 Task: Open Card Sustainability Review in Board Product Feature Testing to Workspace Brand Management and add a team member Softage.1@softage.net, a label Orange, a checklist Data Visualization, an attachment from your computer, a color Orange and finally, add a card description 'Plan and execute company team-building retreat with a focus on work-life integration' and a comment 'Given the complexity of this task, let us break it down into smaller, more manageable tasks to make progress.'. Add a start date 'Jan 10, 1900' with a due date 'Jan 17, 1900'
Action: Mouse moved to (568, 465)
Screenshot: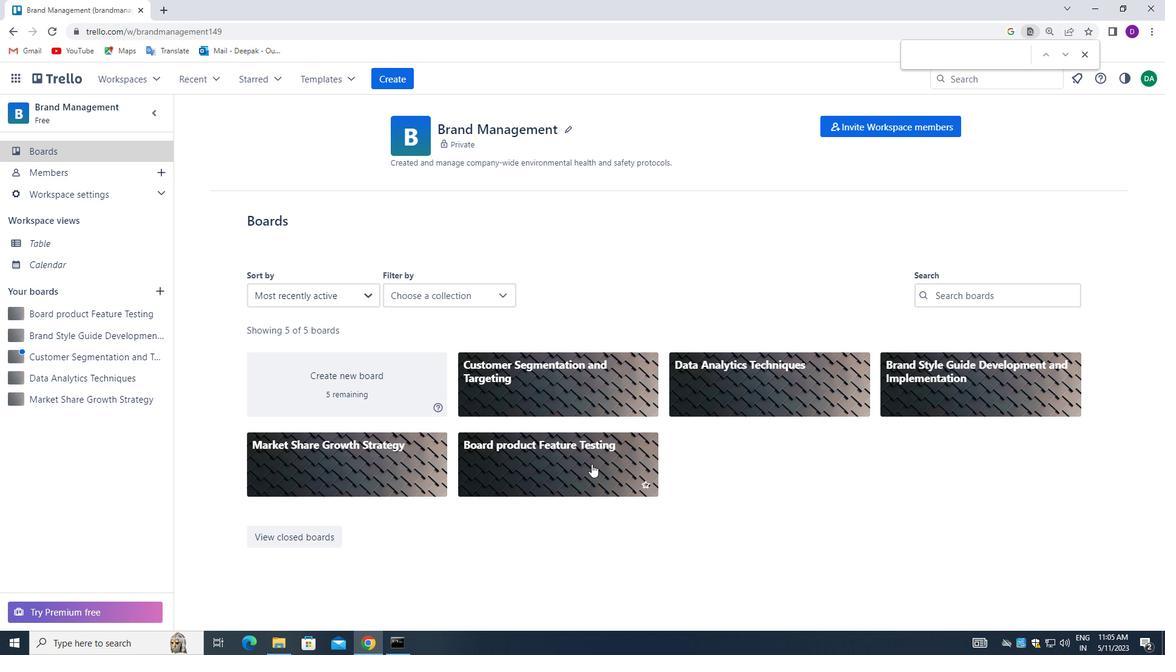 
Action: Mouse pressed left at (568, 465)
Screenshot: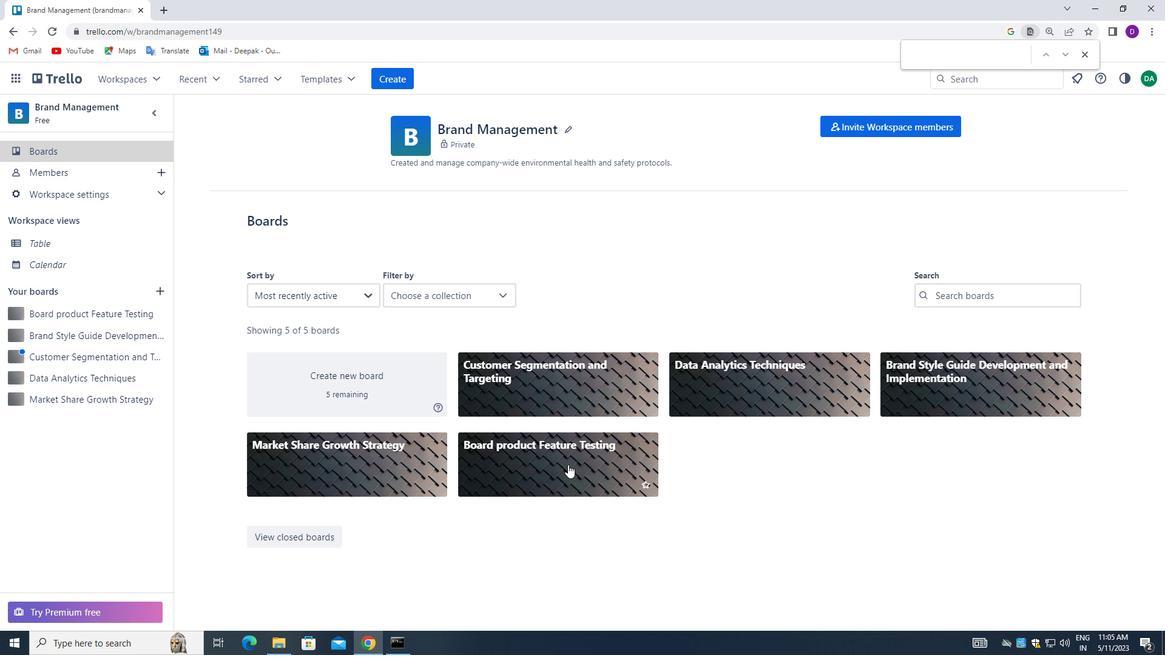 
Action: Mouse moved to (446, 182)
Screenshot: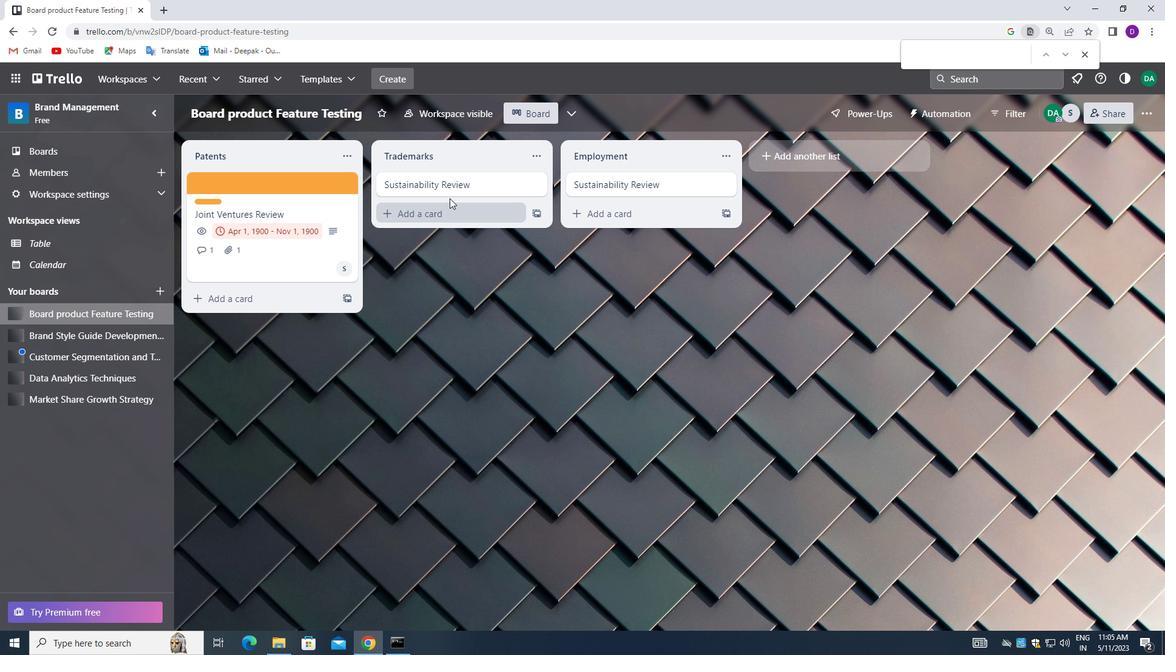 
Action: Mouse pressed left at (446, 182)
Screenshot: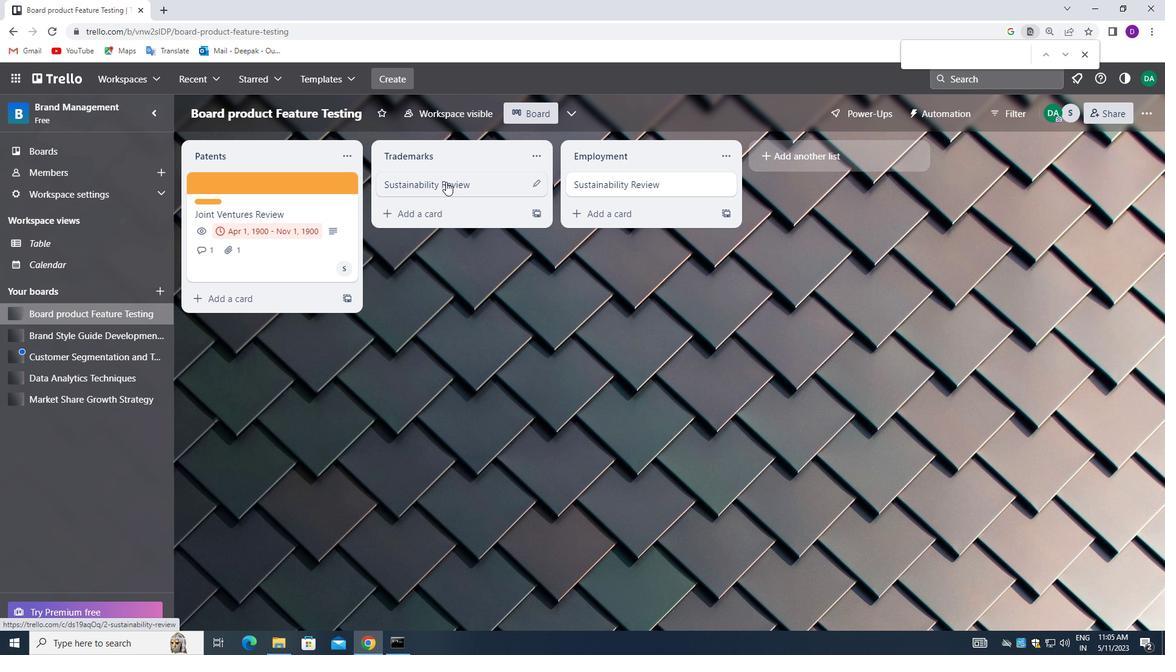 
Action: Mouse moved to (749, 233)
Screenshot: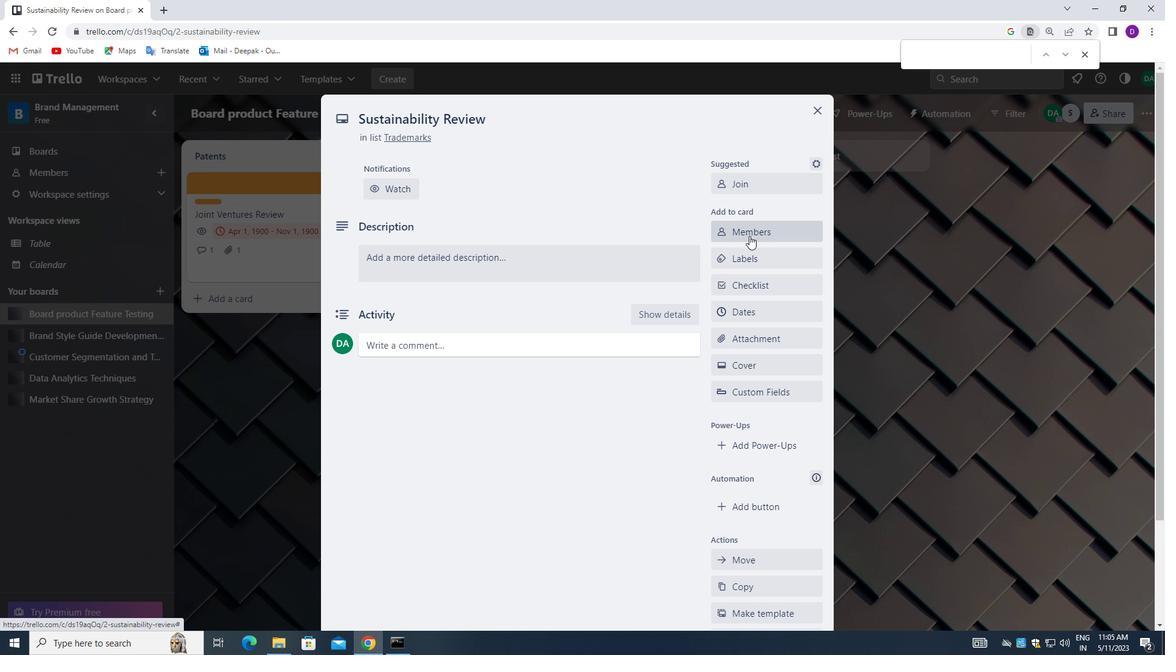 
Action: Mouse pressed left at (749, 233)
Screenshot: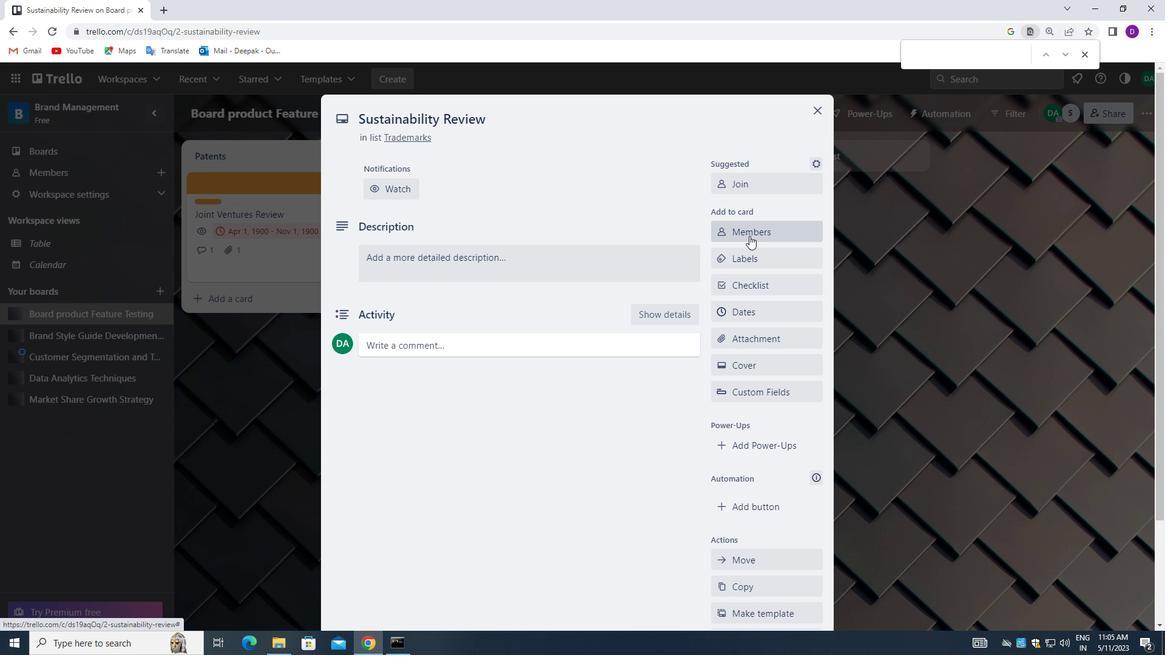
Action: Mouse moved to (756, 297)
Screenshot: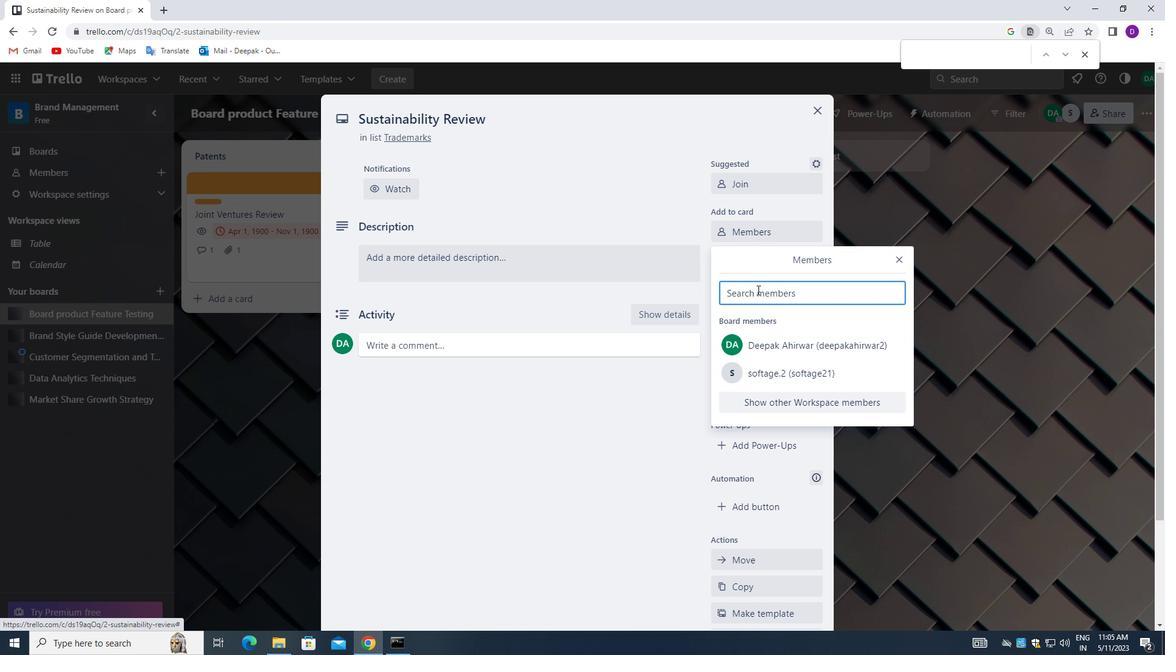 
Action: Mouse pressed left at (756, 297)
Screenshot: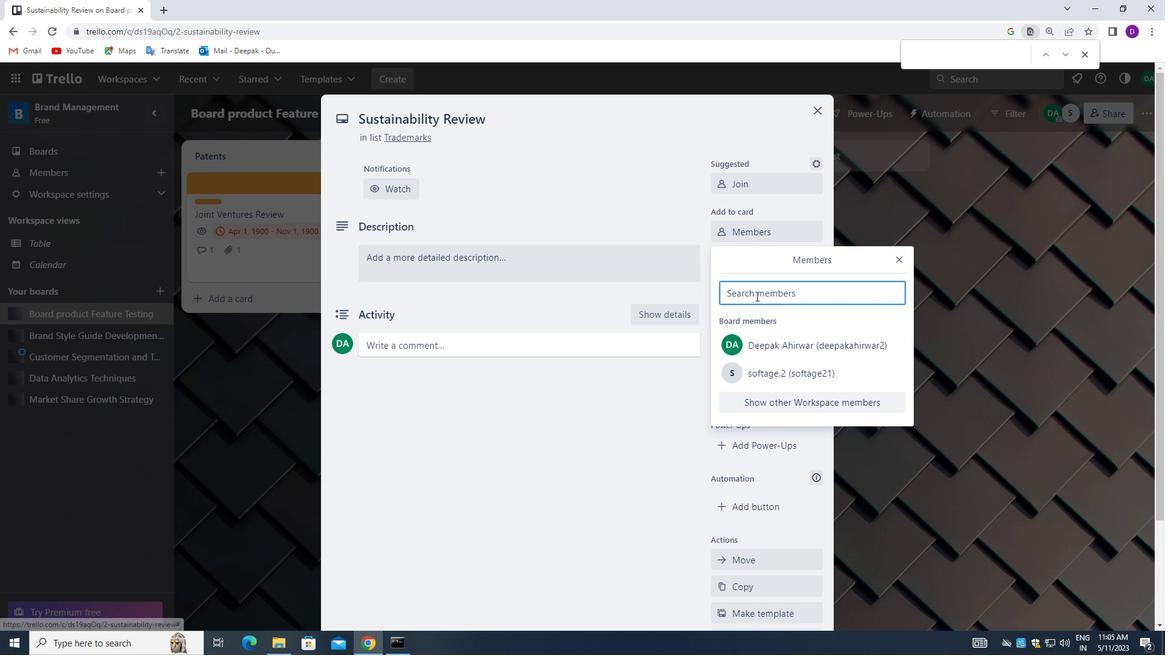 
Action: Key pressed <Key.shift_r>Softage.1<Key.shift><Key.shift>@SOFTAGE.NI<Key.backspace>ET
Screenshot: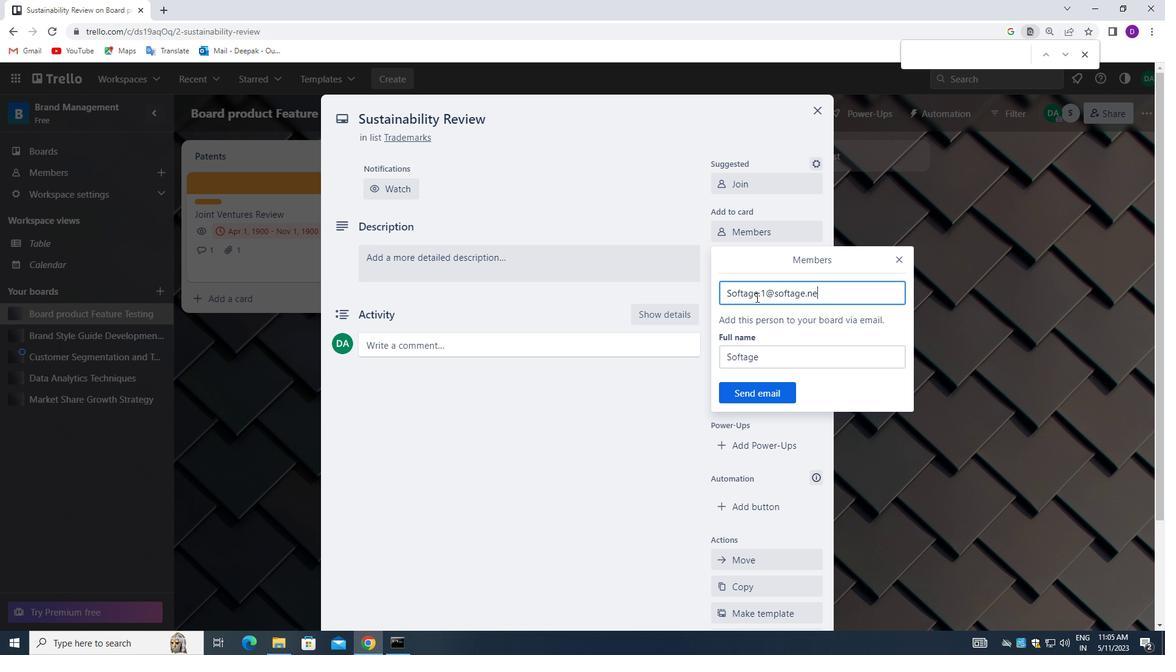 
Action: Mouse moved to (757, 394)
Screenshot: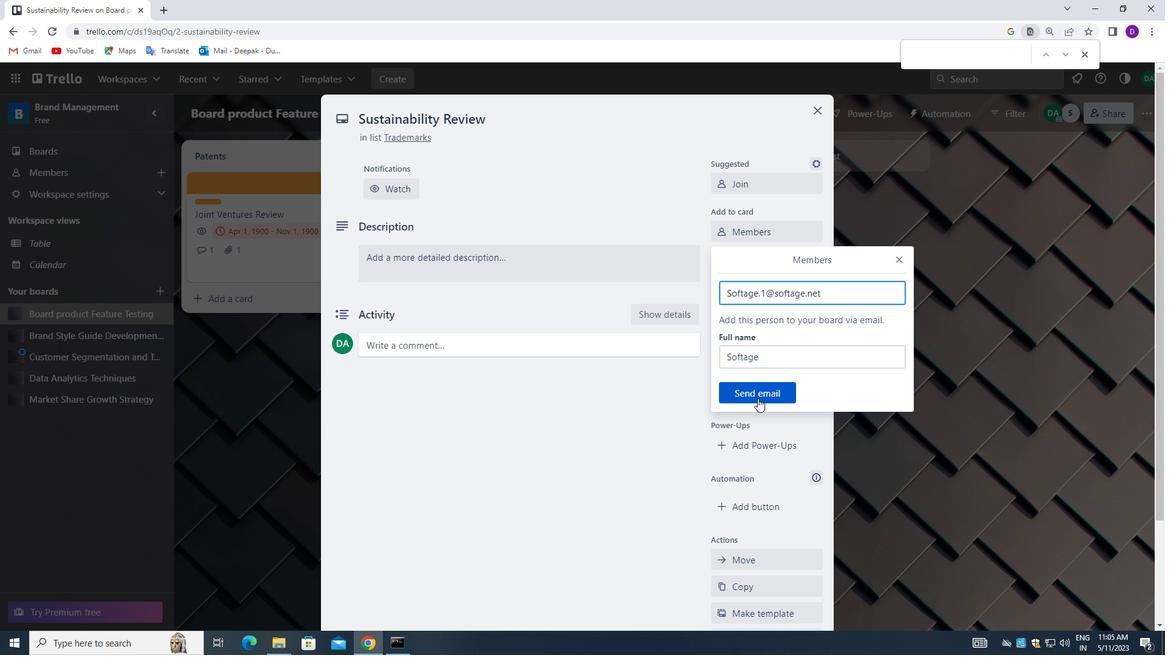 
Action: Mouse pressed left at (757, 394)
Screenshot: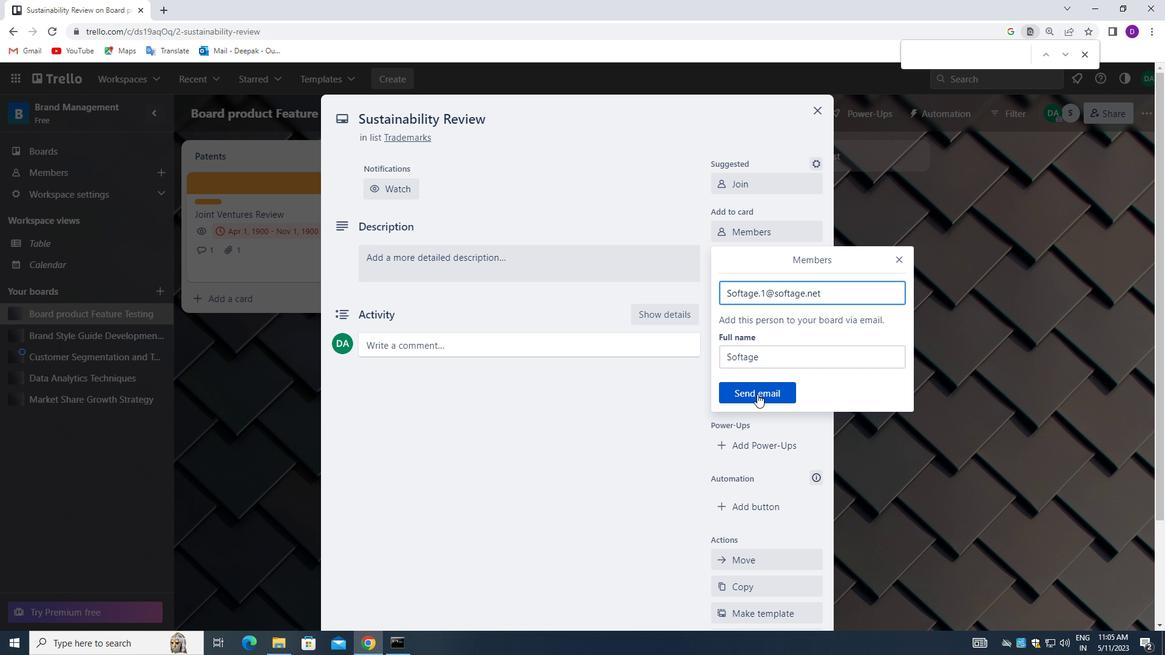 
Action: Mouse moved to (760, 258)
Screenshot: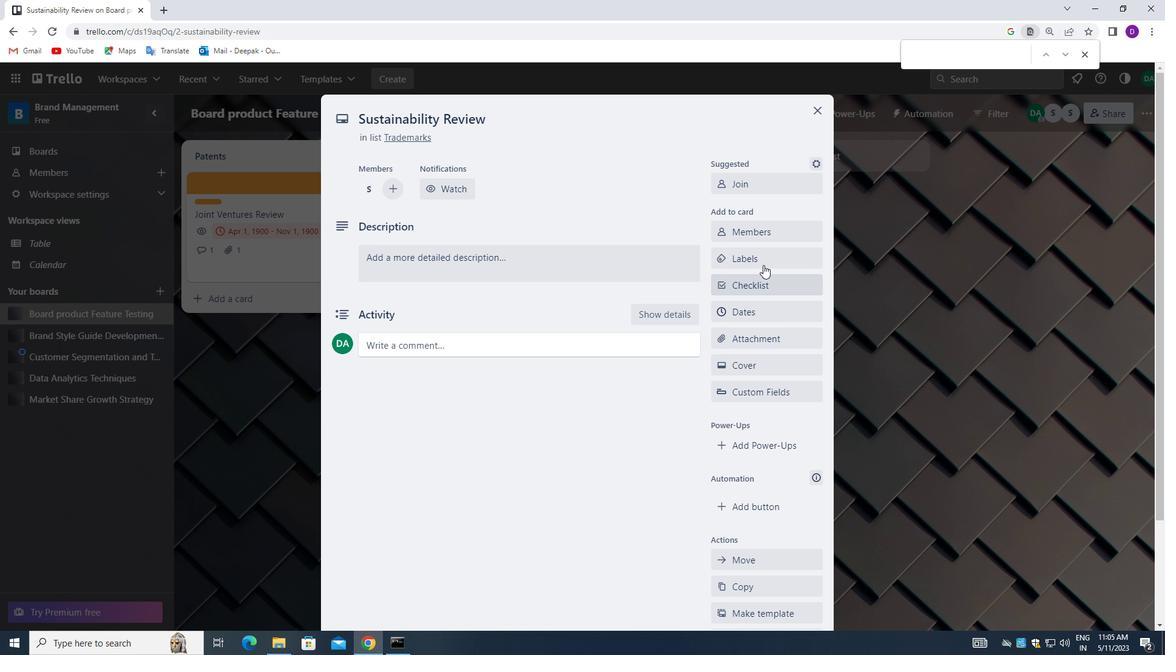 
Action: Mouse pressed left at (760, 258)
Screenshot: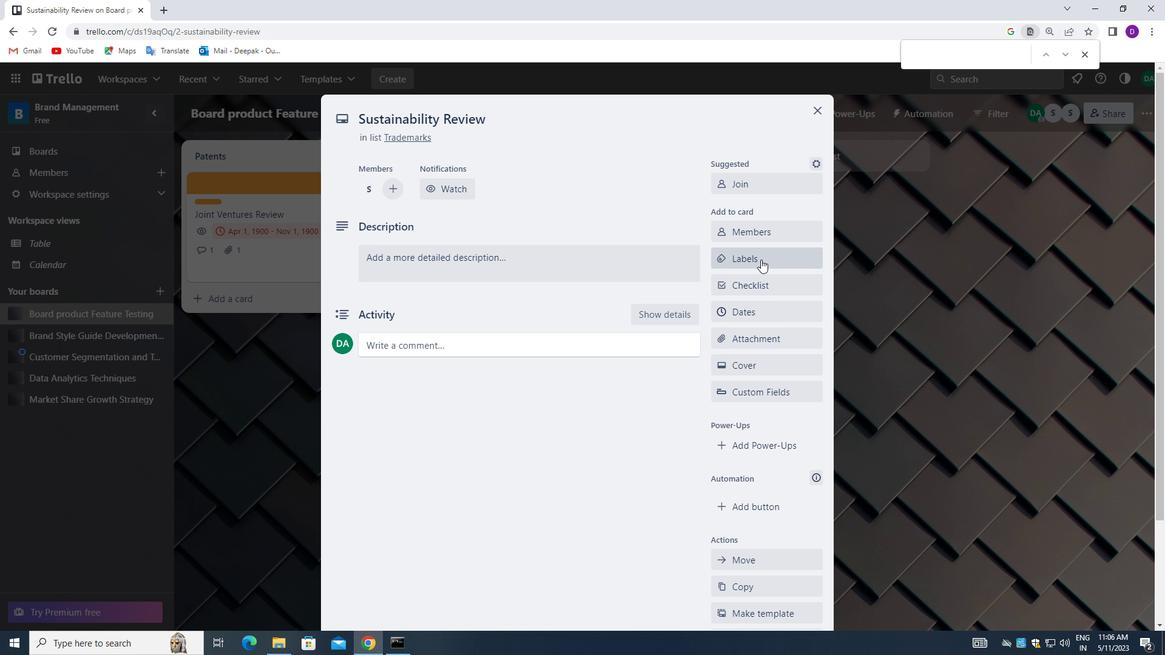 
Action: Mouse moved to (789, 409)
Screenshot: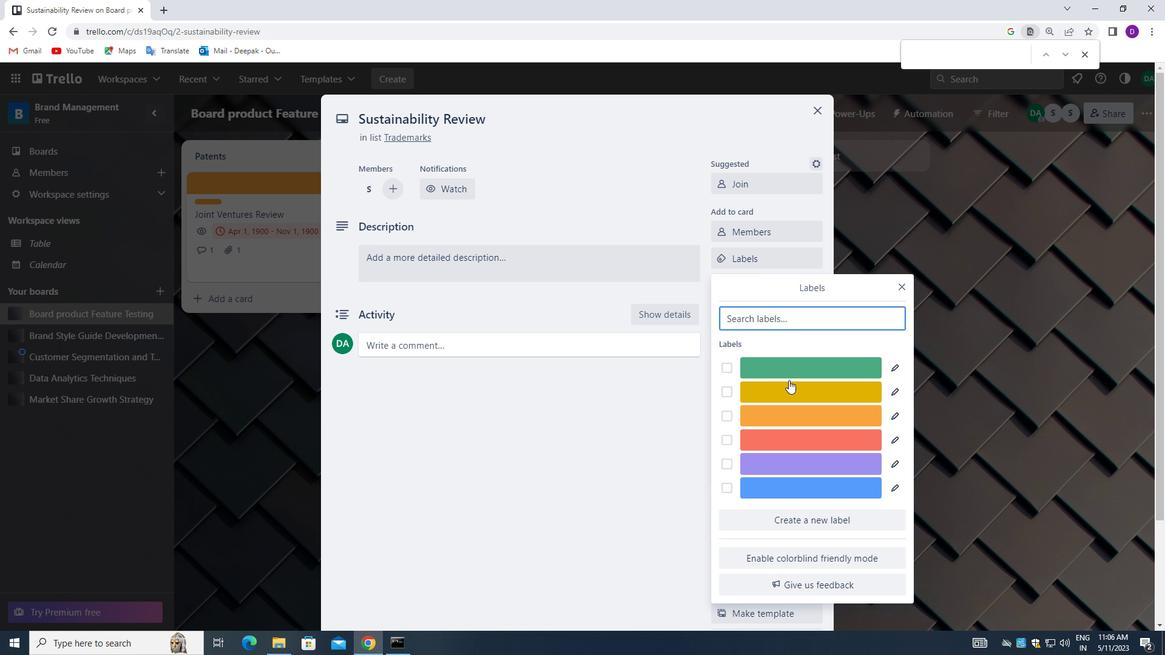 
Action: Mouse pressed left at (789, 409)
Screenshot: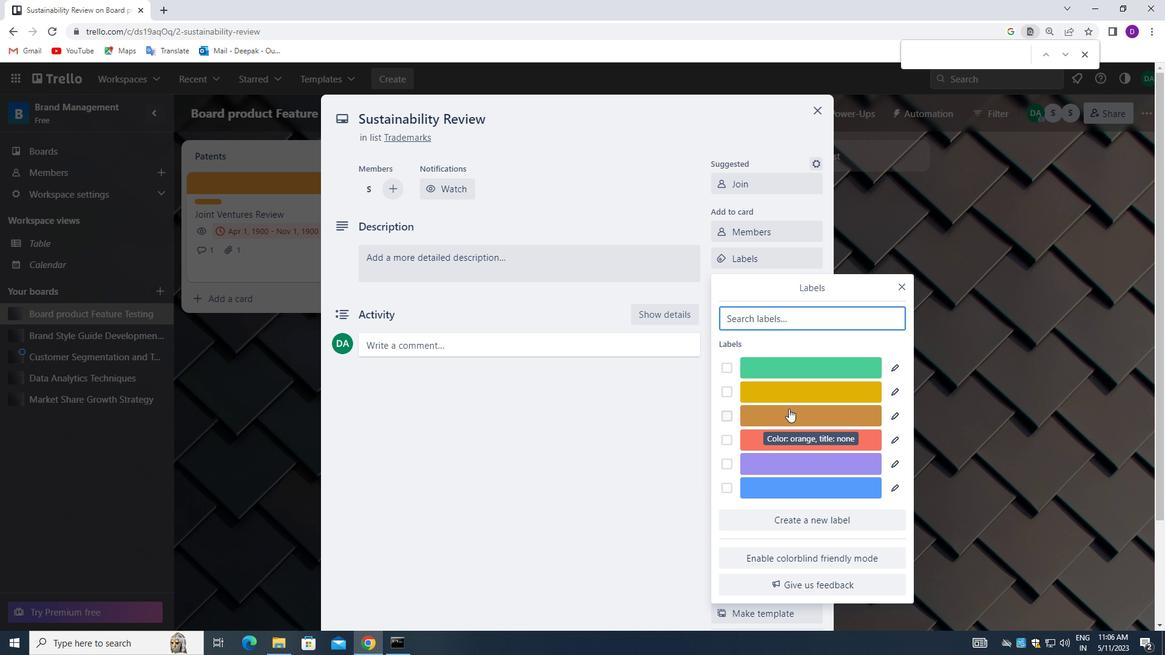 
Action: Mouse moved to (901, 284)
Screenshot: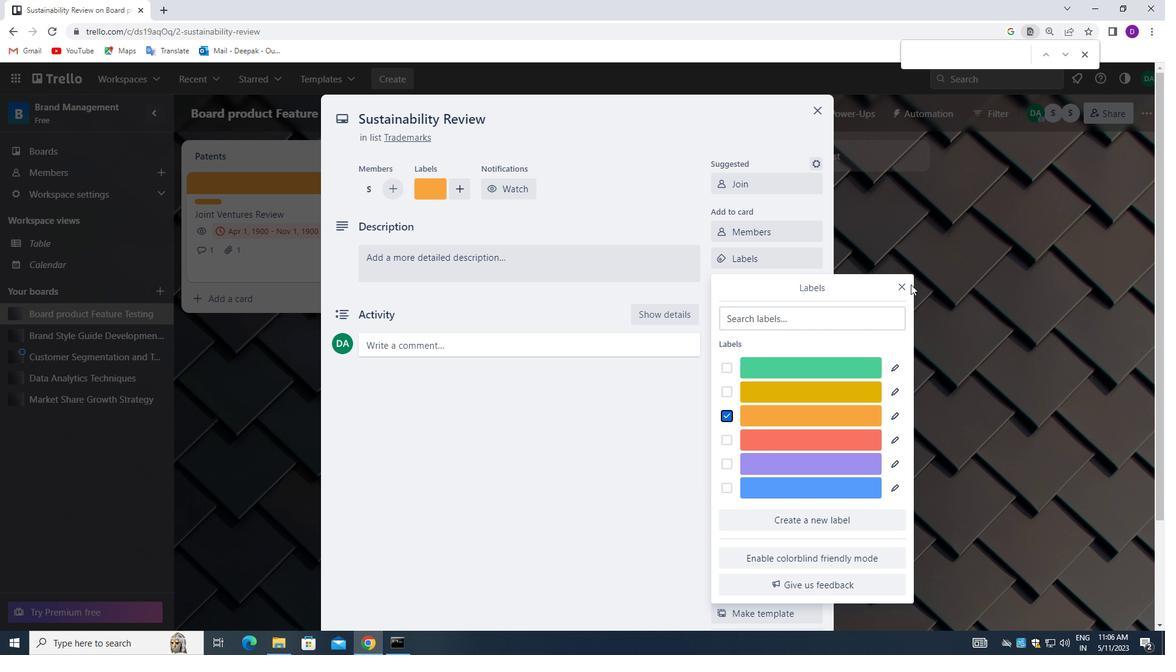 
Action: Mouse pressed left at (901, 284)
Screenshot: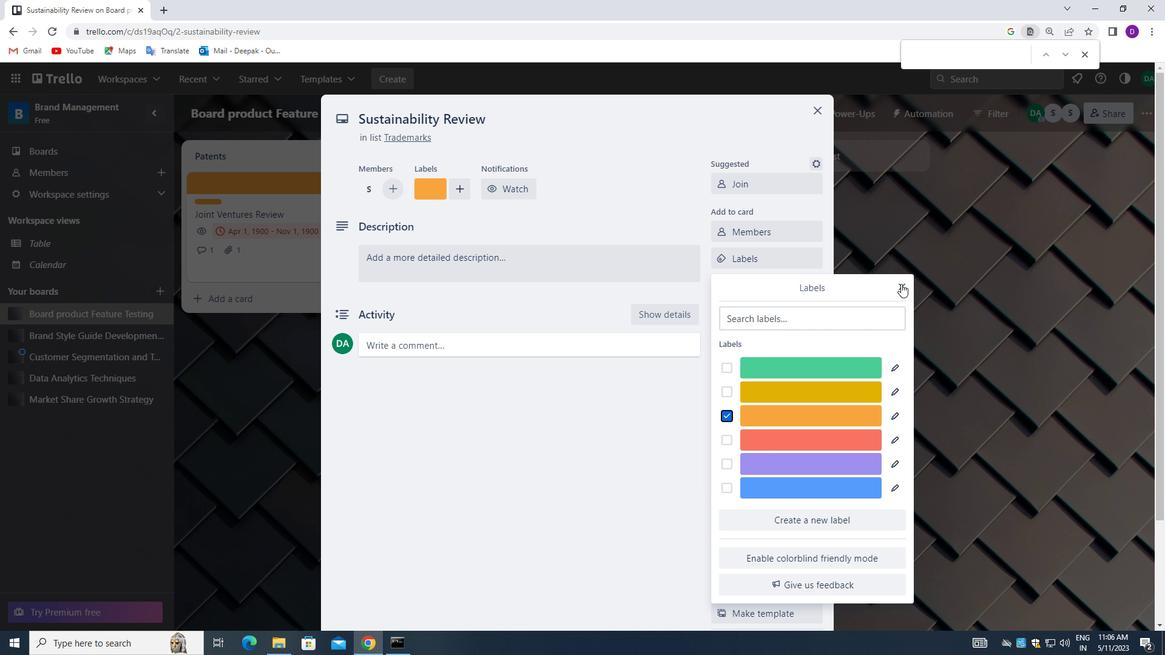 
Action: Mouse moved to (759, 287)
Screenshot: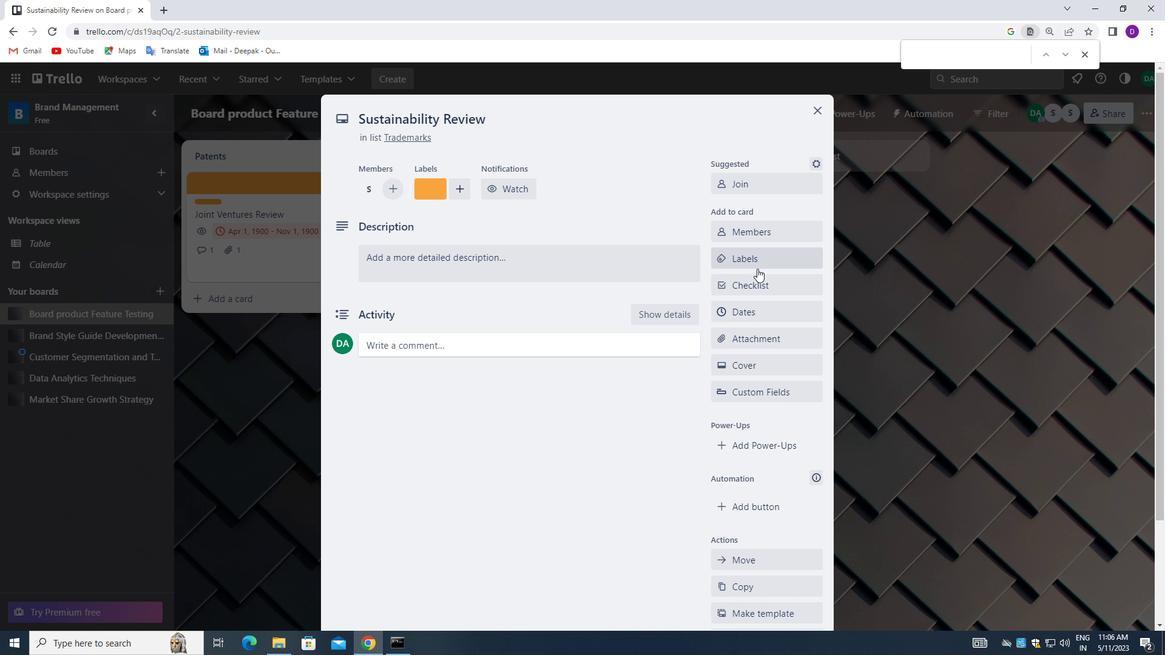 
Action: Mouse pressed left at (759, 287)
Screenshot: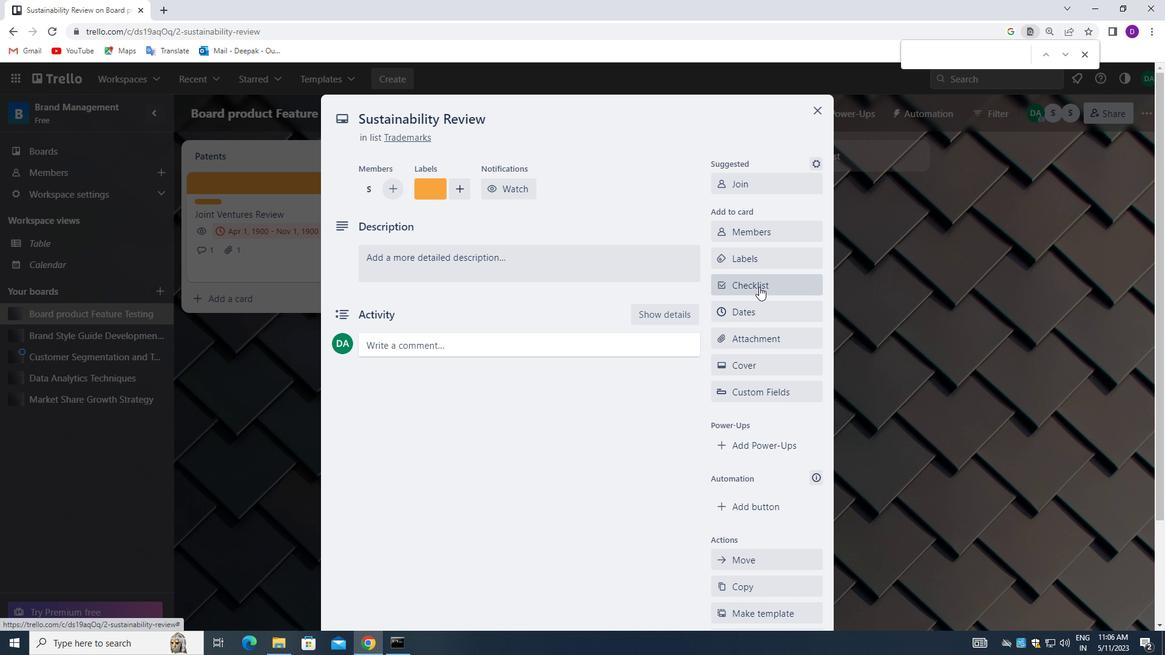 
Action: Mouse moved to (790, 362)
Screenshot: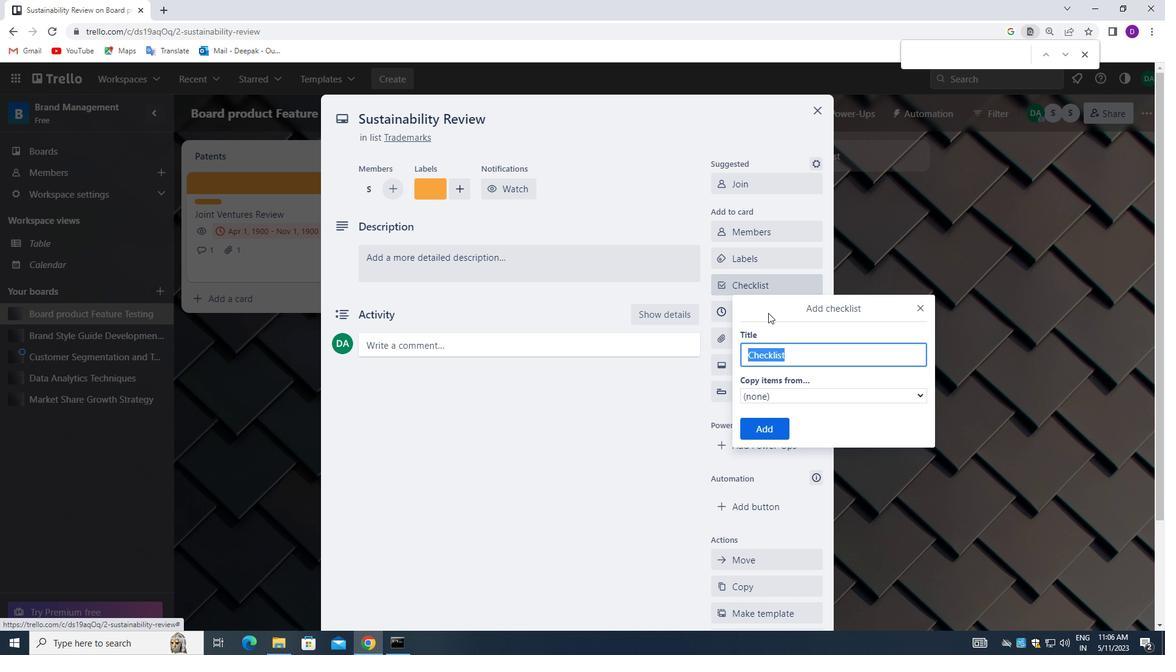
Action: Key pressed <Key.backspace>VI<Key.backspace><Key.backspace><Key.shift_r>VISUALIZATION
Screenshot: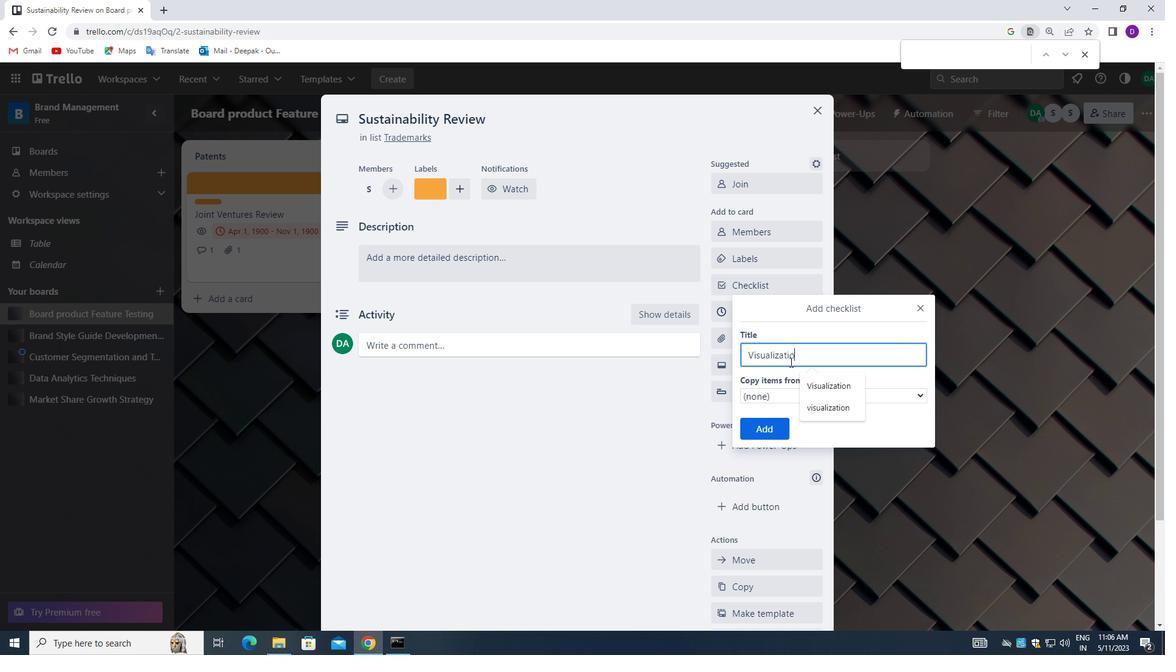 
Action: Mouse moved to (766, 426)
Screenshot: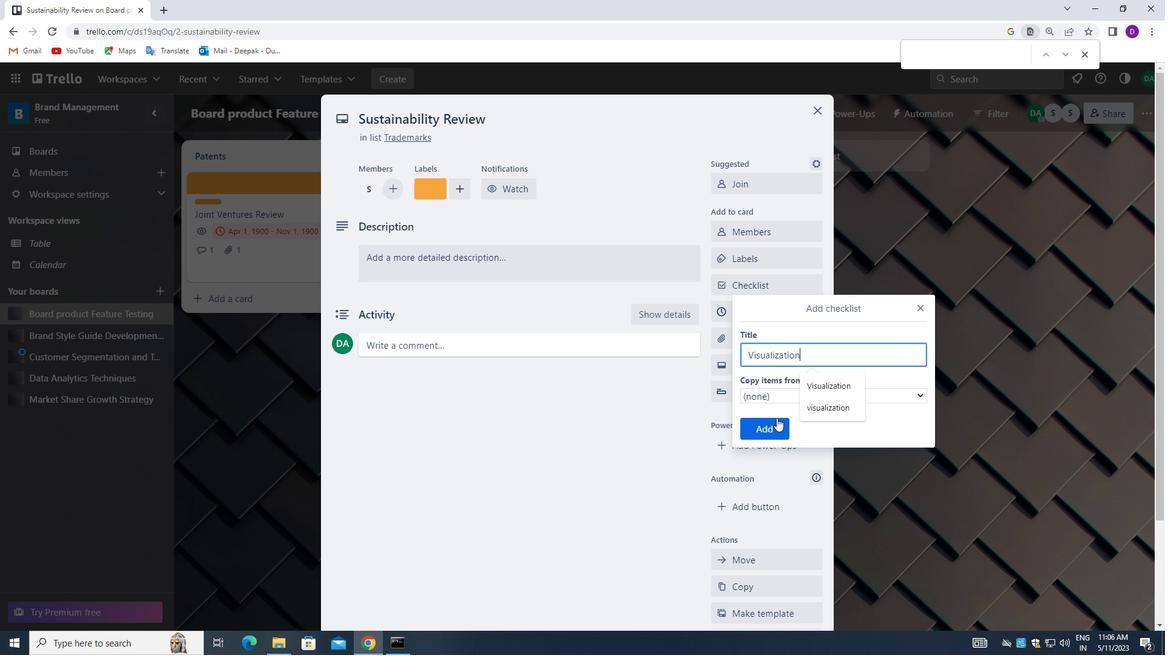 
Action: Mouse pressed left at (766, 426)
Screenshot: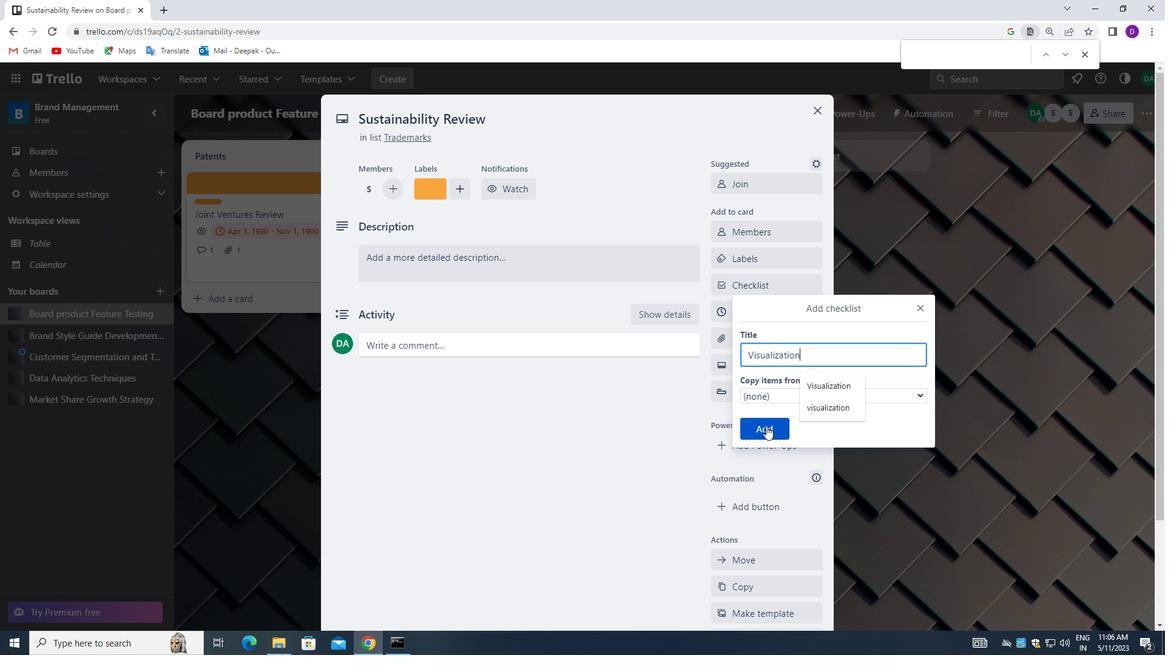 
Action: Mouse moved to (766, 330)
Screenshot: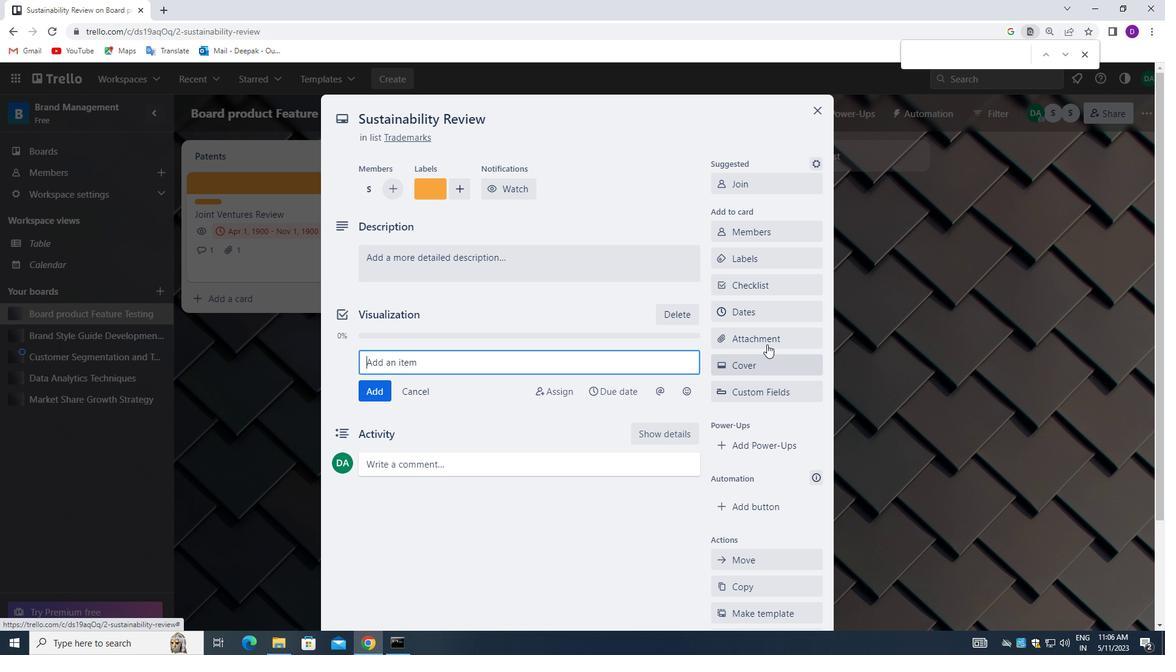 
Action: Mouse pressed left at (766, 330)
Screenshot: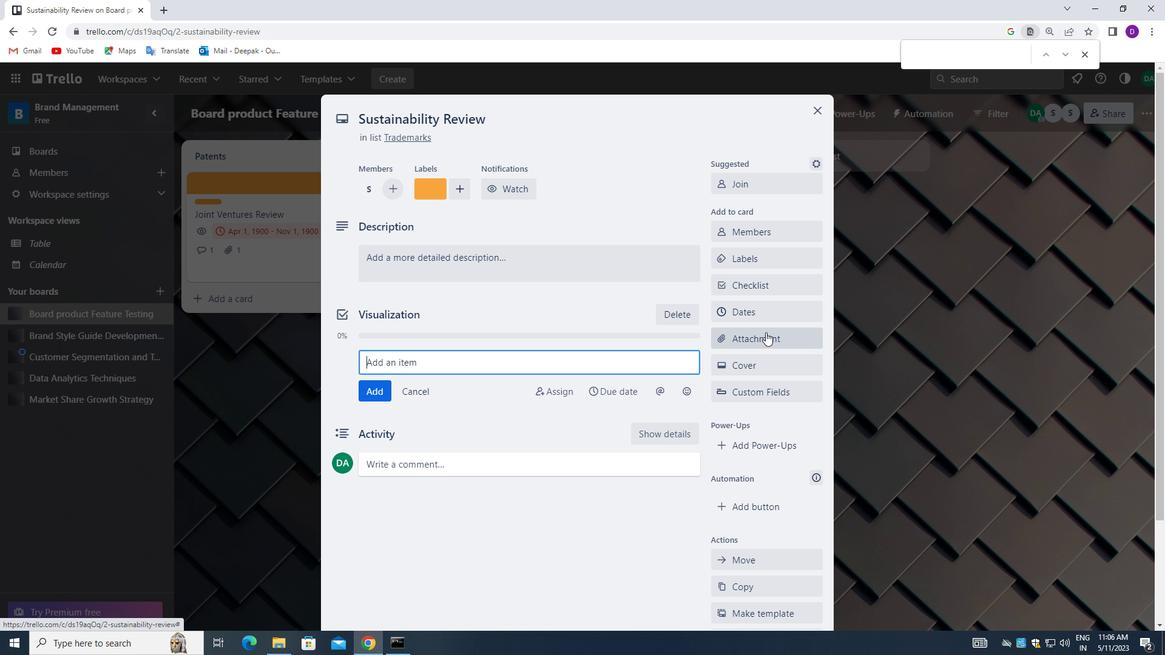 
Action: Mouse moved to (756, 141)
Screenshot: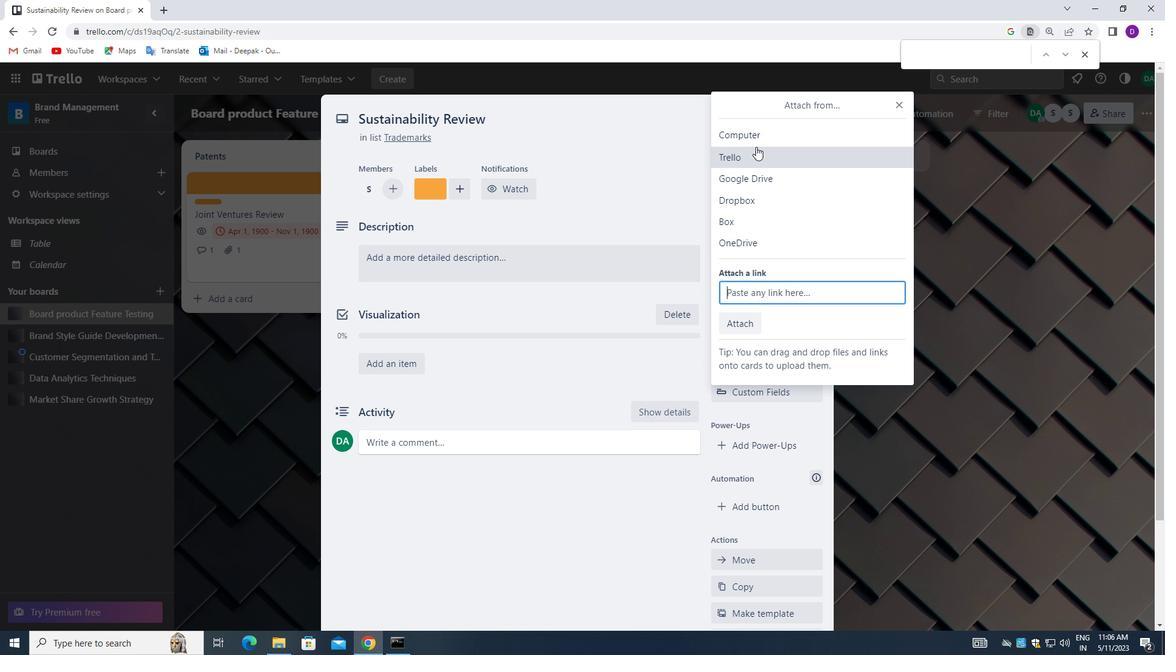 
Action: Mouse pressed left at (756, 141)
Screenshot: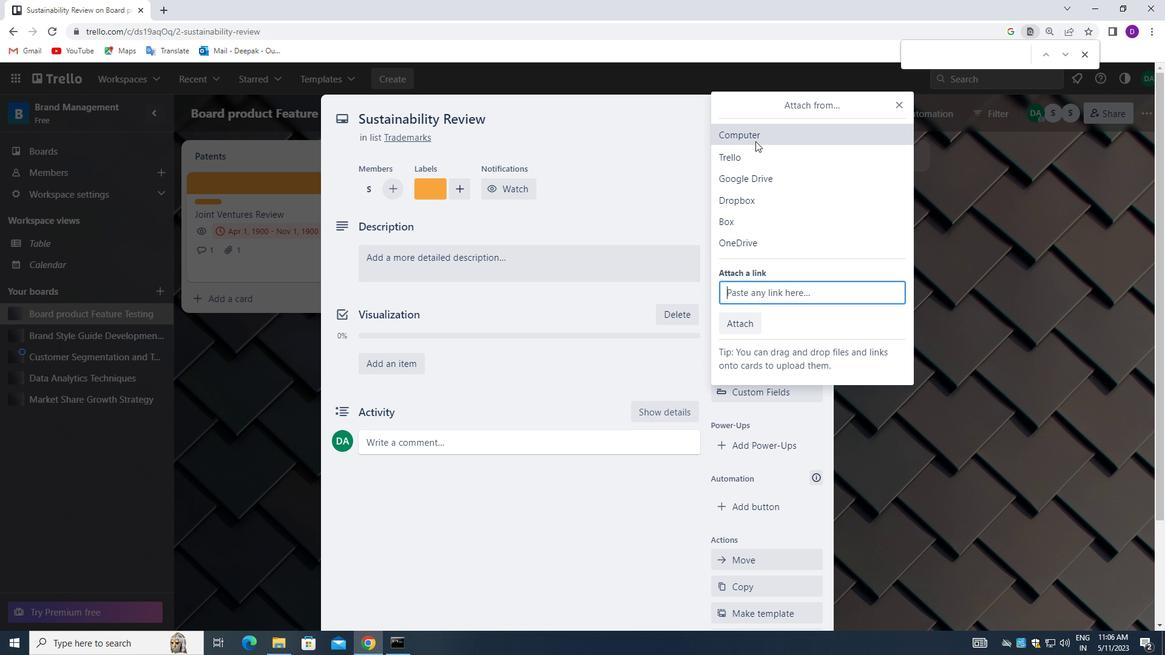 
Action: Mouse moved to (176, 222)
Screenshot: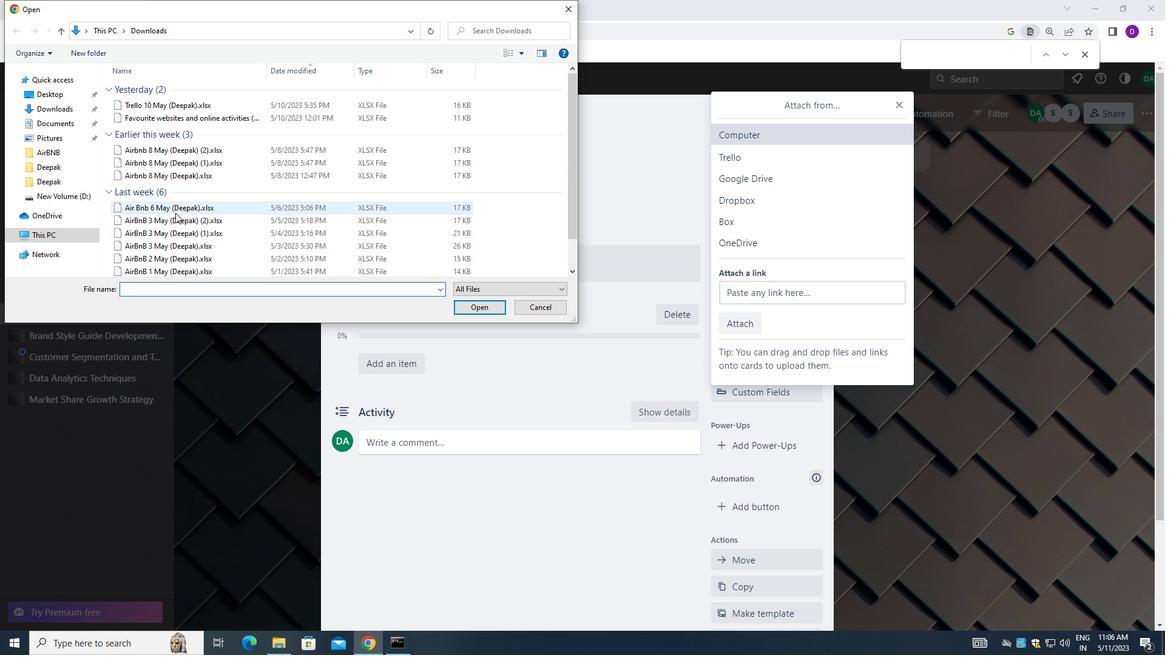 
Action: Mouse pressed left at (176, 222)
Screenshot: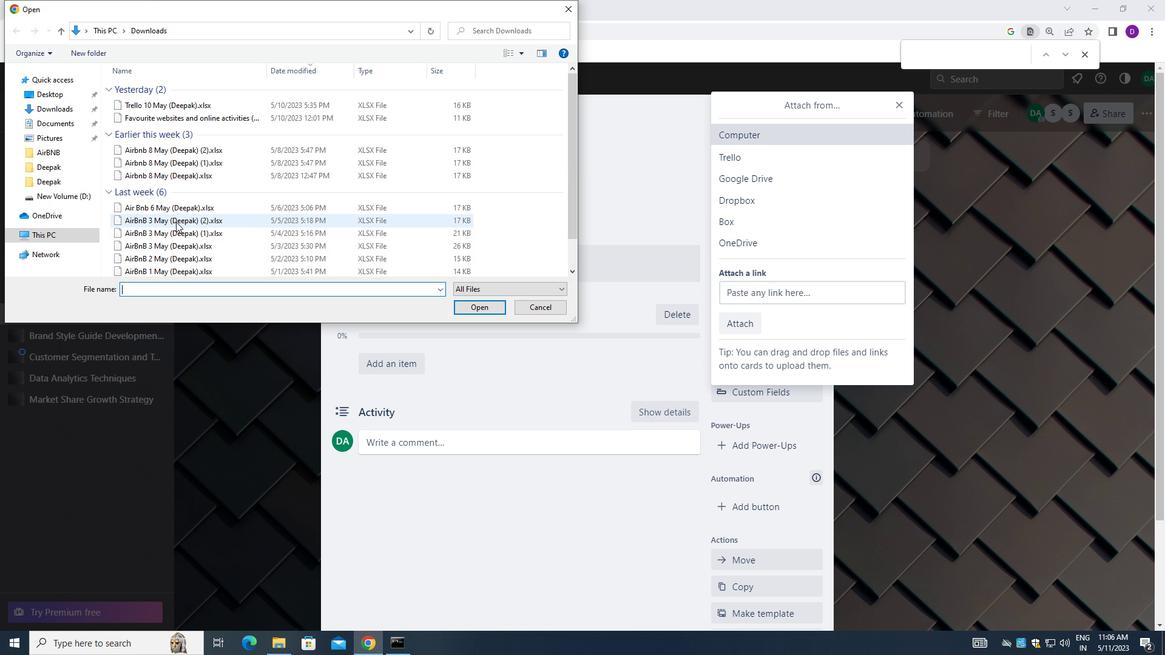 
Action: Mouse moved to (474, 309)
Screenshot: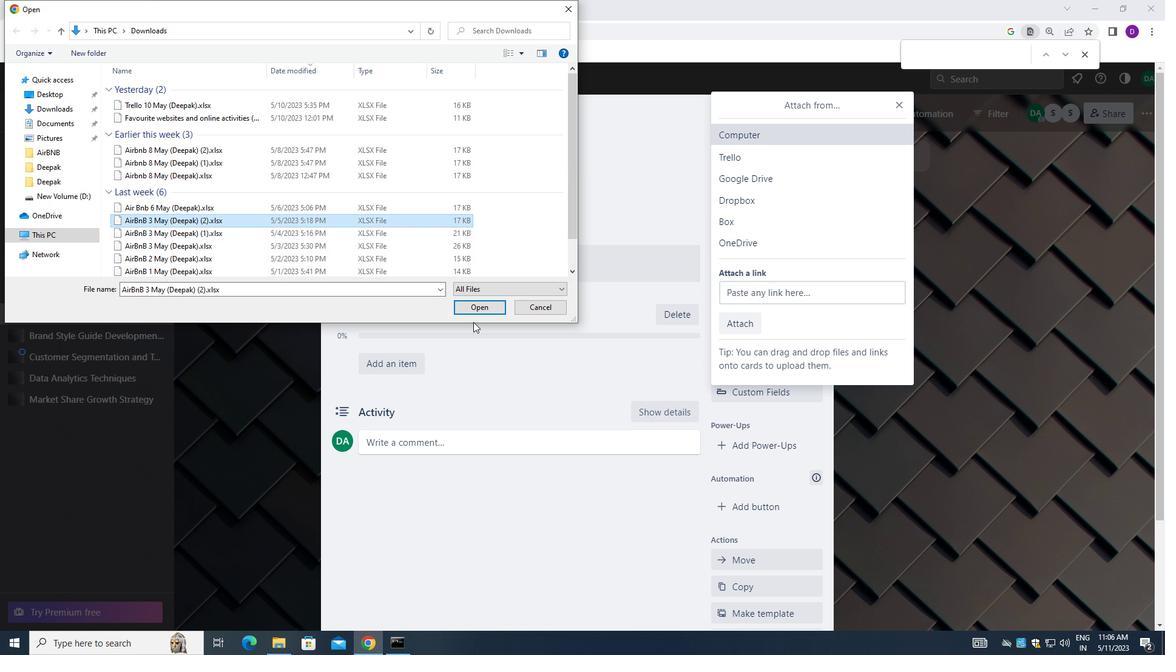 
Action: Mouse pressed left at (474, 309)
Screenshot: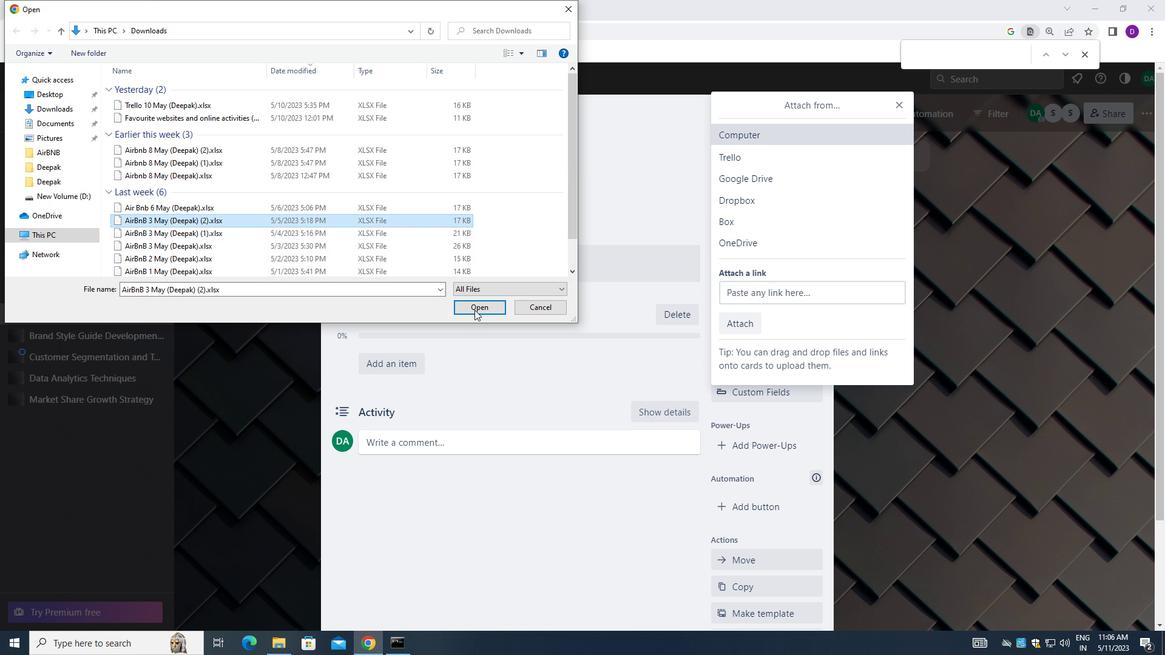 
Action: Mouse moved to (760, 358)
Screenshot: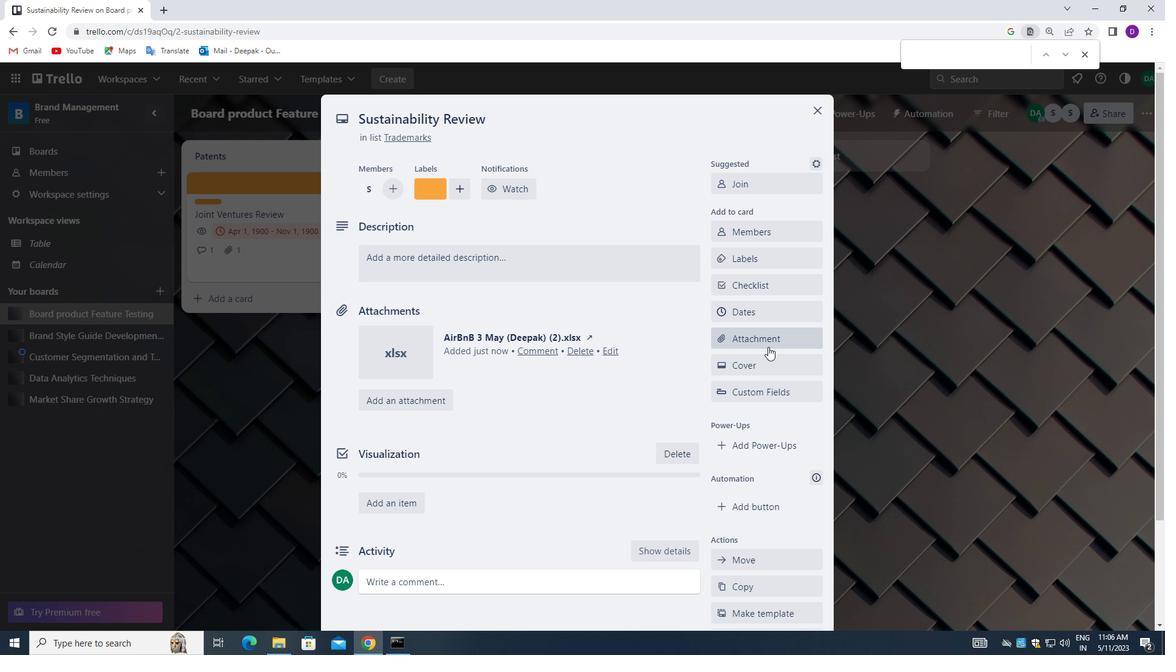 
Action: Mouse pressed left at (760, 358)
Screenshot: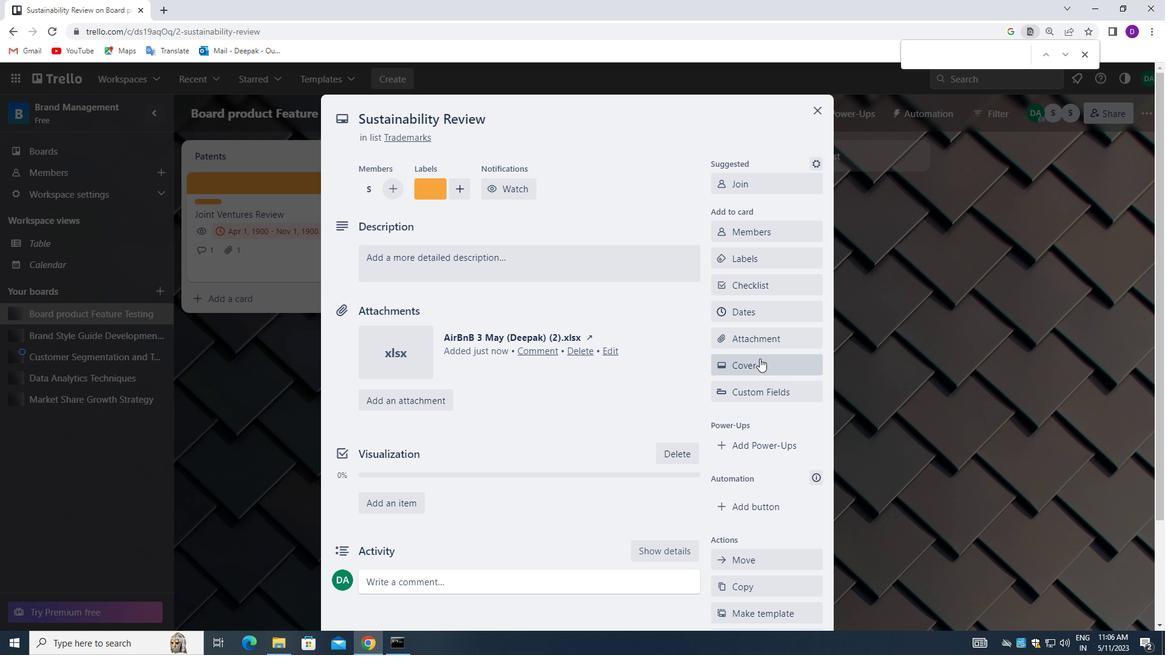 
Action: Mouse moved to (810, 227)
Screenshot: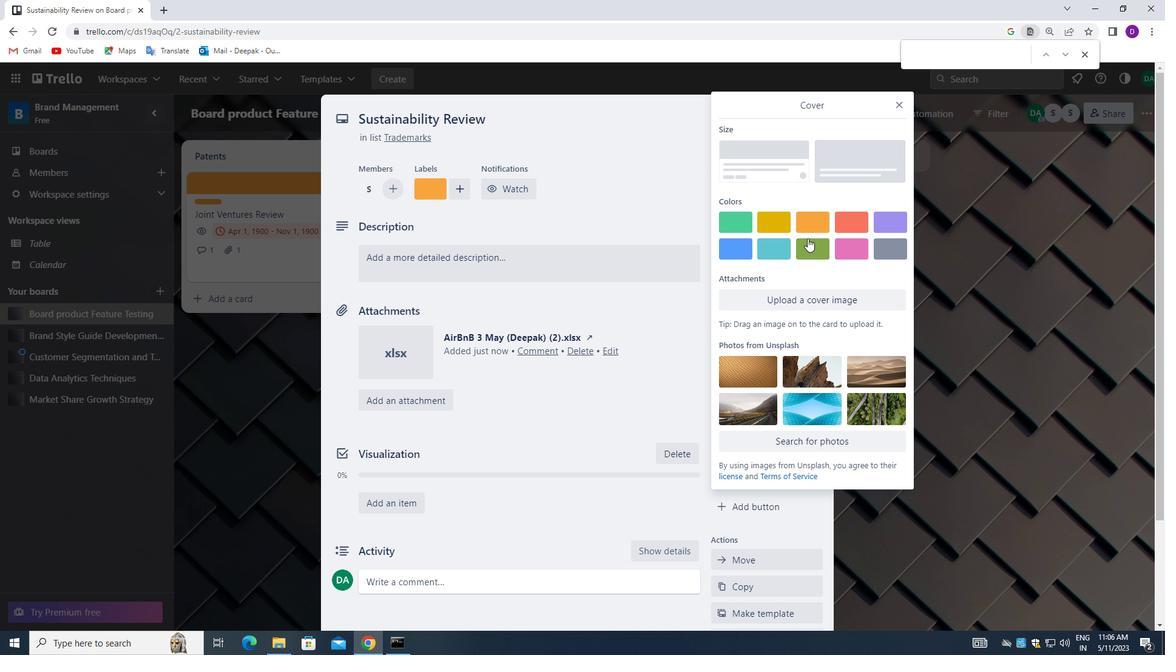 
Action: Mouse pressed left at (810, 227)
Screenshot: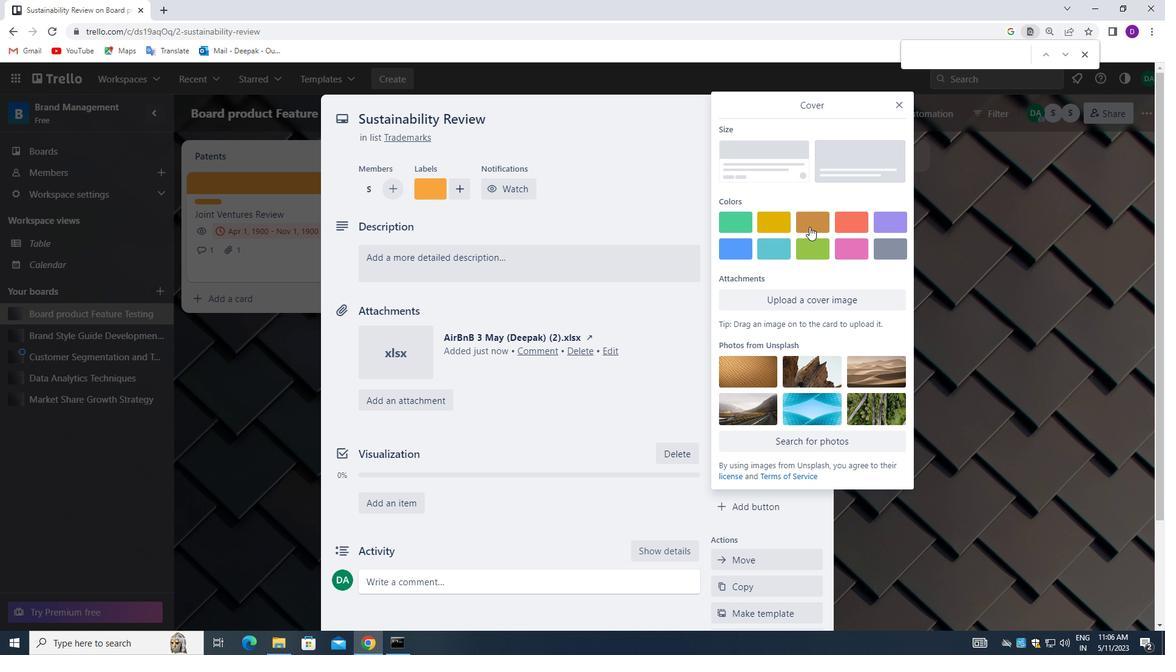
Action: Mouse moved to (898, 103)
Screenshot: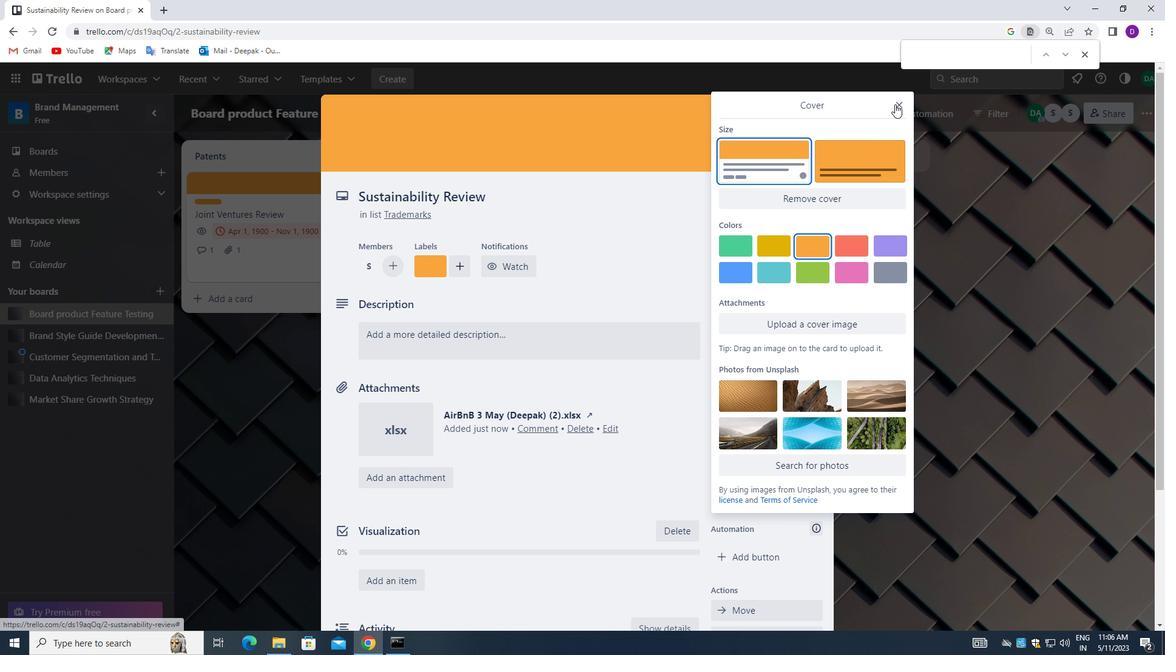 
Action: Mouse pressed left at (898, 103)
Screenshot: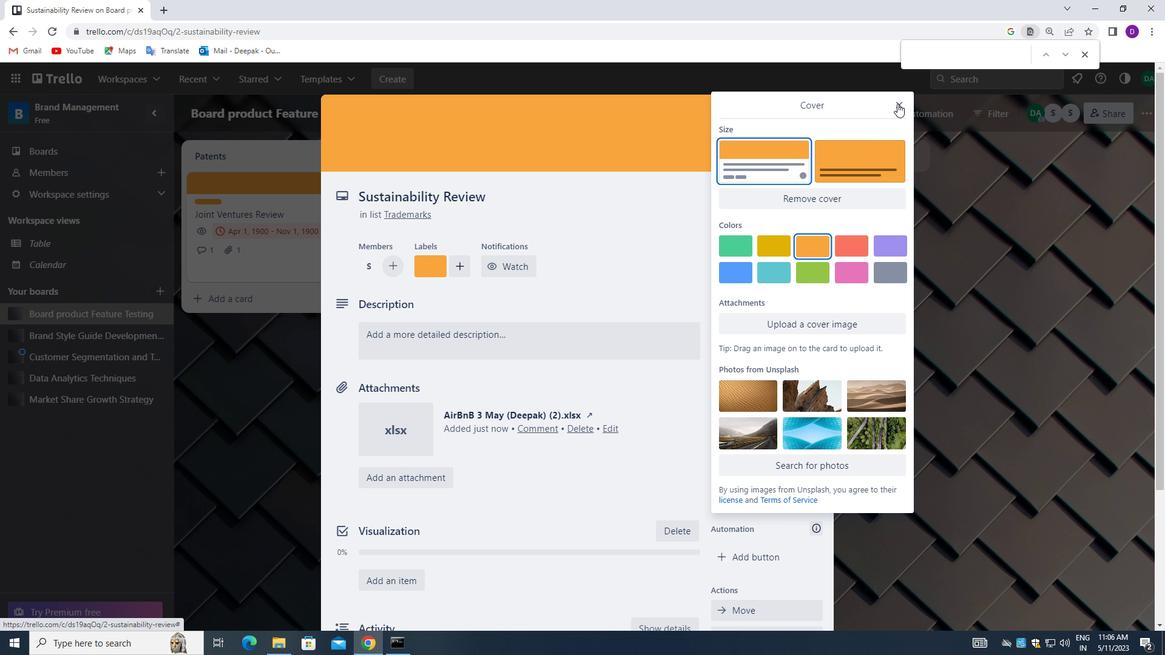 
Action: Mouse moved to (695, 290)
Screenshot: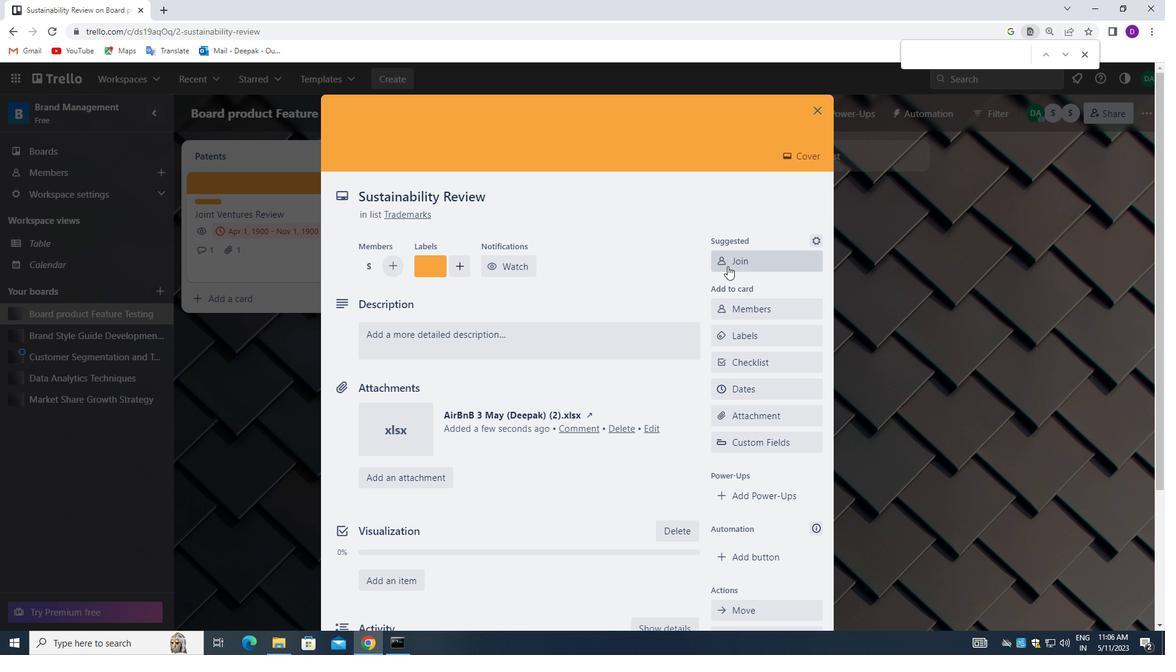 
Action: Mouse scrolled (695, 290) with delta (0, 0)
Screenshot: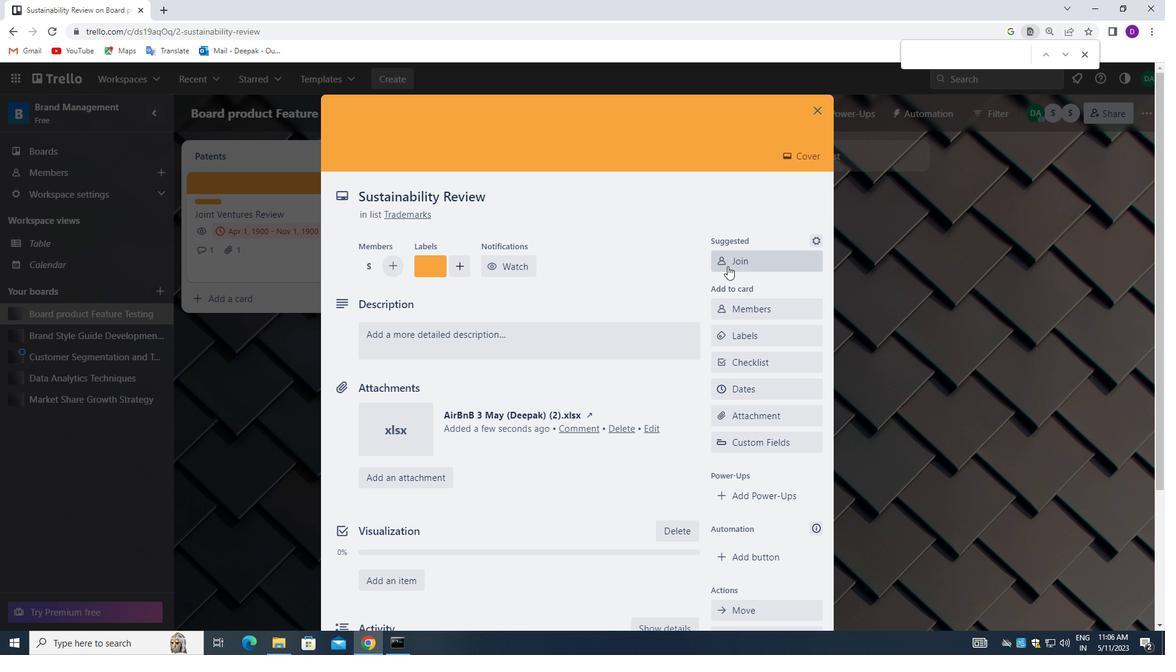 
Action: Mouse moved to (439, 279)
Screenshot: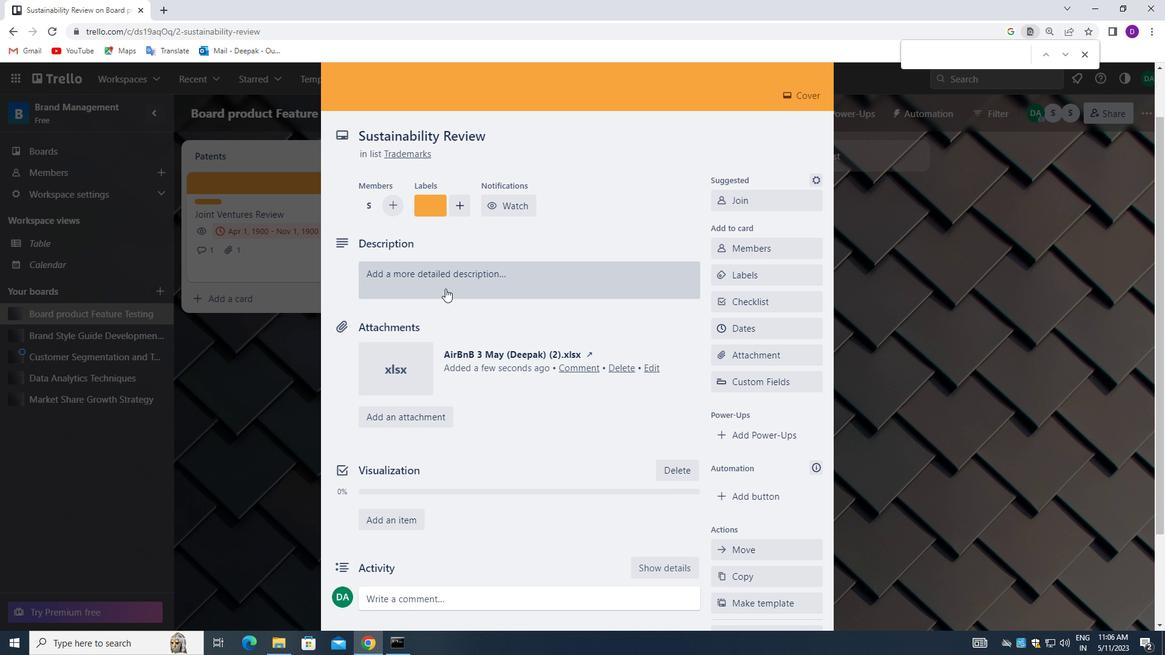
Action: Mouse pressed left at (439, 279)
Screenshot: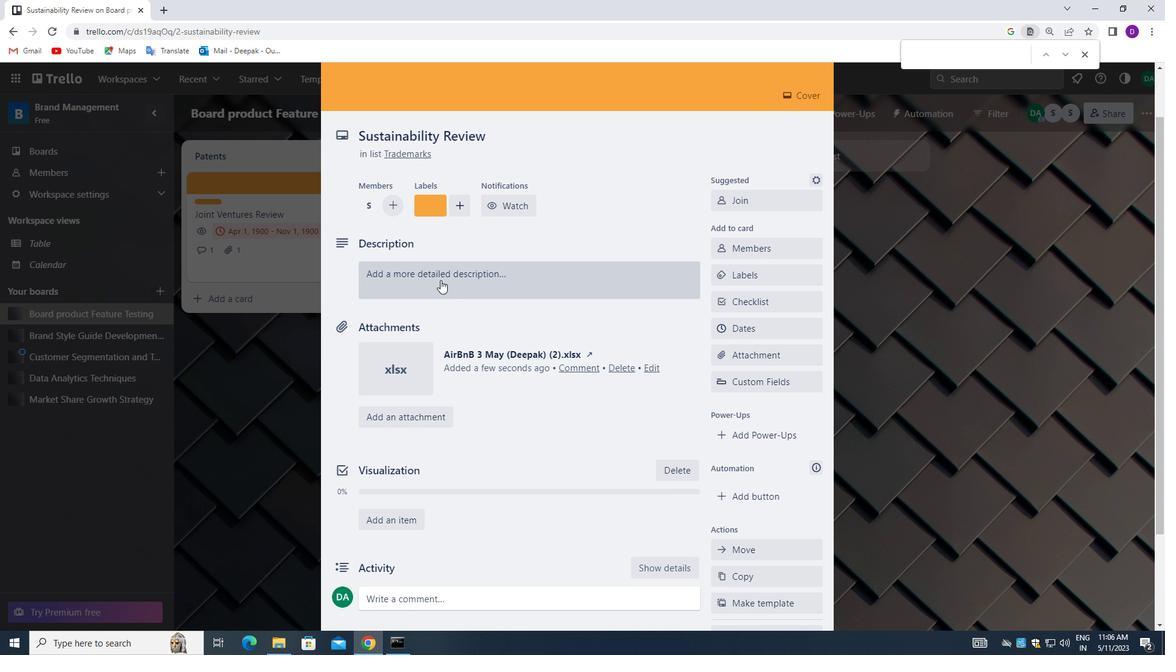 
Action: Mouse moved to (400, 332)
Screenshot: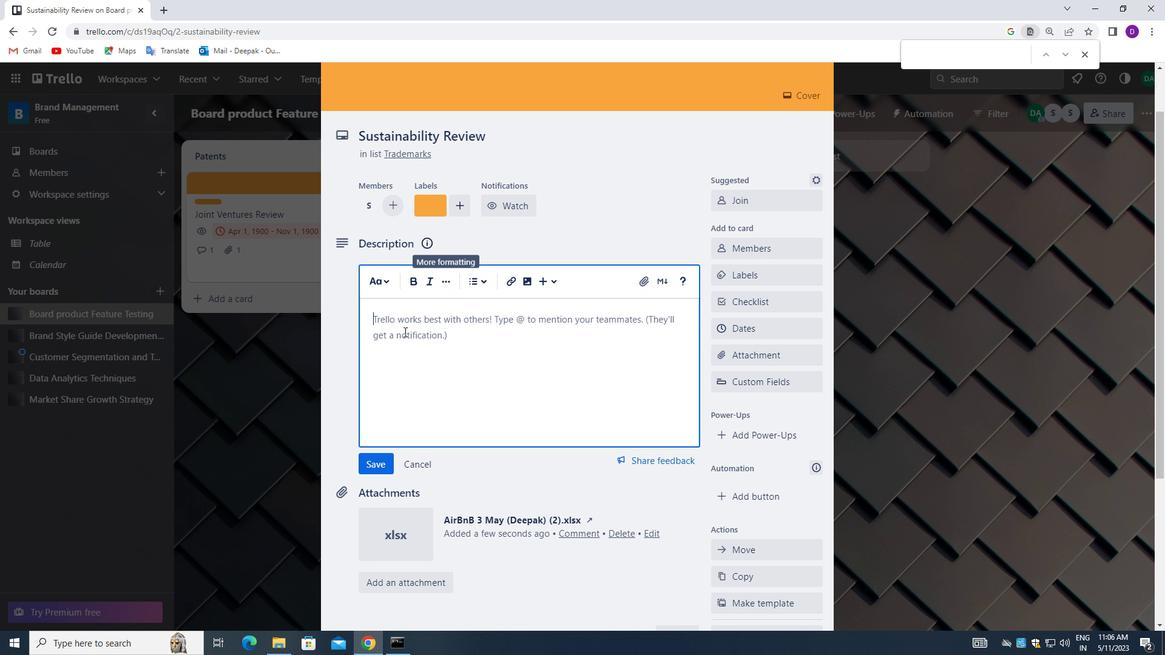 
Action: Mouse pressed left at (400, 332)
Screenshot: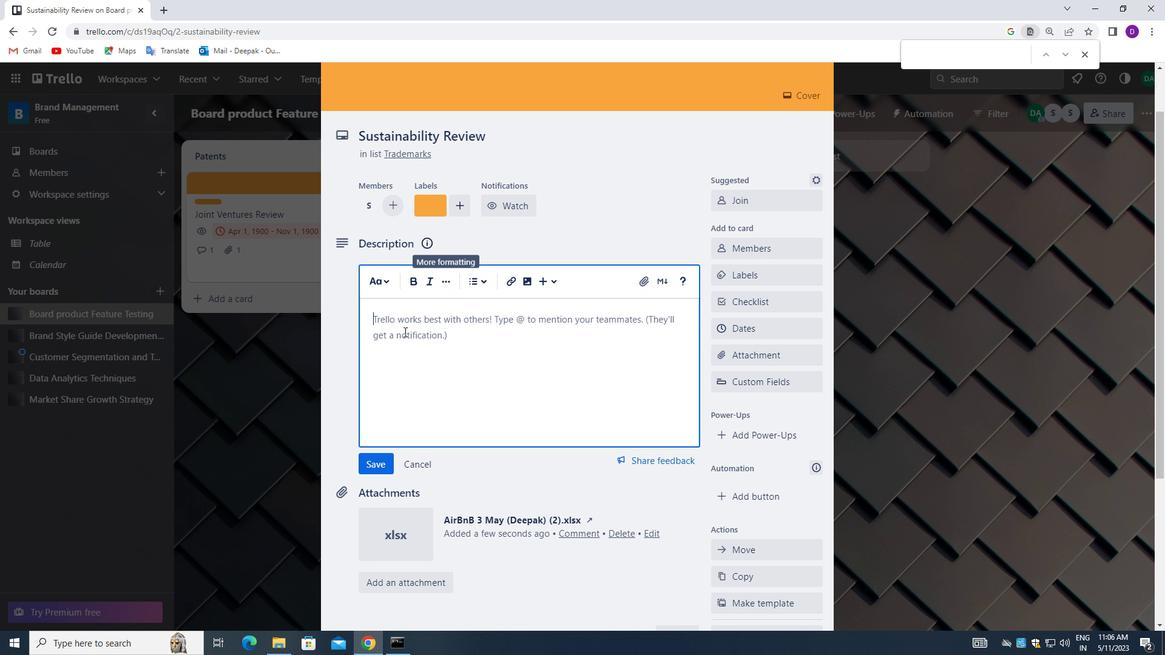 
Action: Key pressed <Key.shift>PLAN<Key.space>AND<Key.space>EXECUTE<Key.space>COMPANY<Key.space>TEAM-BUILDING<Key.space>RETREAT<Key.space>WITH<Key.space>A<Key.space>FOCUS<Key.space>ON<Key.space>WORK<Key.space><Key.backspace>-LIFE<Key.space>INTEGRATION<Key.space><Key.backspace>.
Screenshot: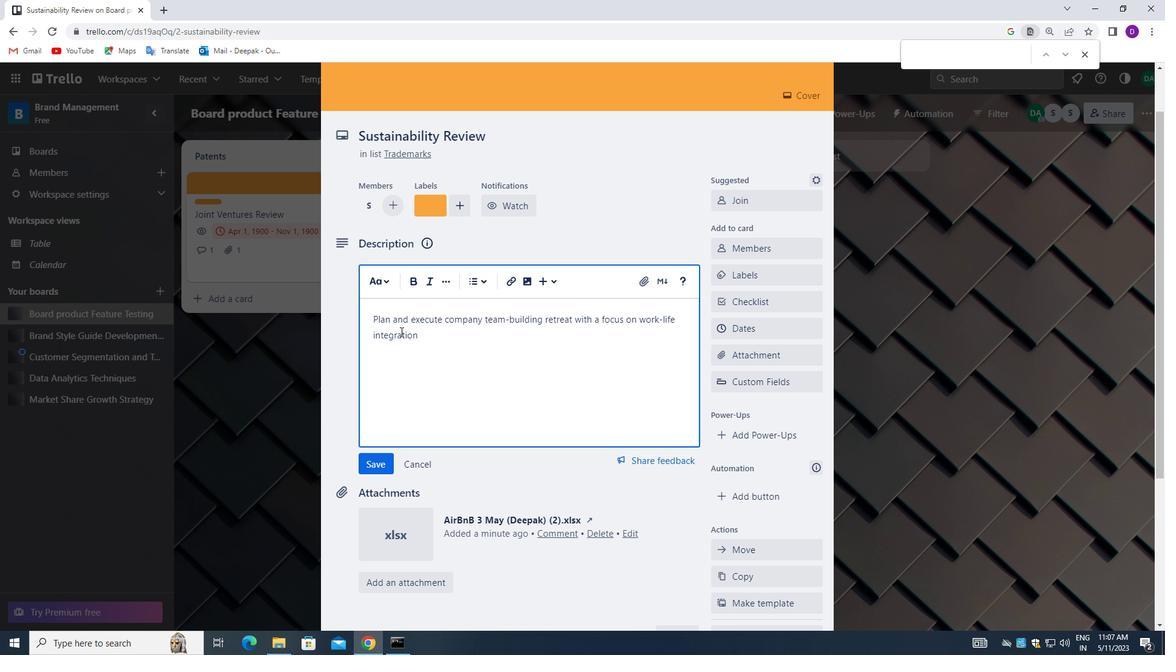
Action: Mouse moved to (375, 470)
Screenshot: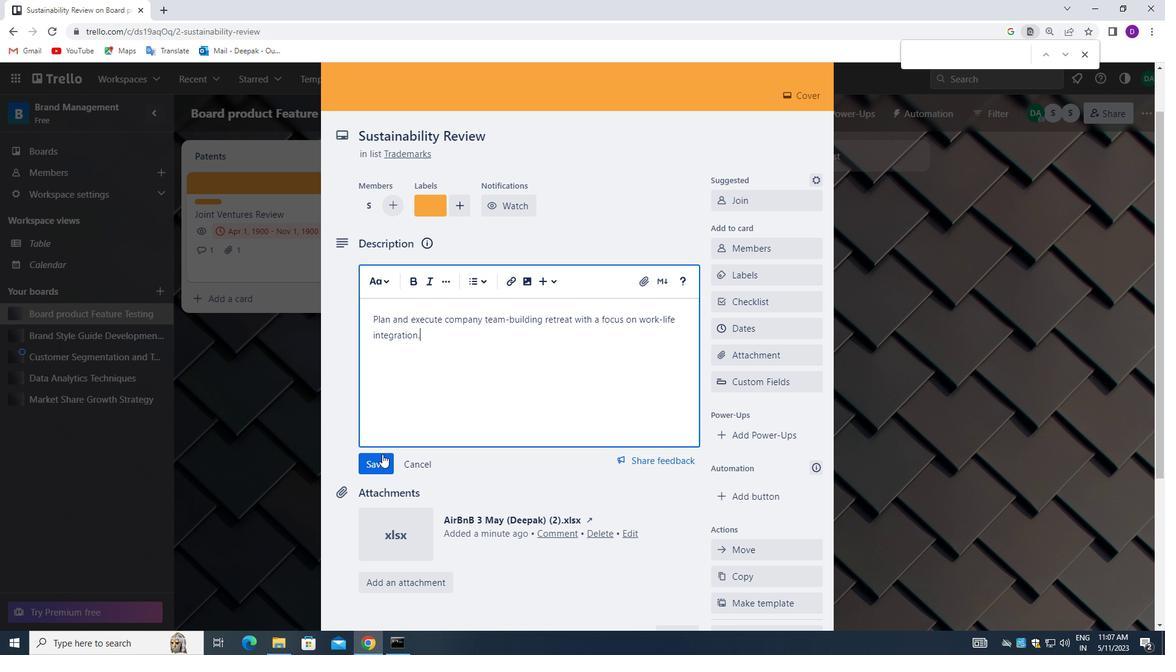 
Action: Mouse pressed left at (375, 470)
Screenshot: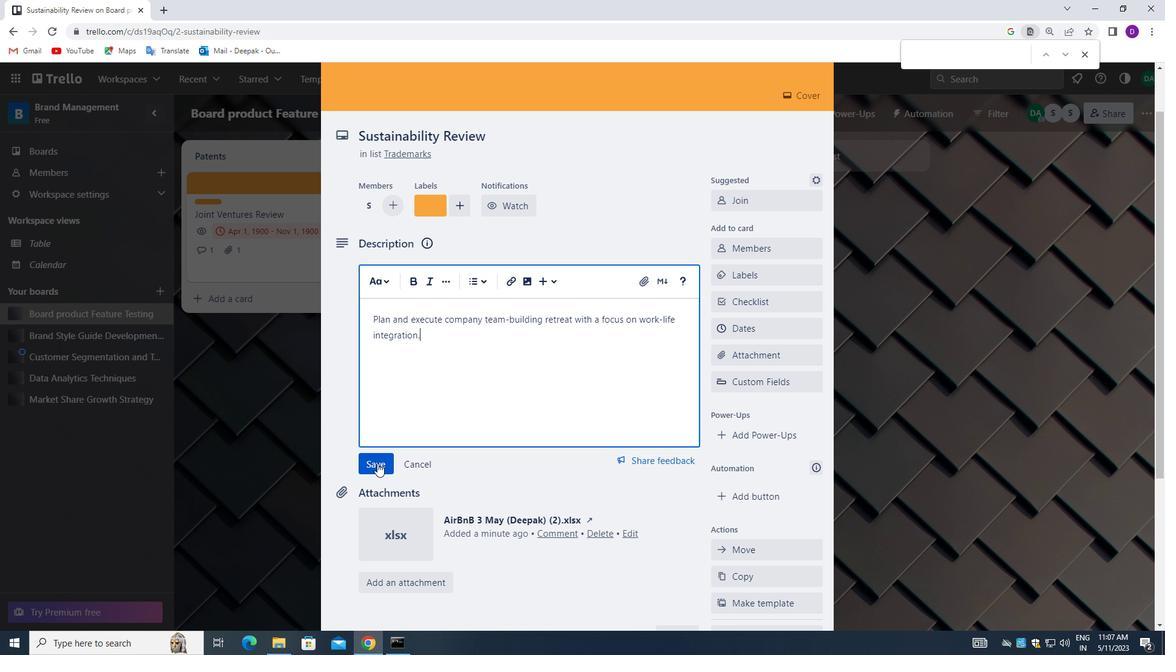 
Action: Mouse moved to (431, 592)
Screenshot: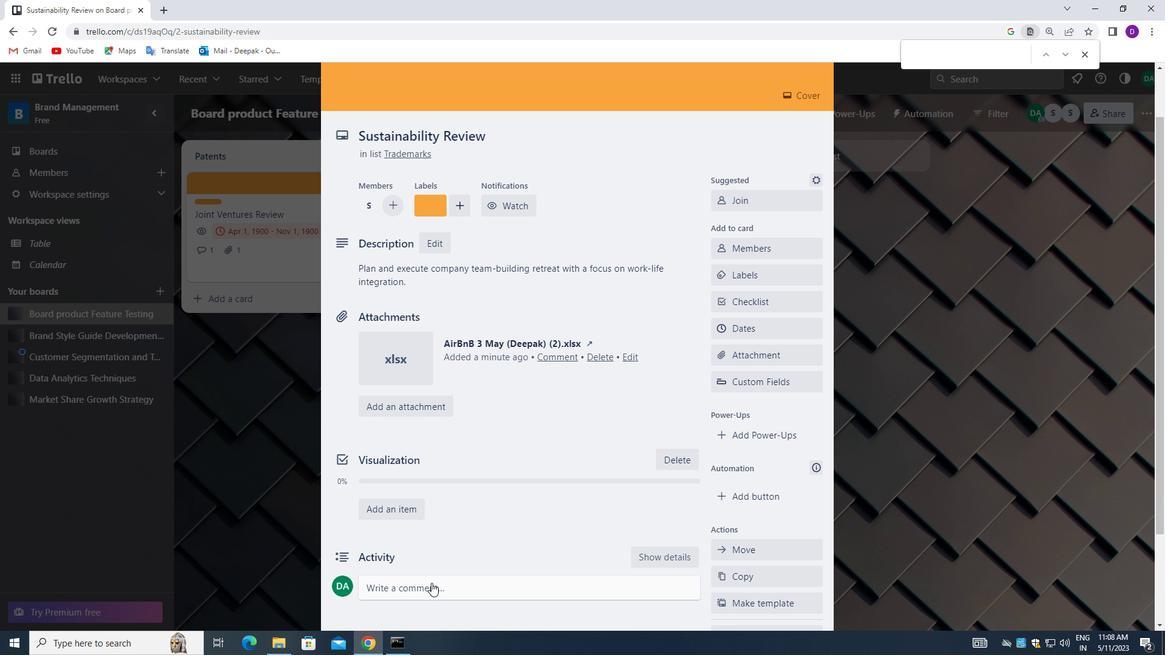 
Action: Mouse pressed left at (431, 592)
Screenshot: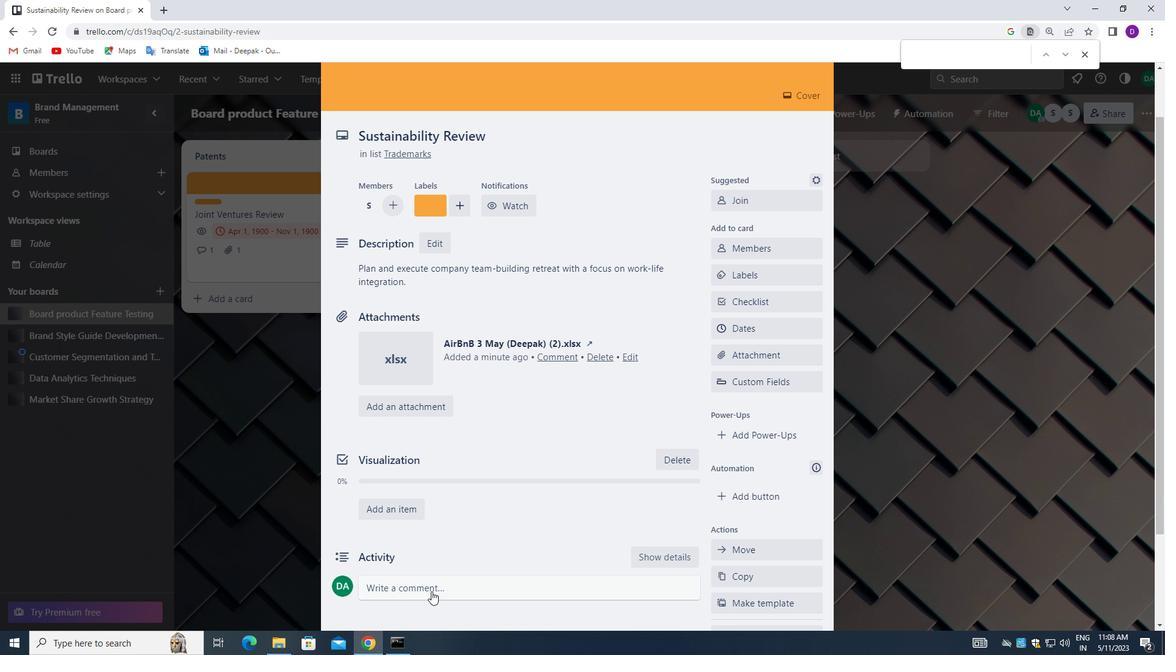 
Action: Mouse moved to (470, 524)
Screenshot: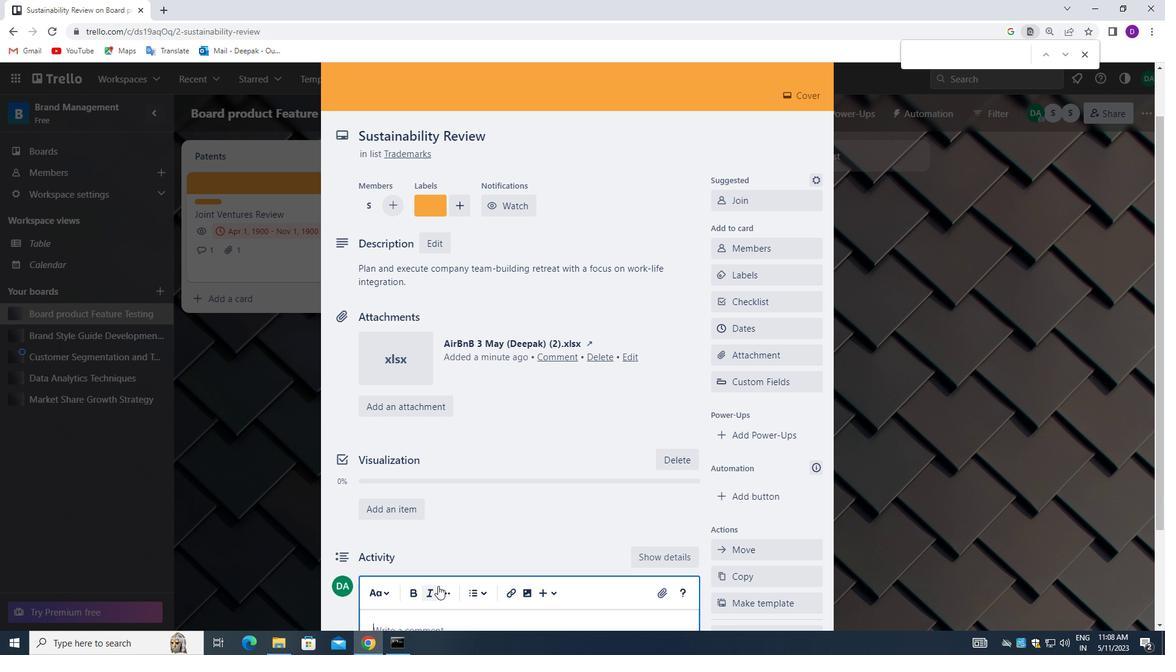 
Action: Mouse scrolled (470, 524) with delta (0, 0)
Screenshot: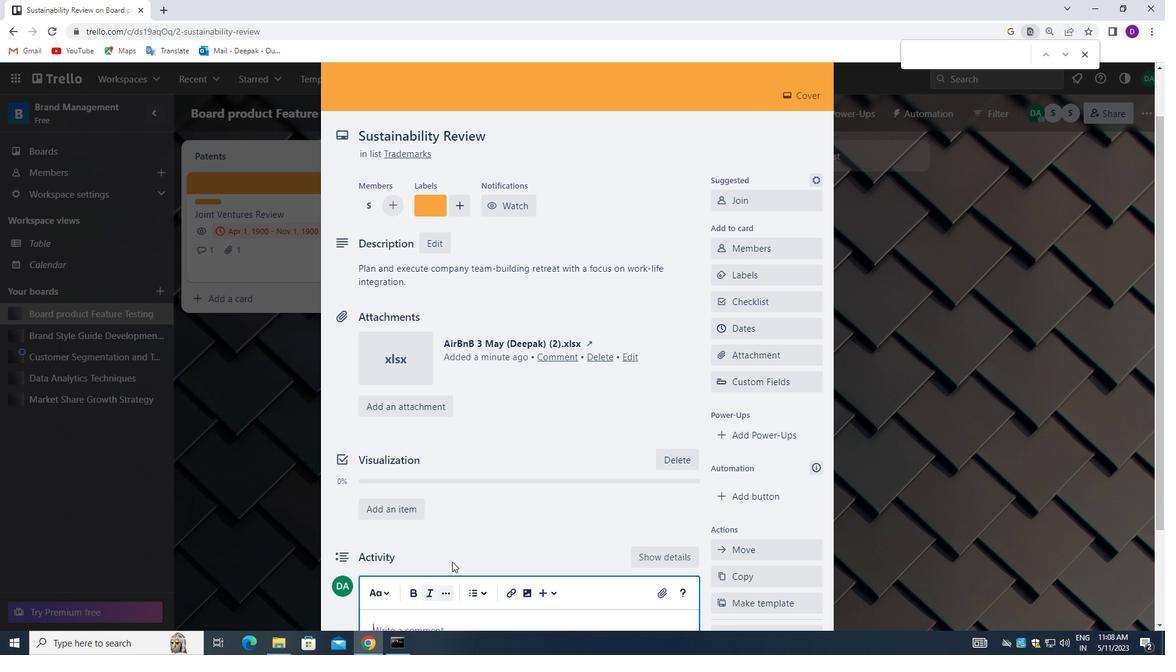 
Action: Mouse scrolled (470, 524) with delta (0, 0)
Screenshot: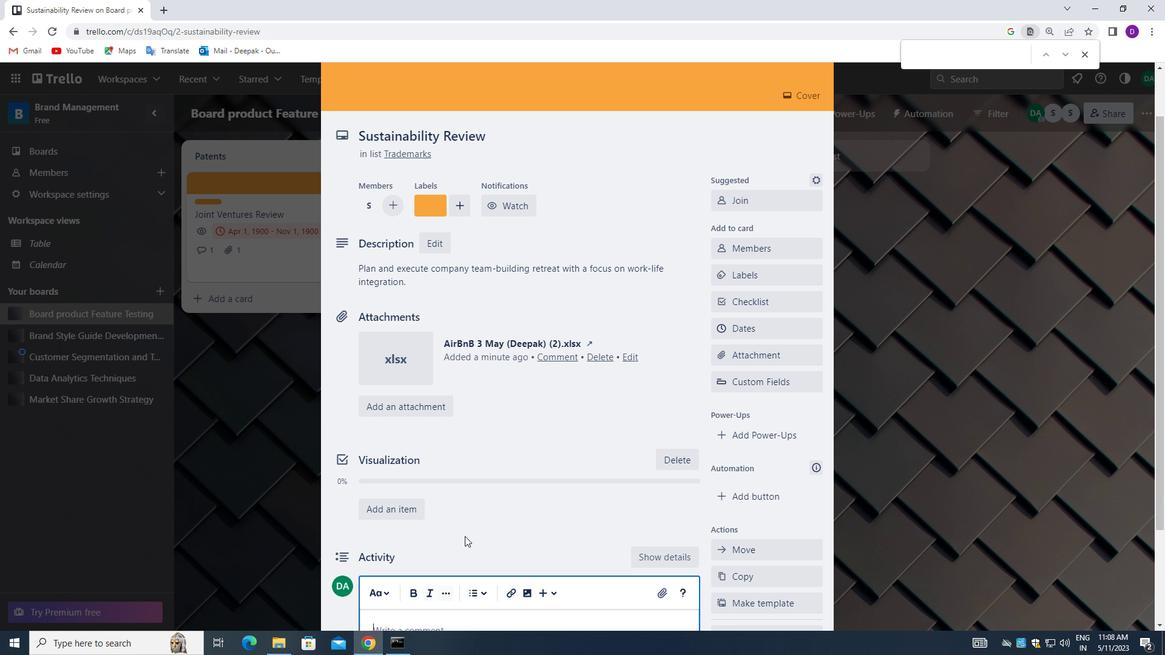 
Action: Mouse scrolled (470, 524) with delta (0, 0)
Screenshot: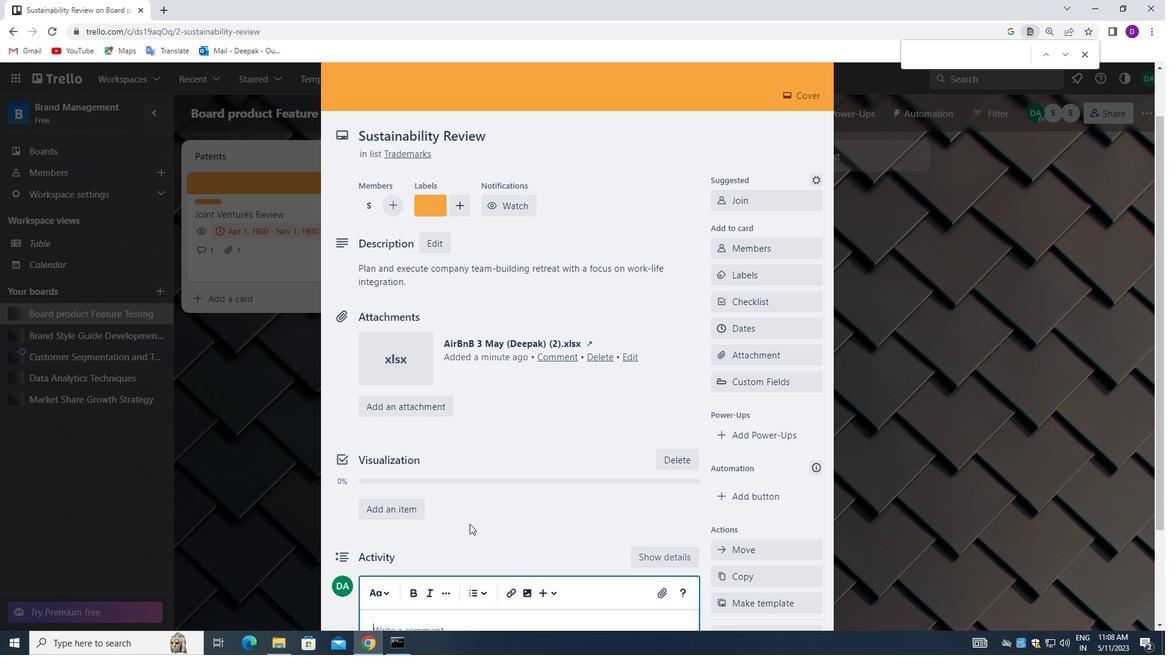 
Action: Mouse scrolled (470, 524) with delta (0, 0)
Screenshot: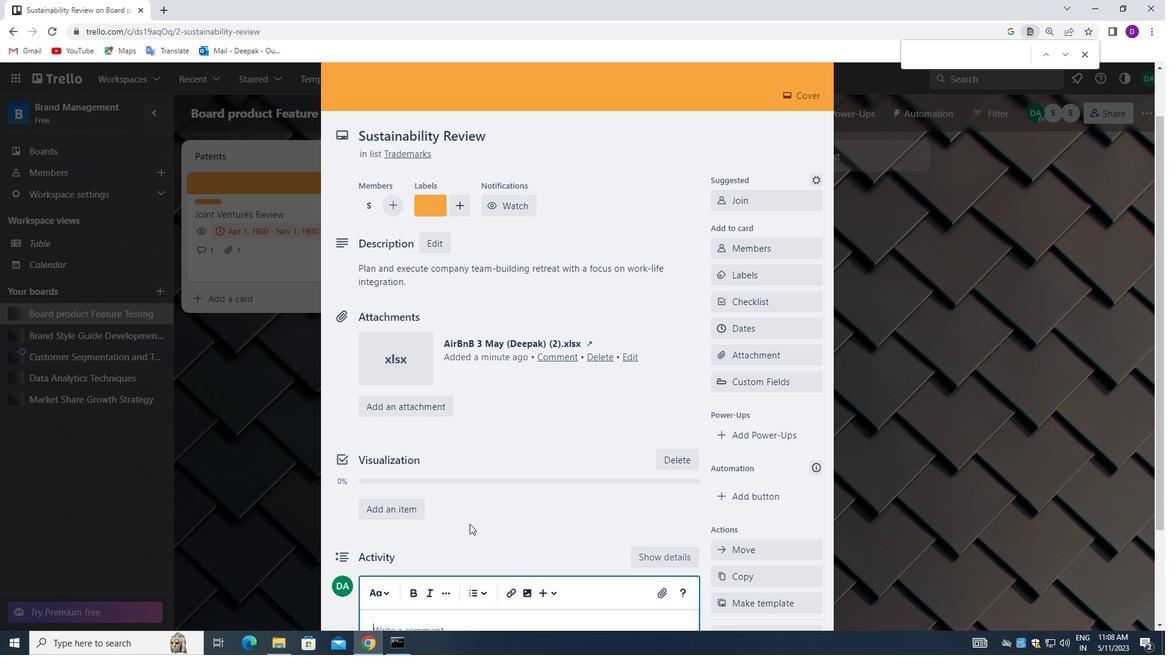
Action: Key pressed <Key.shift_r>GIVEN<Key.space>THE<Key.space>COMPLEXITY<Key.space>OF<Key.space>THIS<Key.space>TALD<Key.space><Key.backspace><Key.backspace><Key.backspace>SK<Key.space><Key.backspace>.<Key.space>LR<Key.backspace>ET<Key.space>US<Key.space>BREAK<Key.space>IT<Key.space>DOWN<Key.space>INTO<Key.space>SMALLER<Key.space><Key.backspace>,<Key.space>MORE<Key.space>MANAGEAVL=<Key.backspace><Key.backspace><Key.backspace>BLE<Key.space>TALKS<Key.space><Key.backspace><Key.backspace><Key.backspace><Key.backspace>SKA<Key.space><Key.backspace><Key.backspace>S<Key.space>TO<Key.space>MAKE<Key.space>PROGRESS.
Screenshot: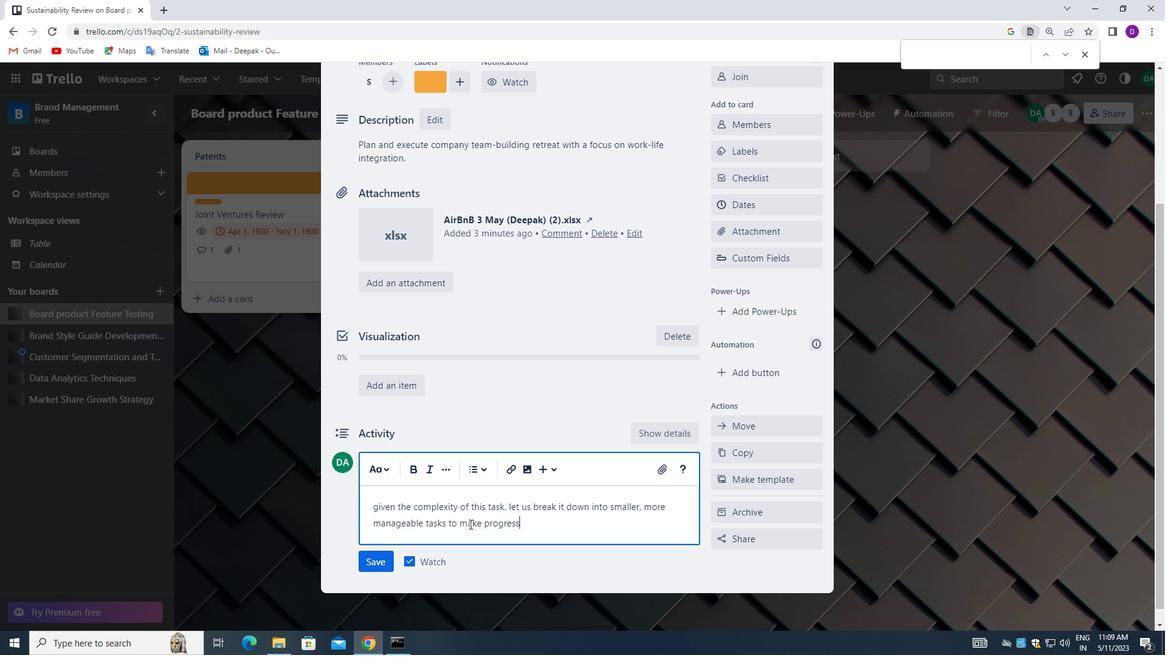 
Action: Mouse moved to (495, 525)
Screenshot: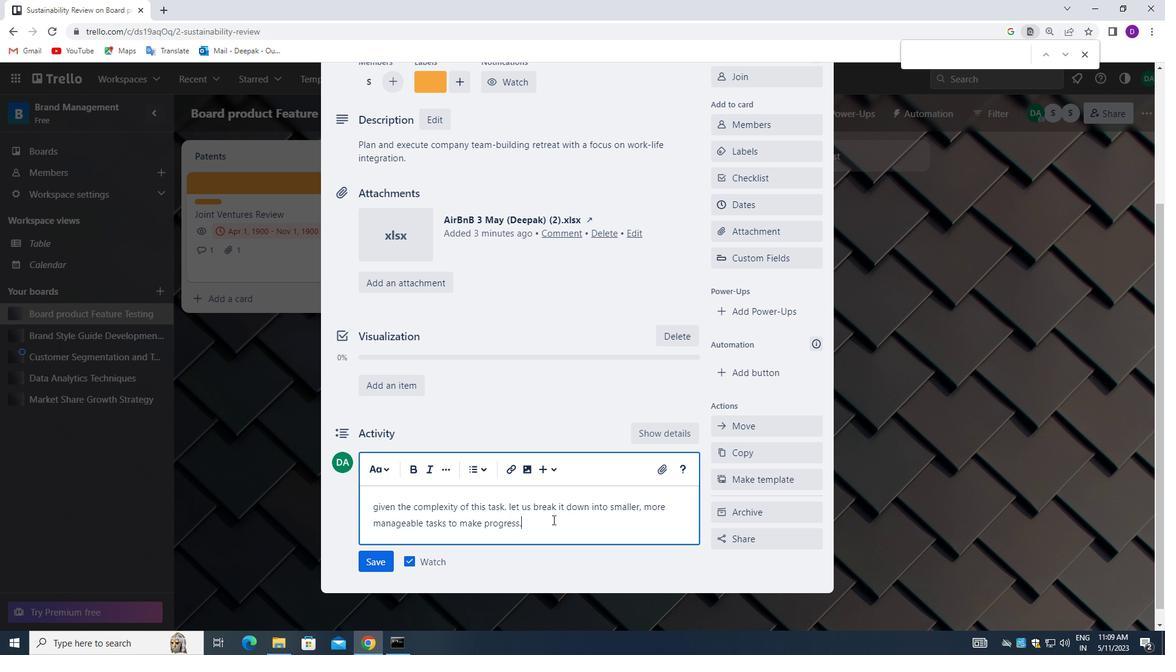 
Action: Mouse scrolled (495, 524) with delta (0, 0)
Screenshot: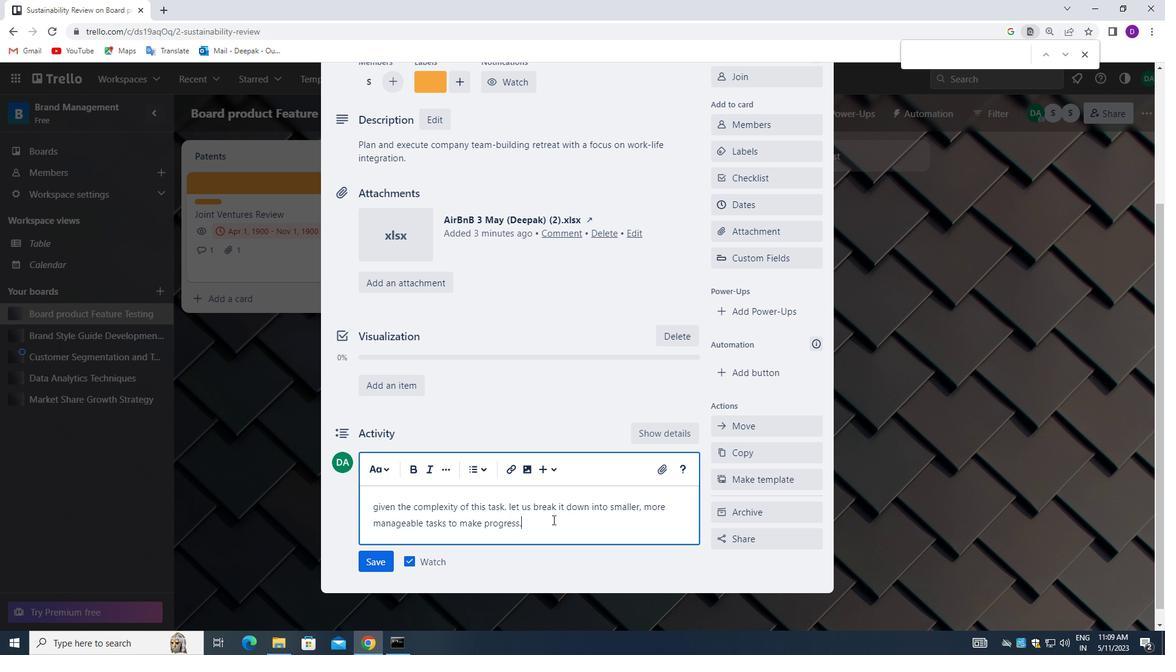 
Action: Mouse moved to (371, 548)
Screenshot: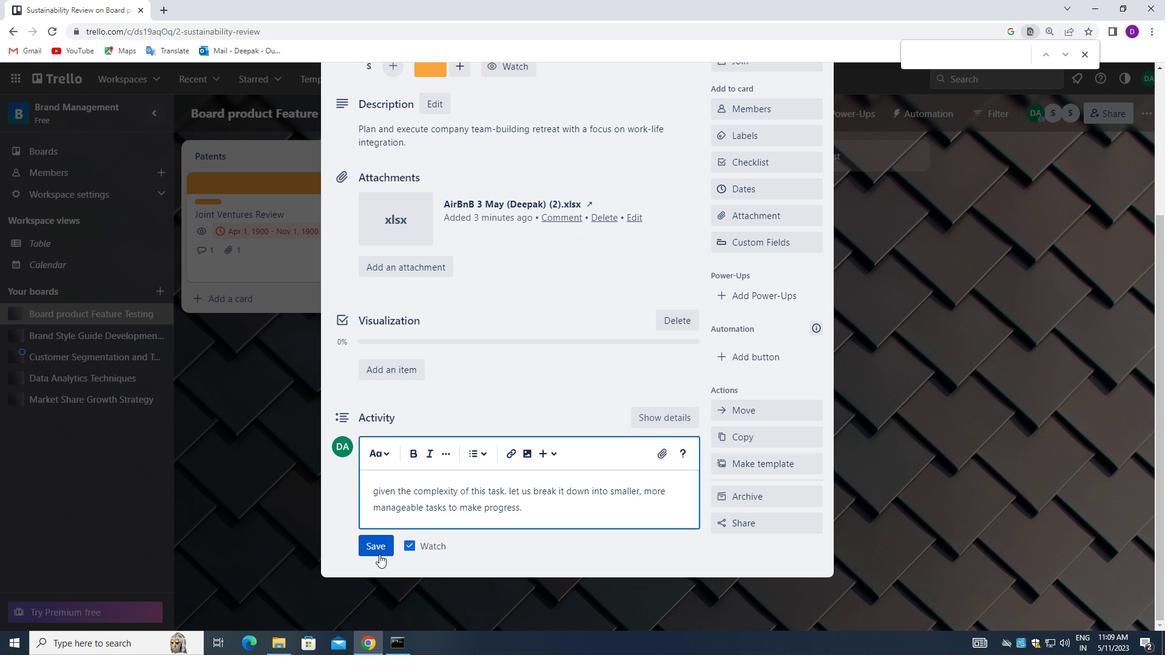 
Action: Mouse pressed left at (371, 548)
Screenshot: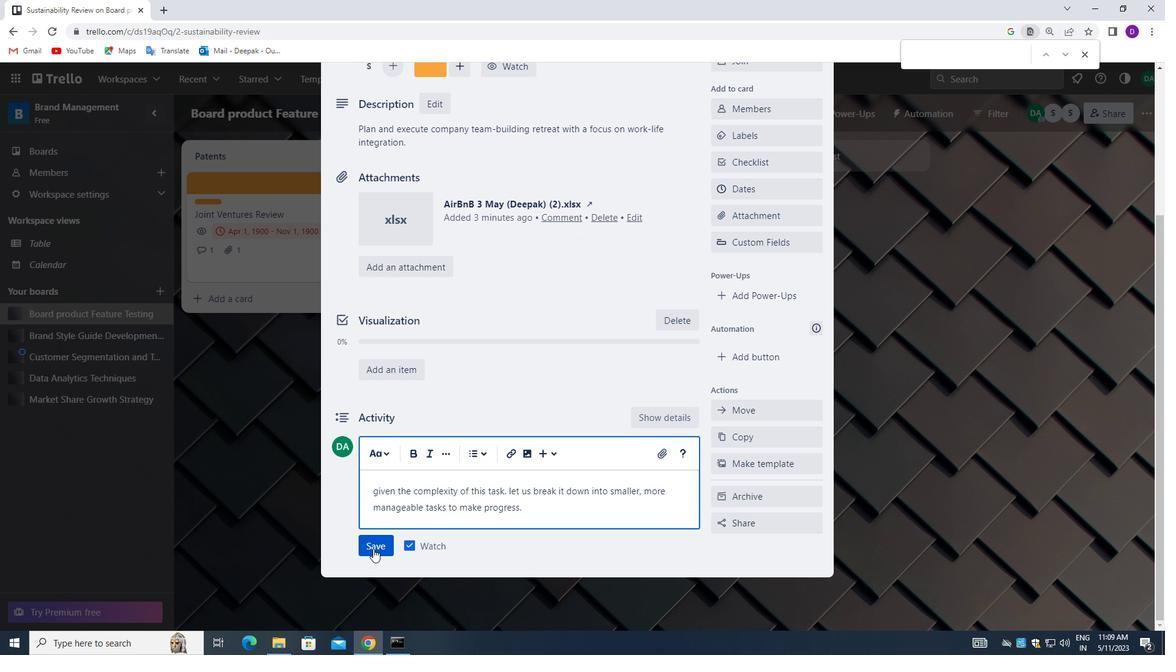 
Action: Mouse moved to (751, 191)
Screenshot: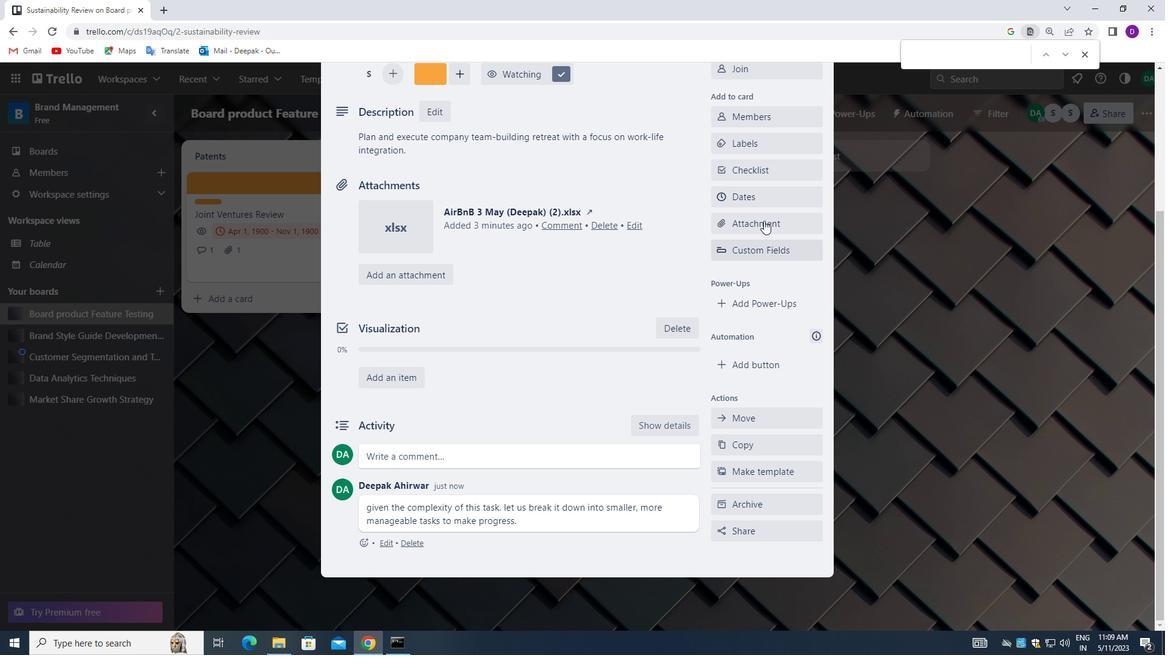 
Action: Mouse pressed left at (751, 191)
Screenshot: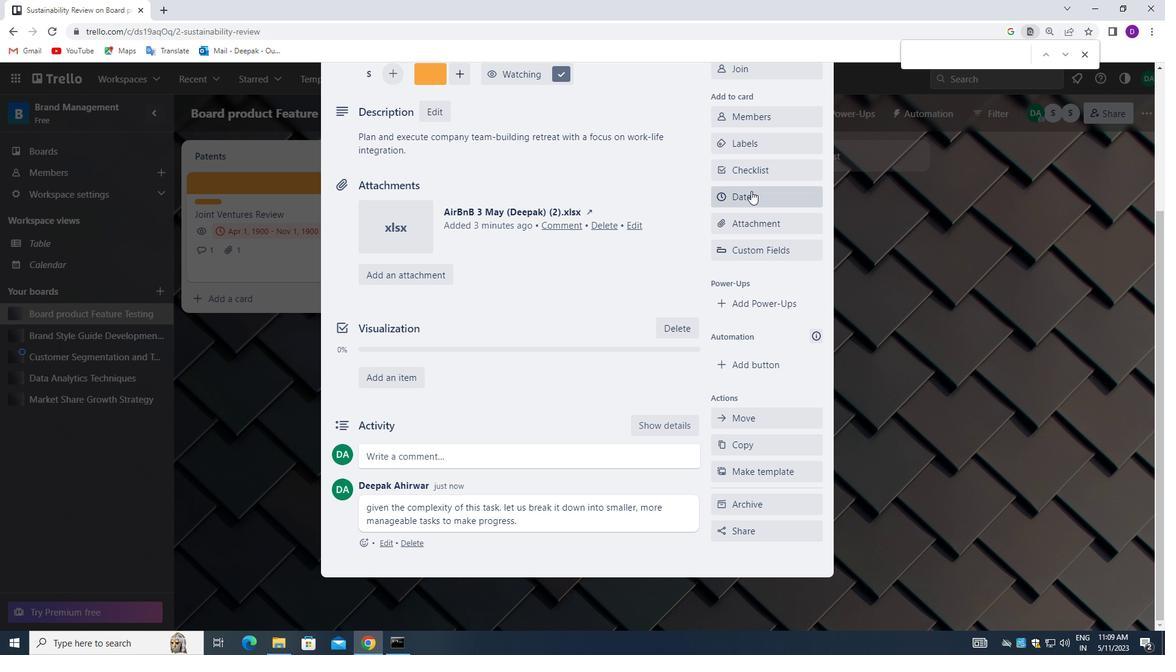 
Action: Mouse moved to (723, 350)
Screenshot: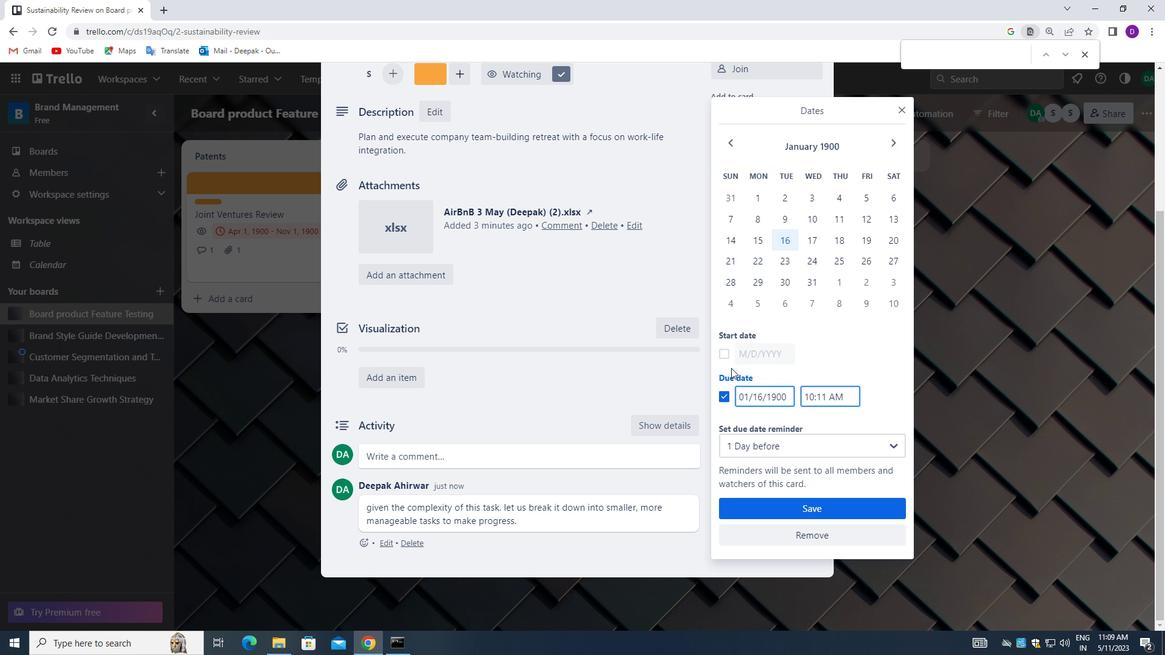 
Action: Mouse pressed left at (723, 350)
Screenshot: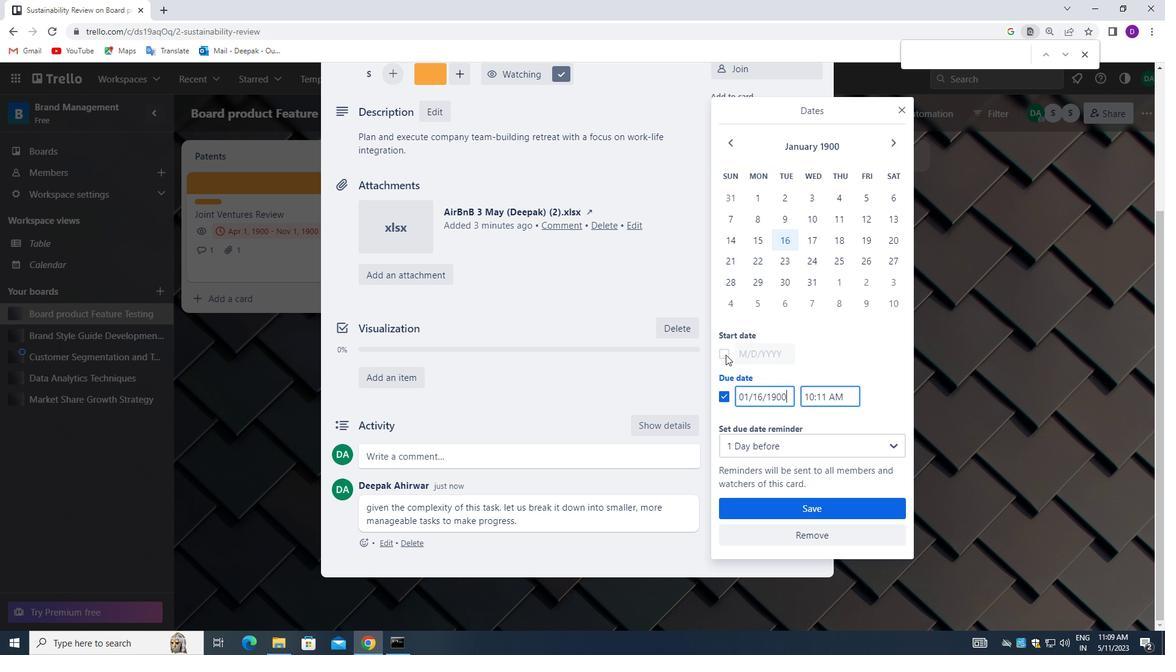 
Action: Mouse moved to (788, 355)
Screenshot: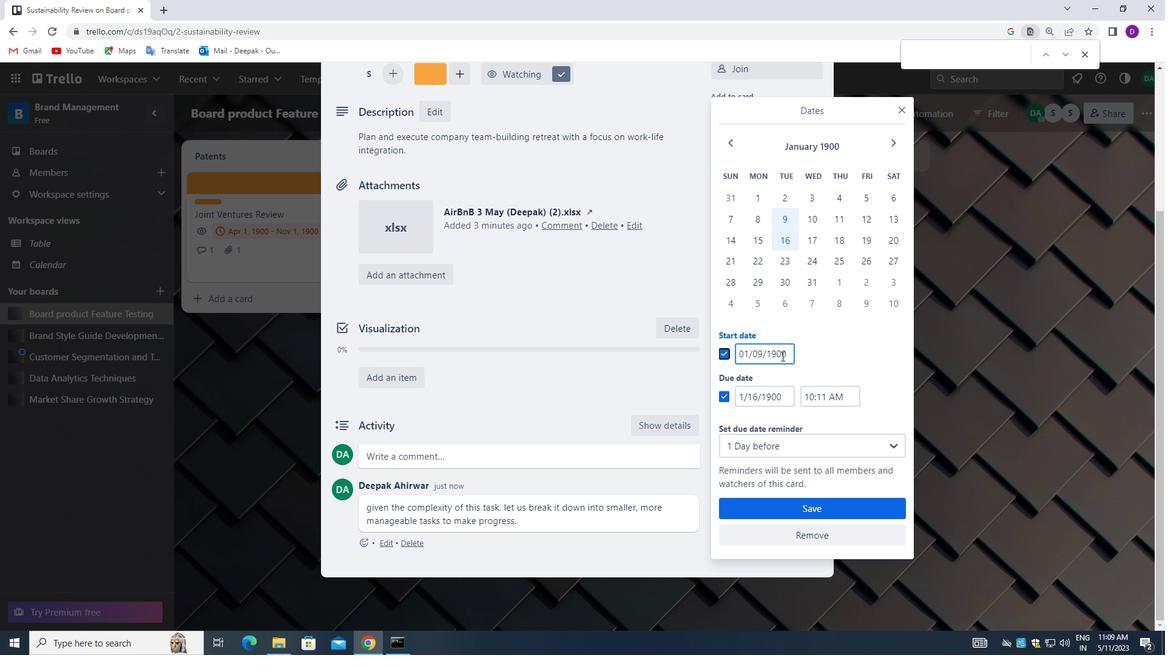 
Action: Mouse pressed left at (788, 355)
Screenshot: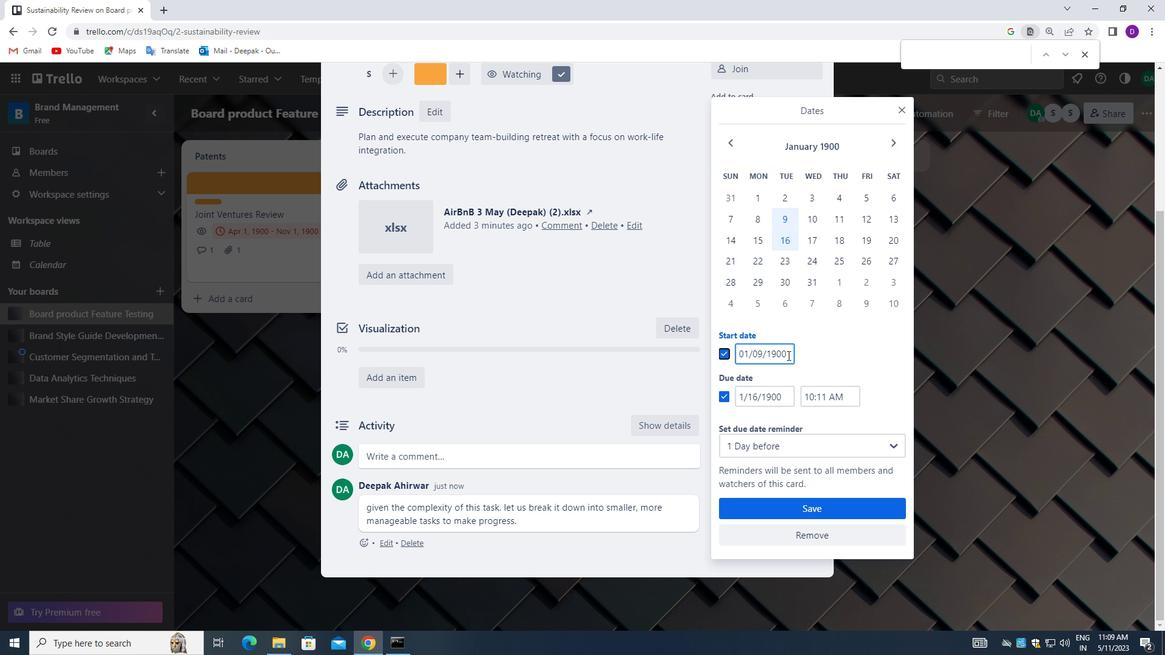 
Action: Mouse moved to (788, 355)
Screenshot: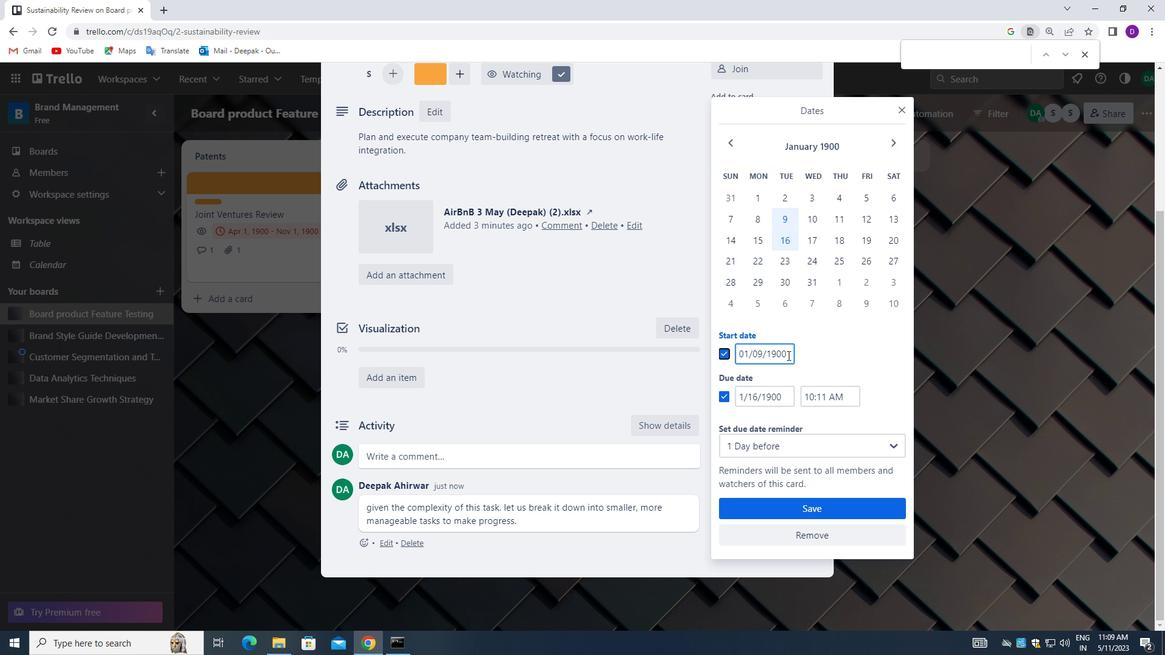
Action: Mouse pressed left at (788, 355)
Screenshot: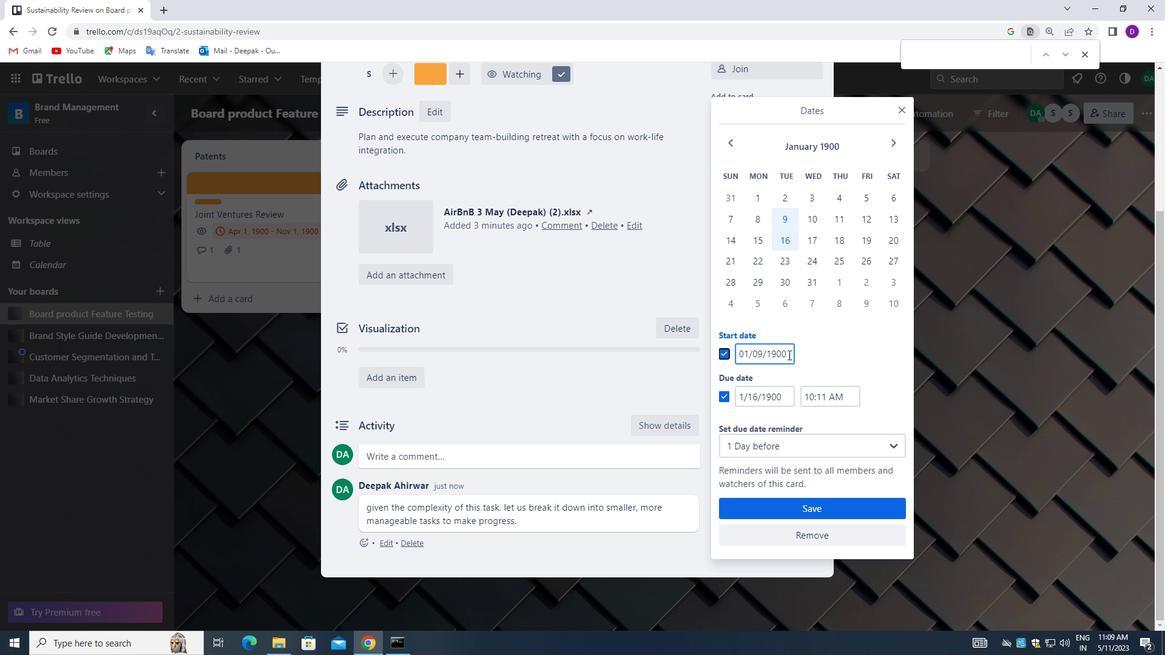 
Action: Mouse pressed left at (788, 355)
Screenshot: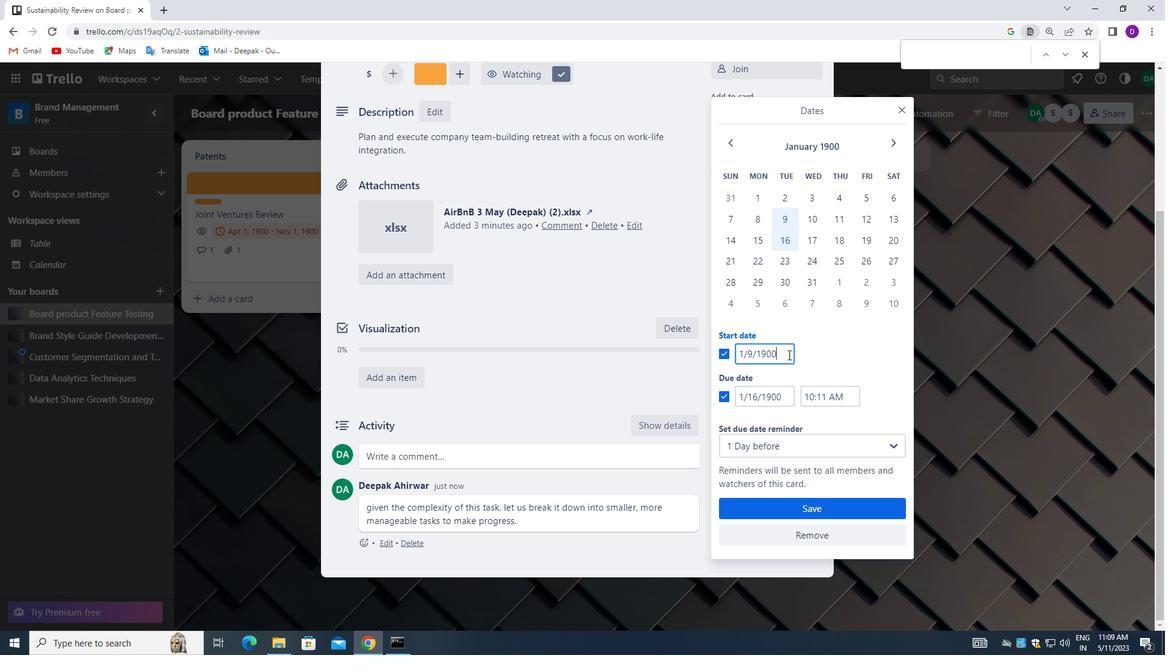 
Action: Key pressed <Key.backspace>01/<Key.backspace><Key.backspace><Key.backspace>01/10/1900
Screenshot: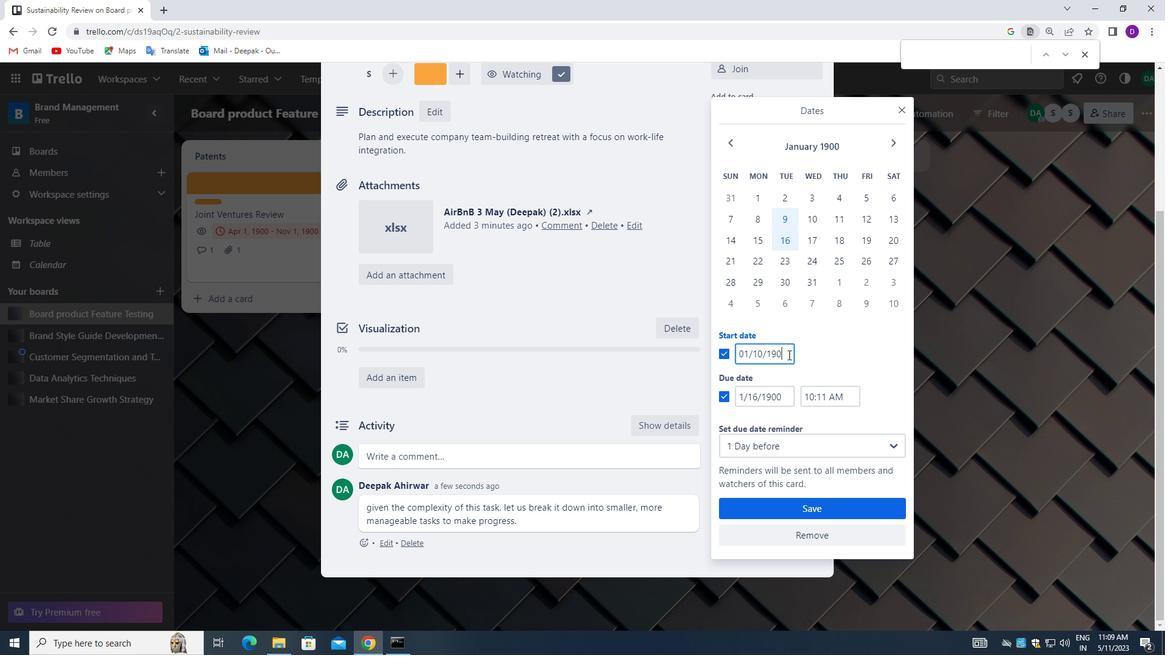 
Action: Mouse moved to (783, 395)
Screenshot: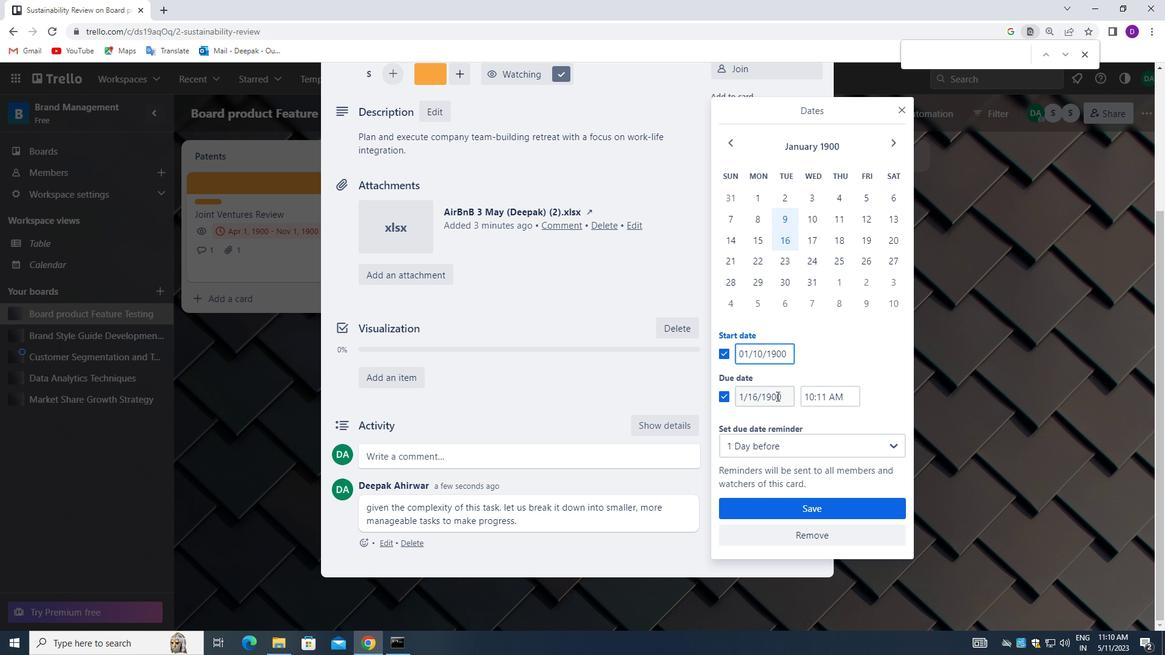 
Action: Mouse pressed left at (783, 395)
Screenshot: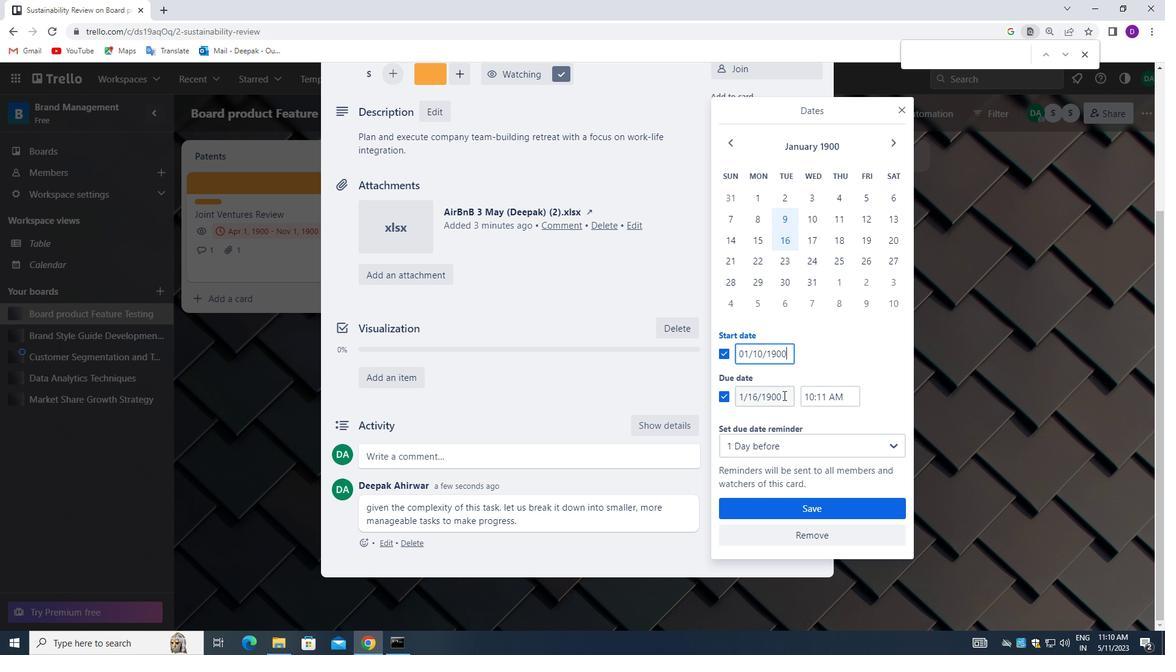 
Action: Mouse moved to (784, 395)
Screenshot: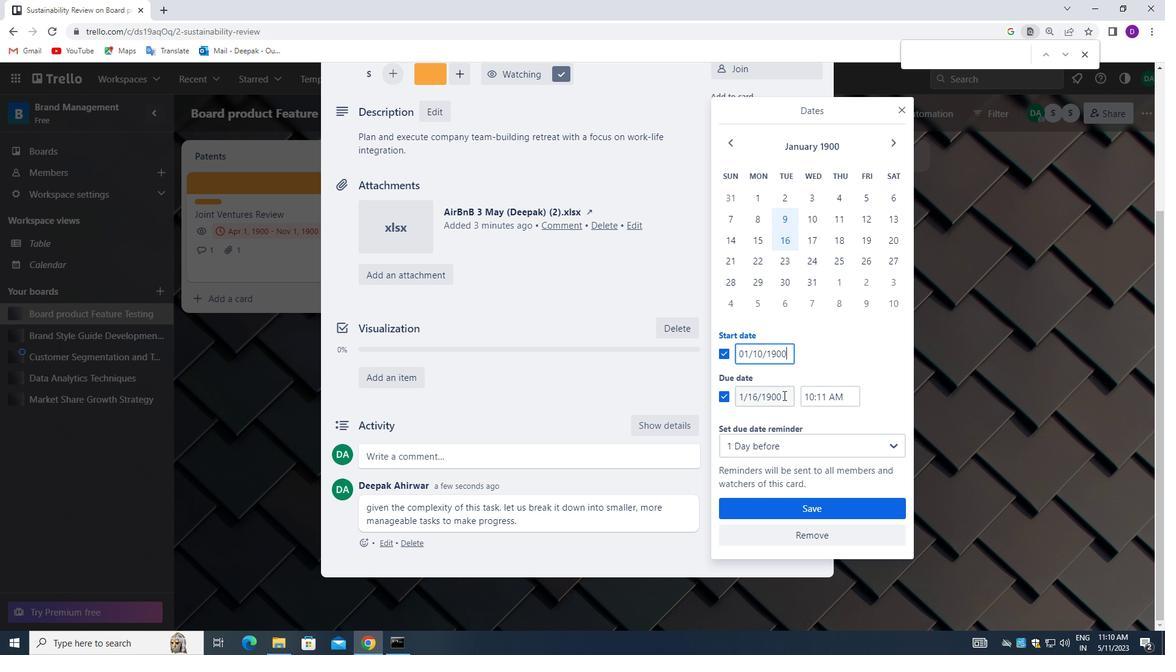 
Action: Mouse pressed left at (784, 395)
Screenshot: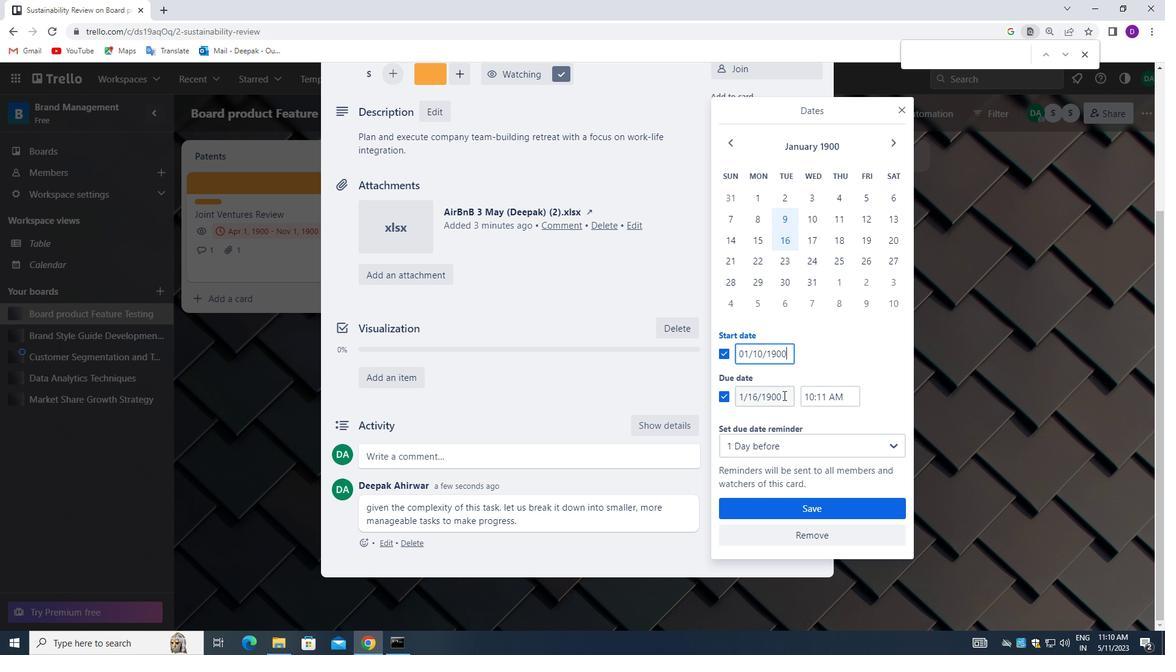 
Action: Mouse pressed left at (784, 395)
Screenshot: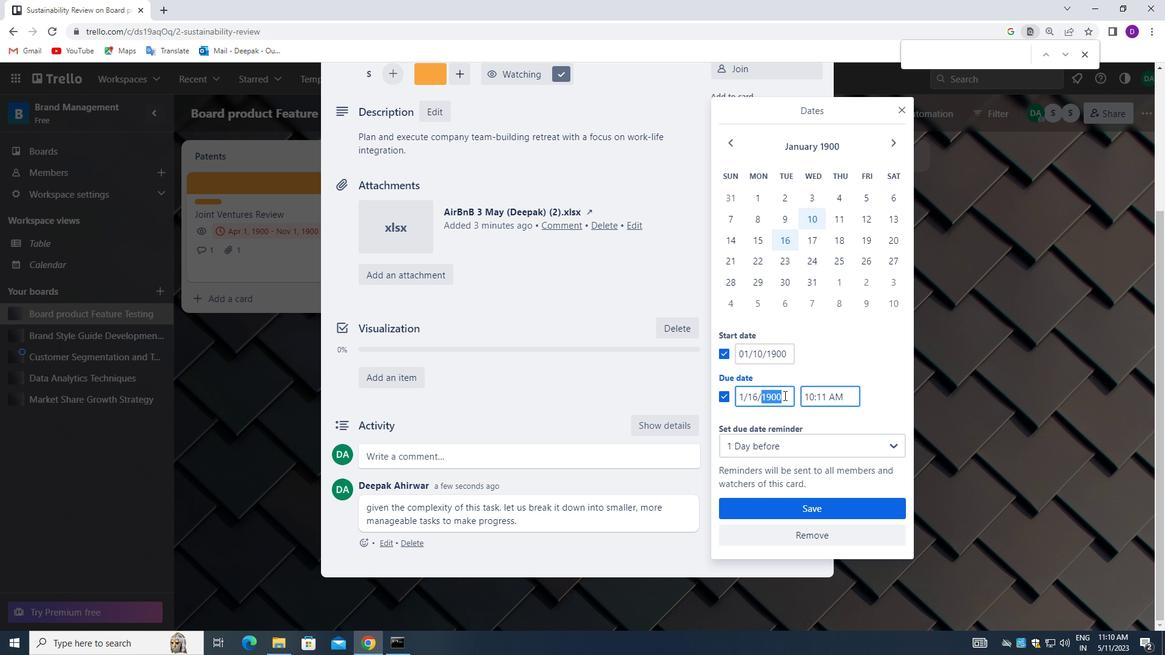 
Action: Key pressed <Key.backspace>01/17/1900
Screenshot: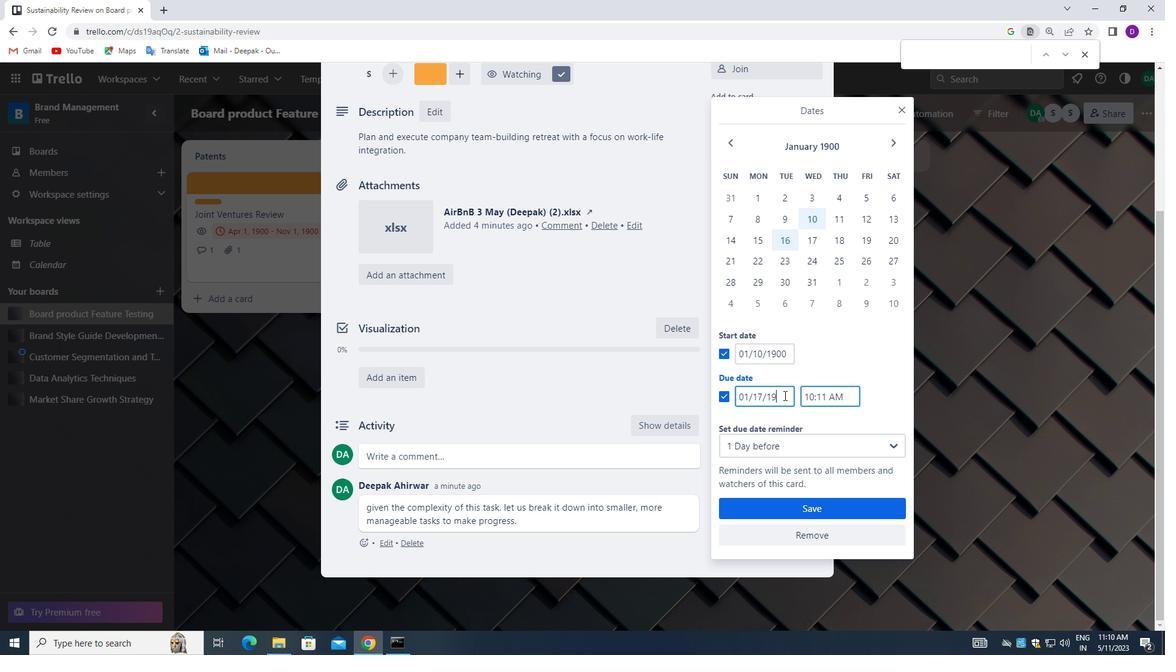 
Action: Mouse moved to (798, 397)
Screenshot: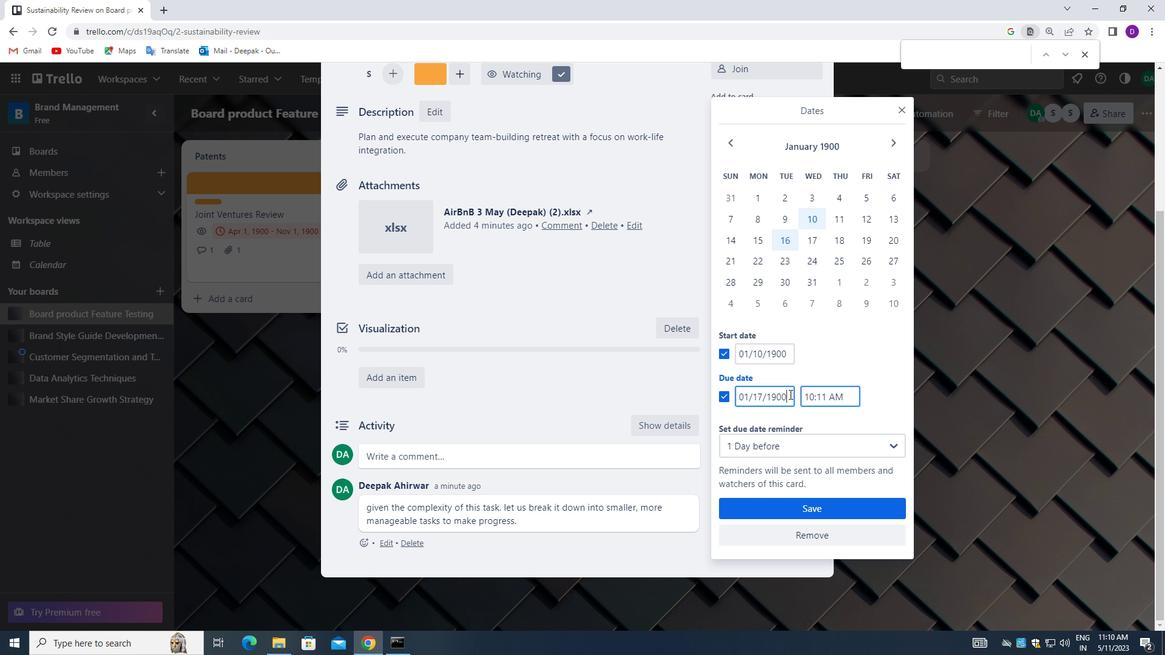 
Action: Mouse scrolled (798, 397) with delta (0, 0)
Screenshot: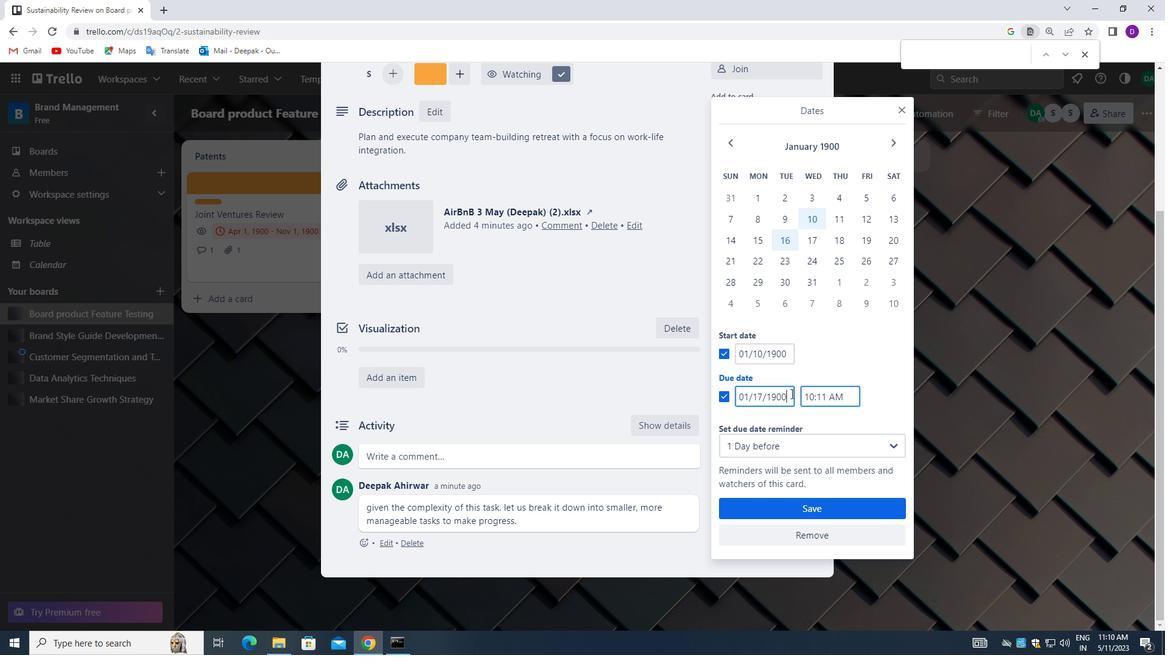 
Action: Mouse moved to (816, 460)
Screenshot: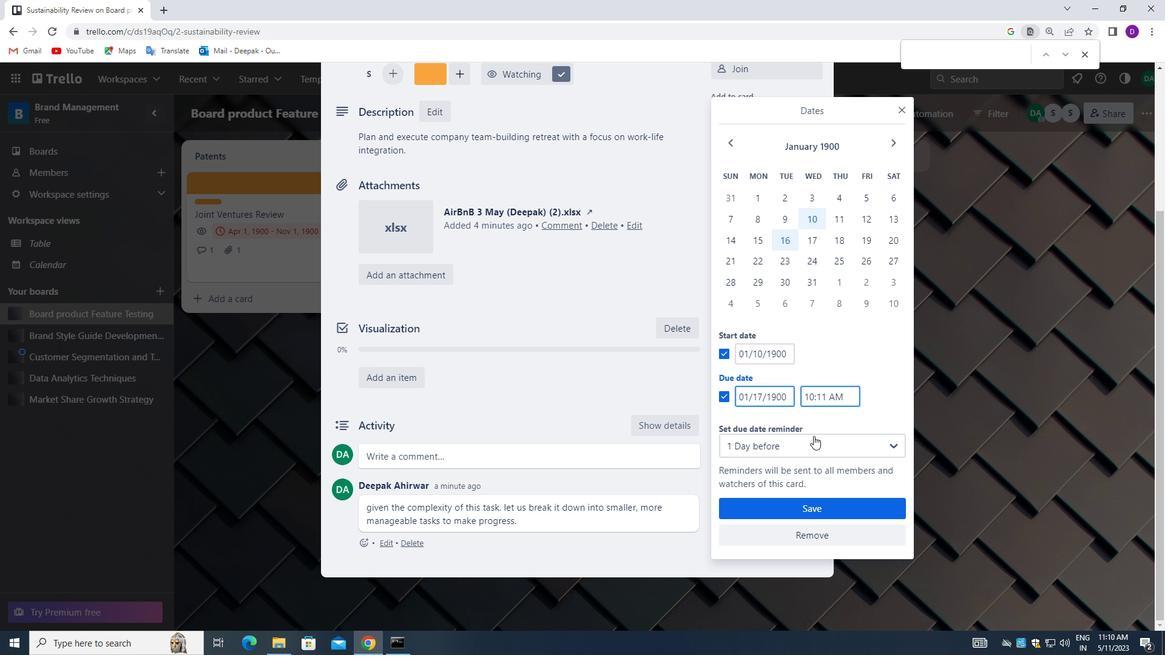 
Action: Mouse scrolled (816, 460) with delta (0, 0)
Screenshot: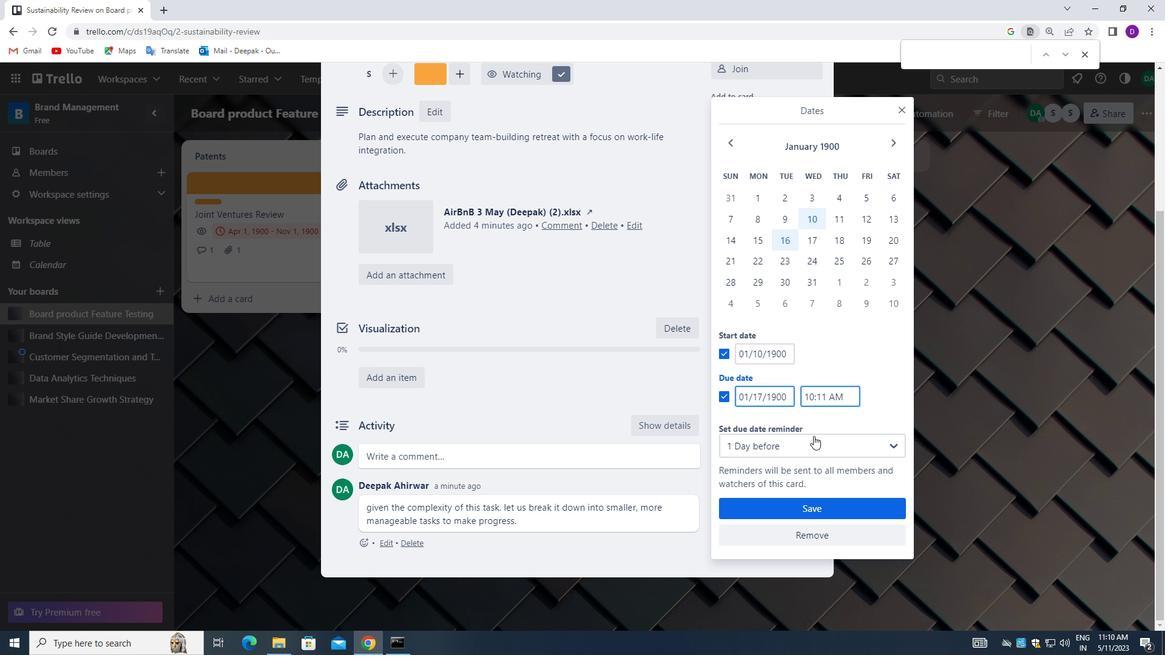 
Action: Mouse moved to (808, 509)
Screenshot: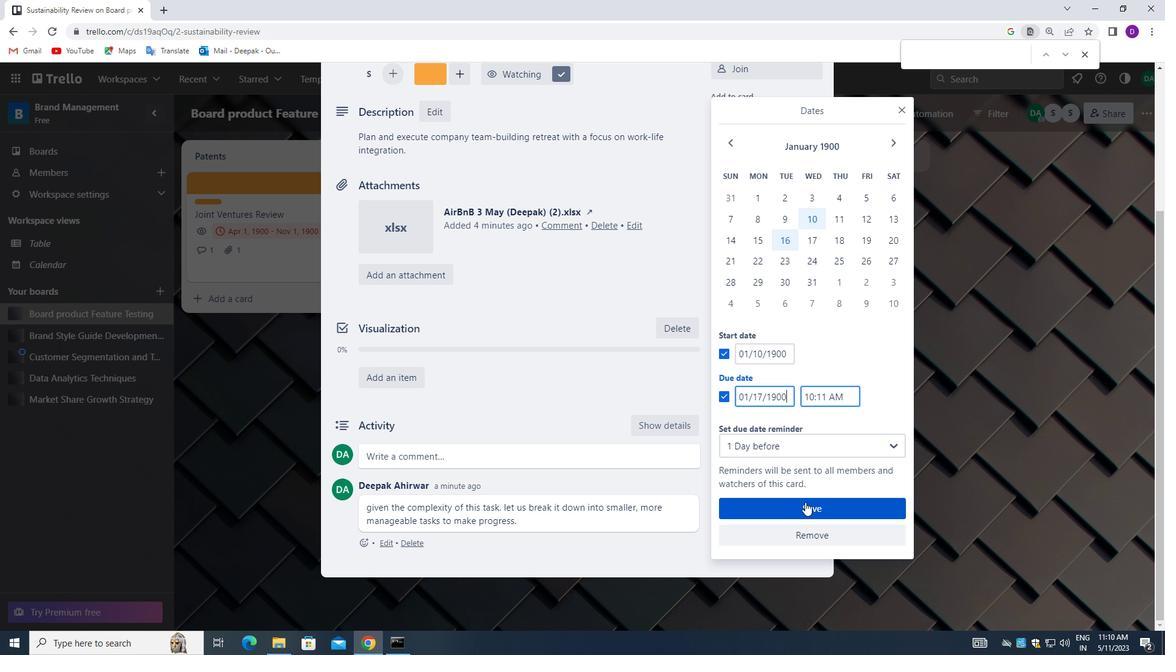 
Action: Mouse pressed left at (808, 509)
Screenshot: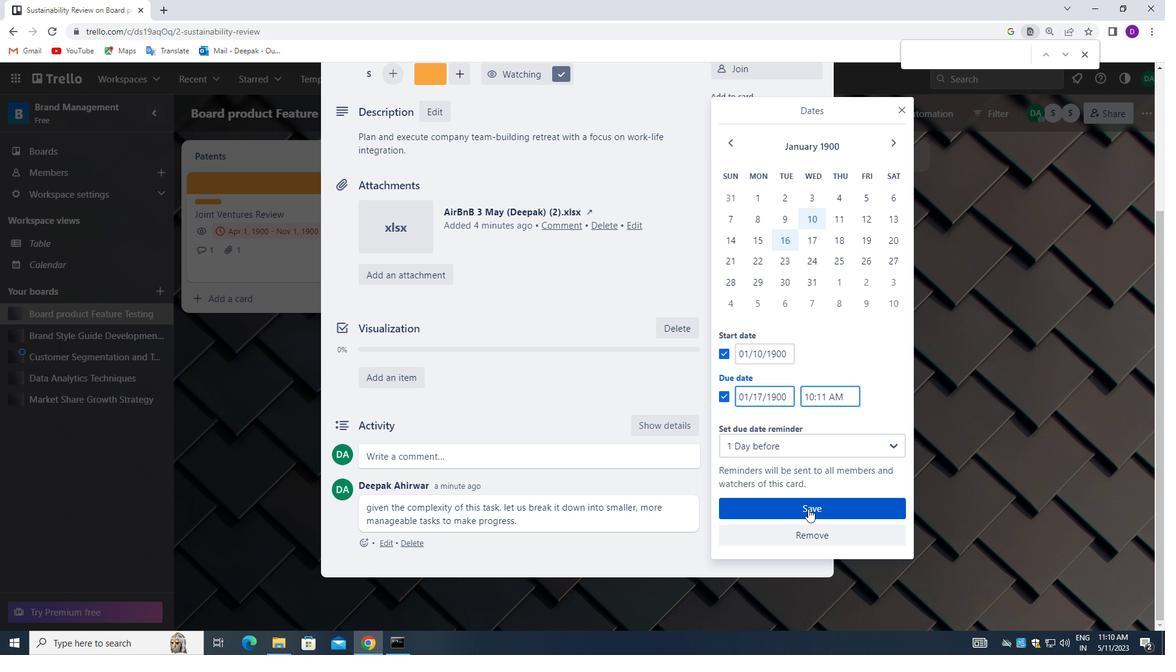 
Action: Mouse moved to (647, 354)
Screenshot: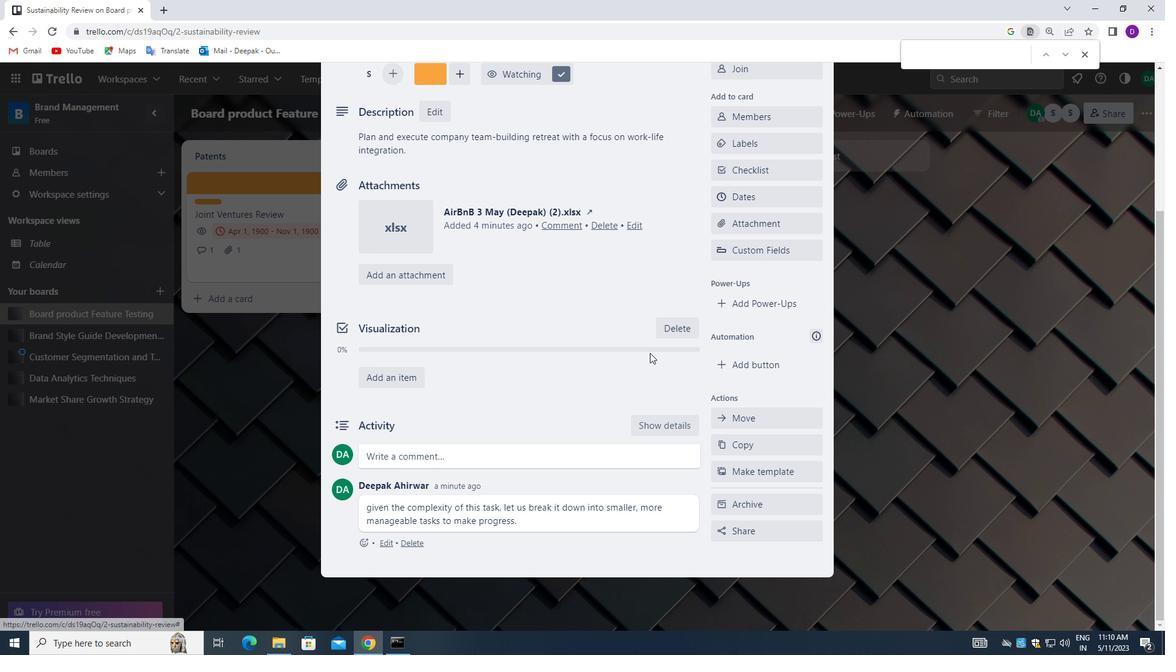 
Action: Mouse scrolled (647, 354) with delta (0, 0)
Screenshot: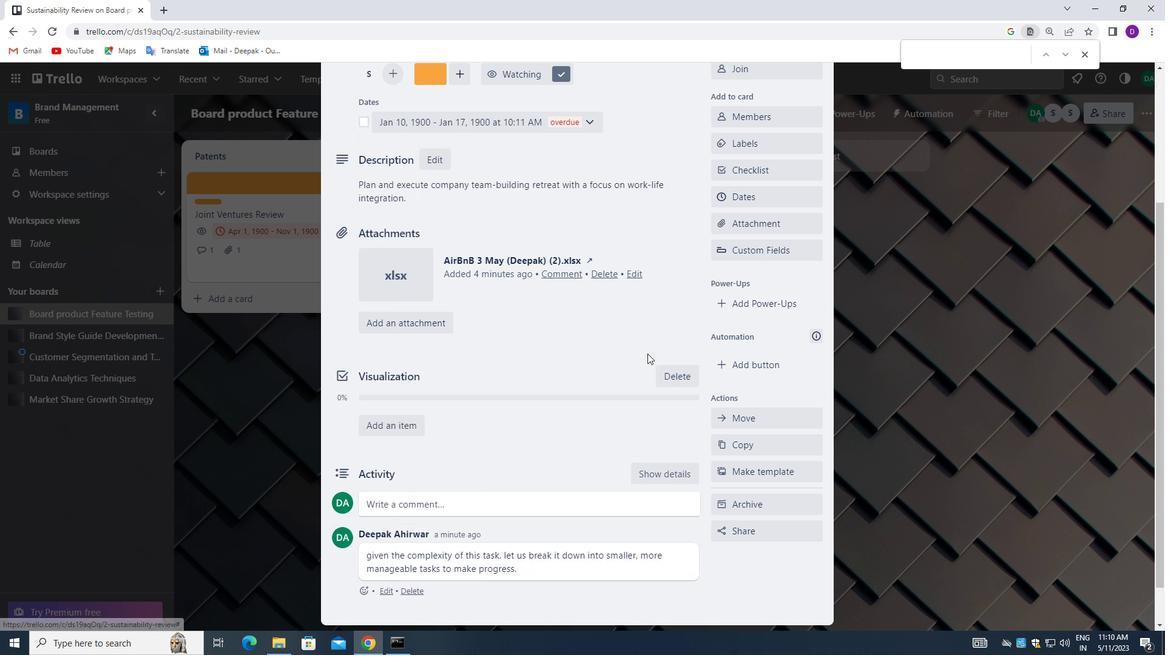 
Action: Mouse scrolled (647, 354) with delta (0, 0)
Screenshot: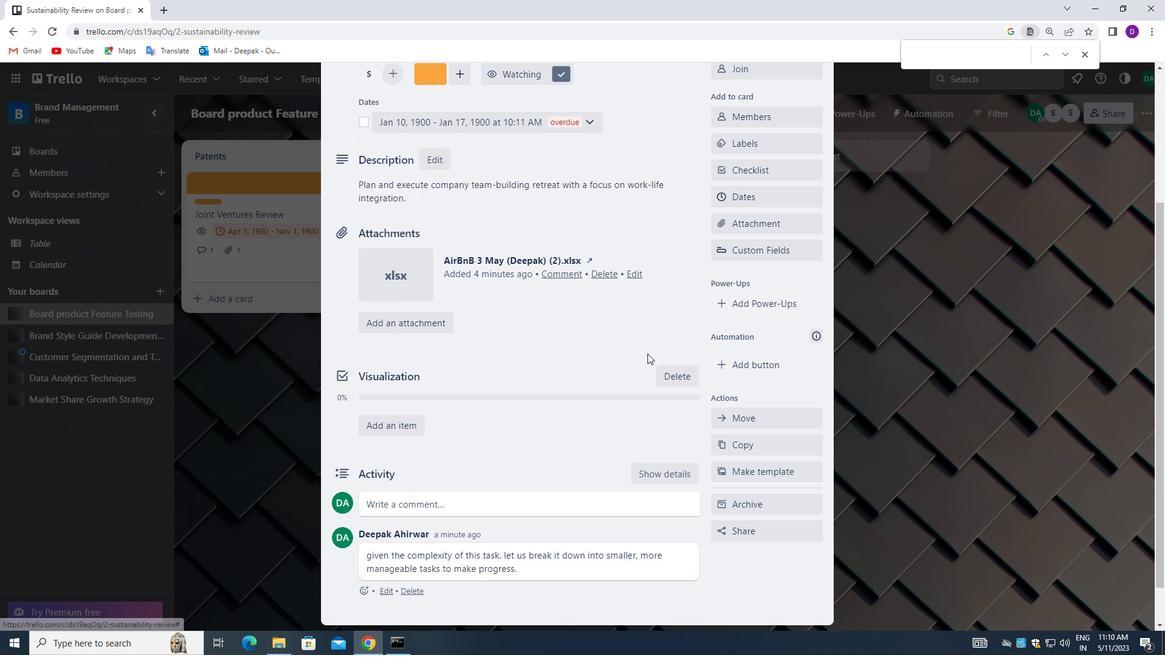 
Action: Mouse scrolled (647, 354) with delta (0, 0)
Screenshot: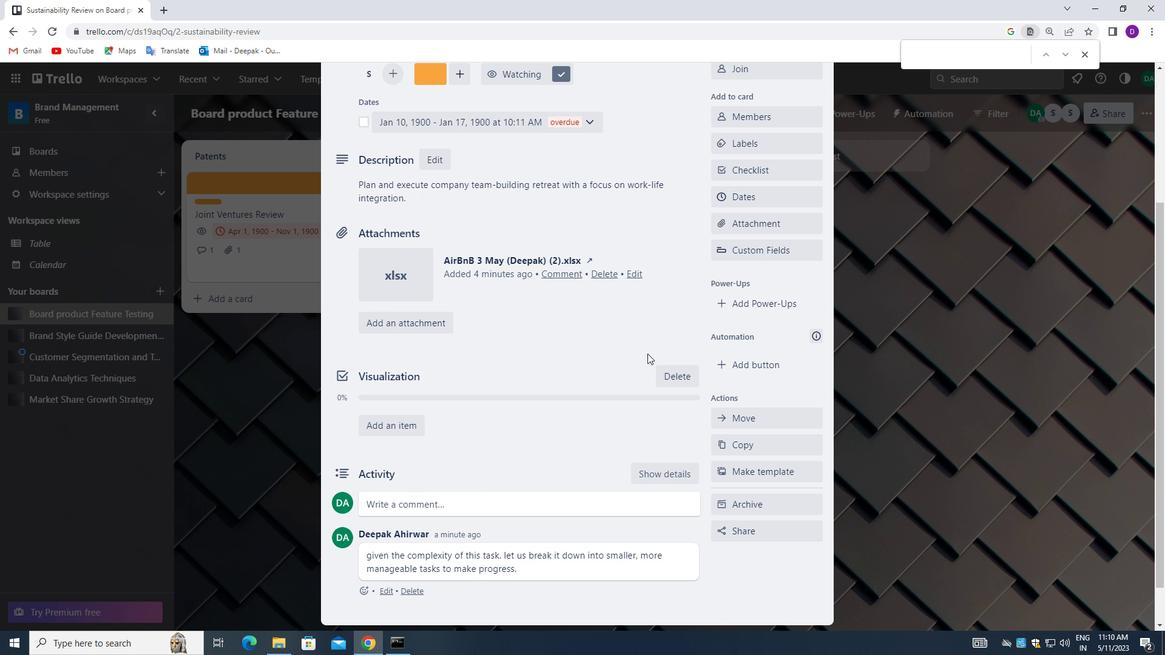 
Action: Mouse moved to (647, 354)
Screenshot: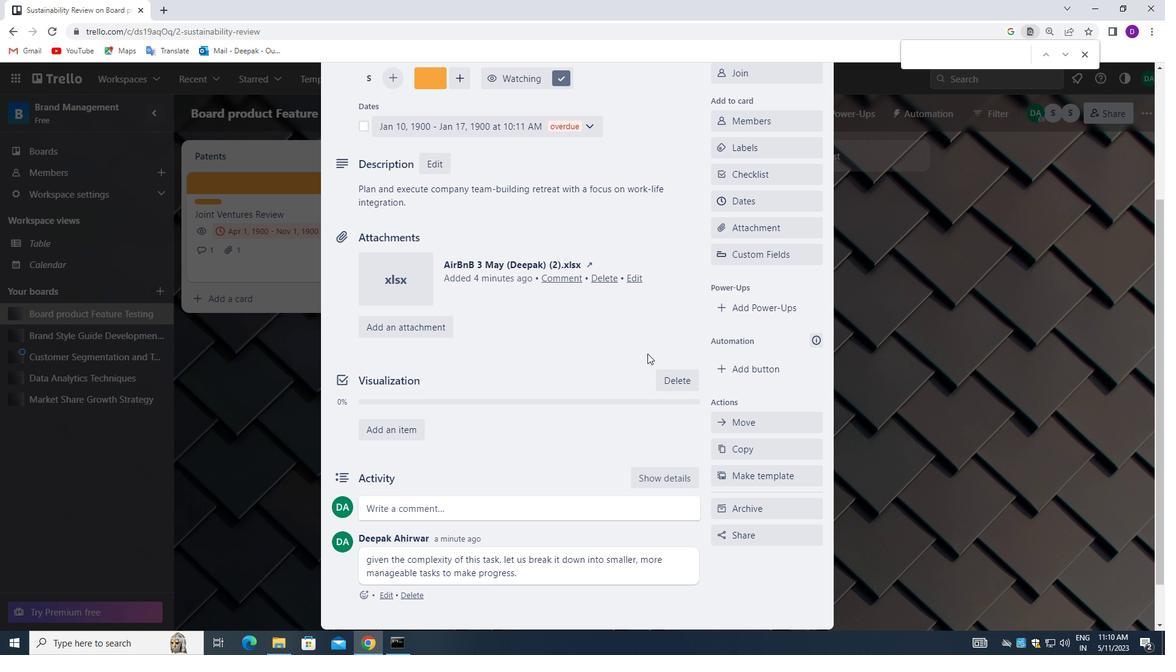 
Action: Mouse scrolled (647, 355) with delta (0, 0)
Screenshot: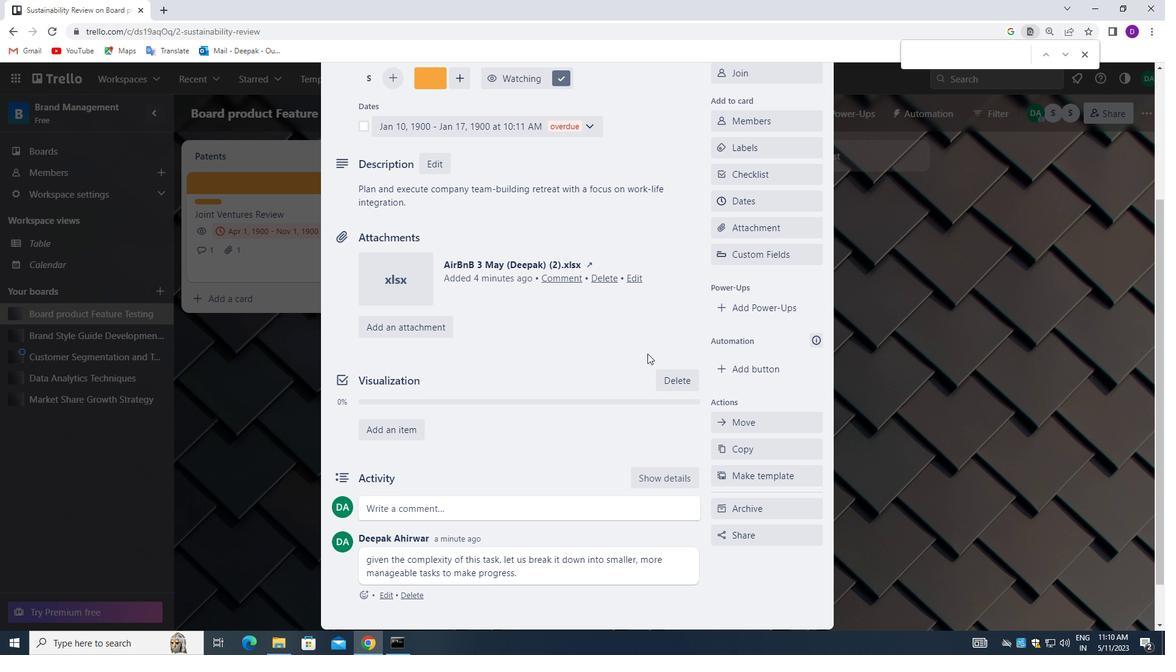 
Action: Mouse scrolled (647, 355) with delta (0, 0)
Screenshot: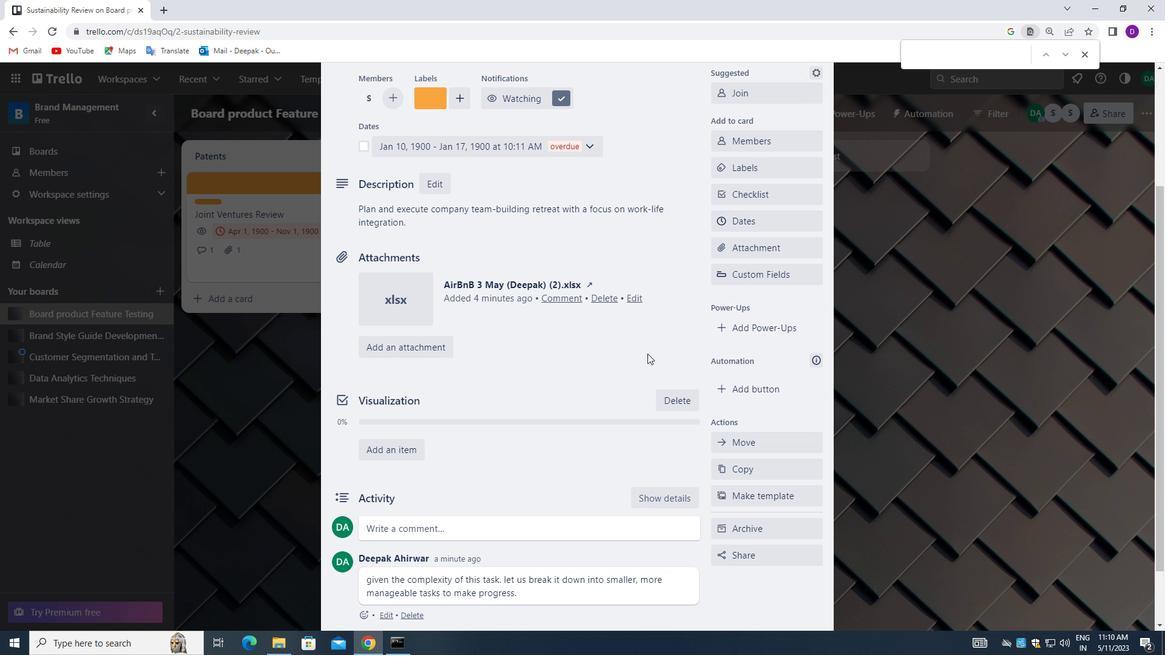 
Action: Mouse scrolled (647, 355) with delta (0, 0)
Screenshot: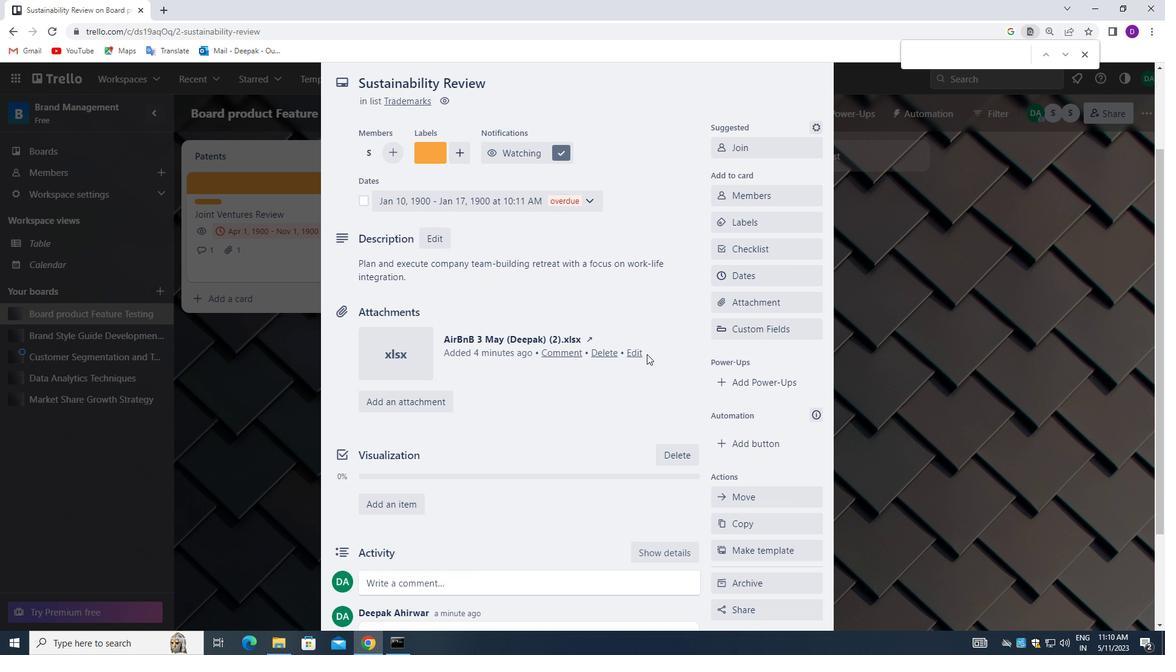 
Action: Mouse scrolled (647, 355) with delta (0, 0)
Screenshot: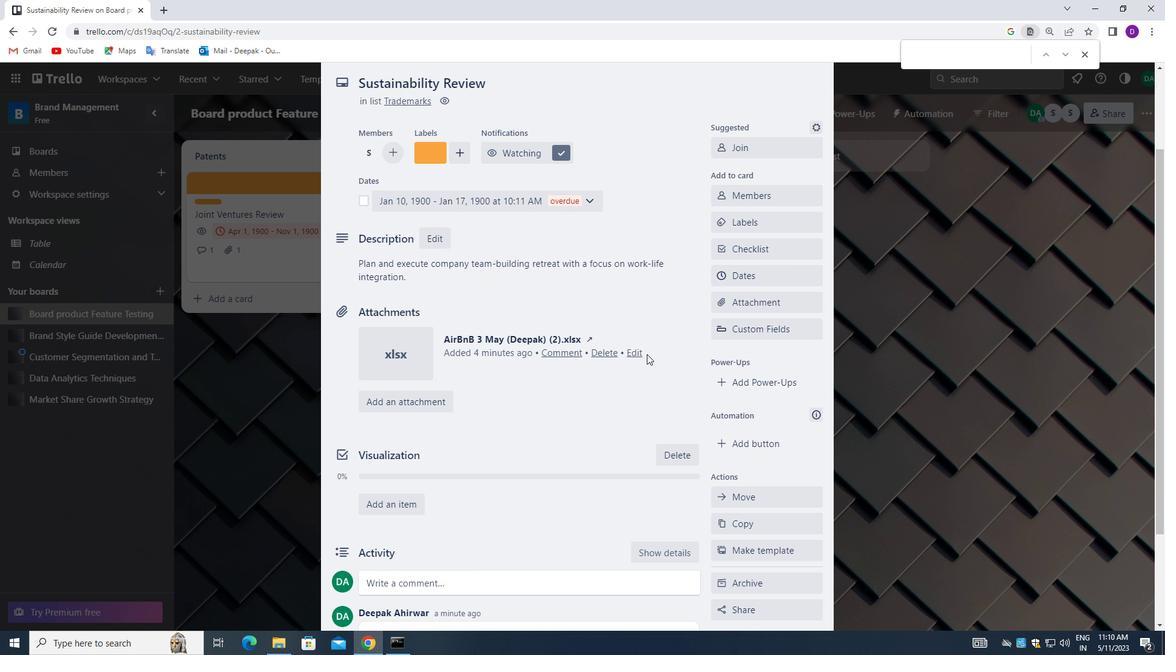 
Action: Mouse moved to (650, 348)
Screenshot: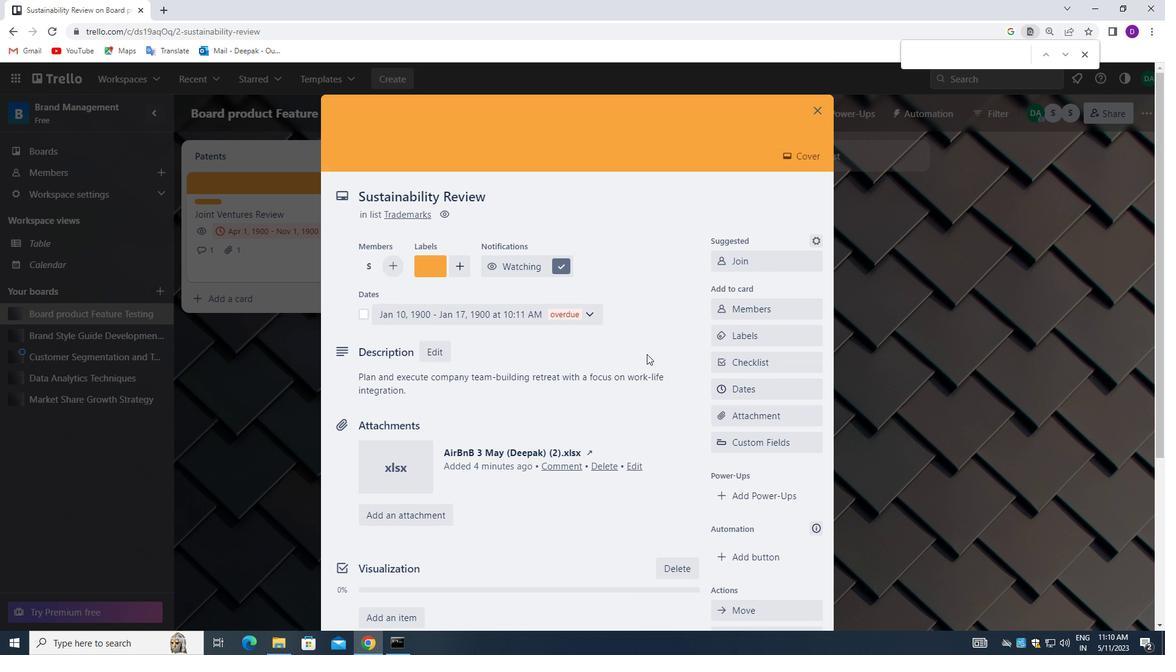 
Action: Mouse scrolled (650, 349) with delta (0, 0)
Screenshot: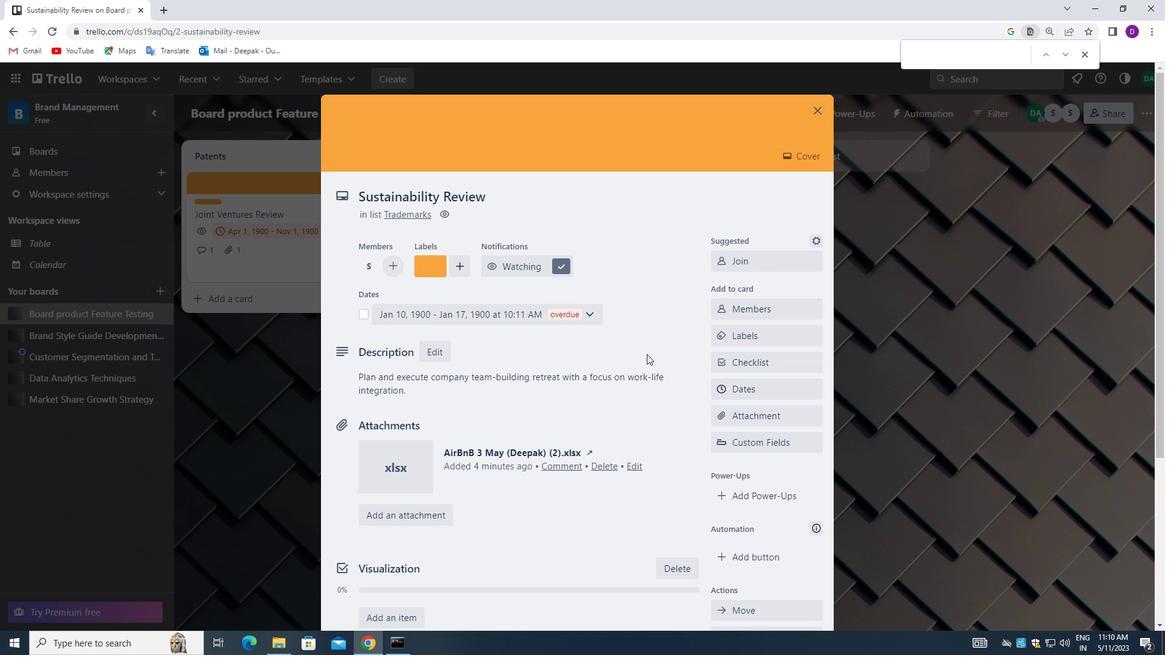 
Action: Mouse scrolled (650, 349) with delta (0, 0)
Screenshot: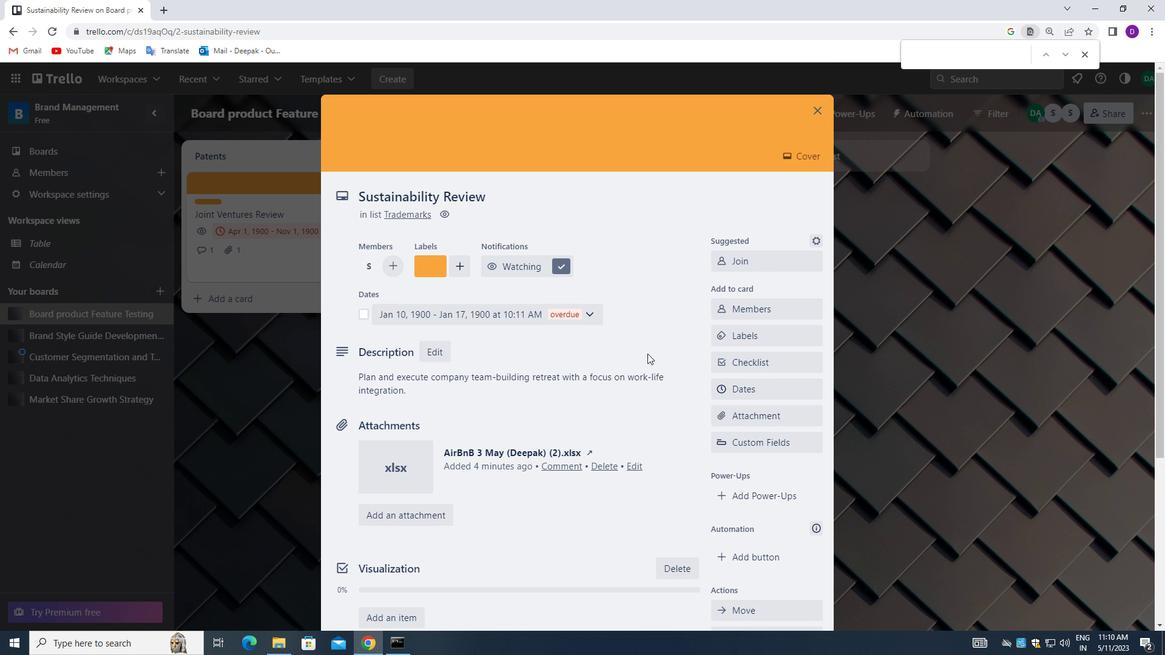 
Action: Mouse scrolled (650, 349) with delta (0, 0)
Screenshot: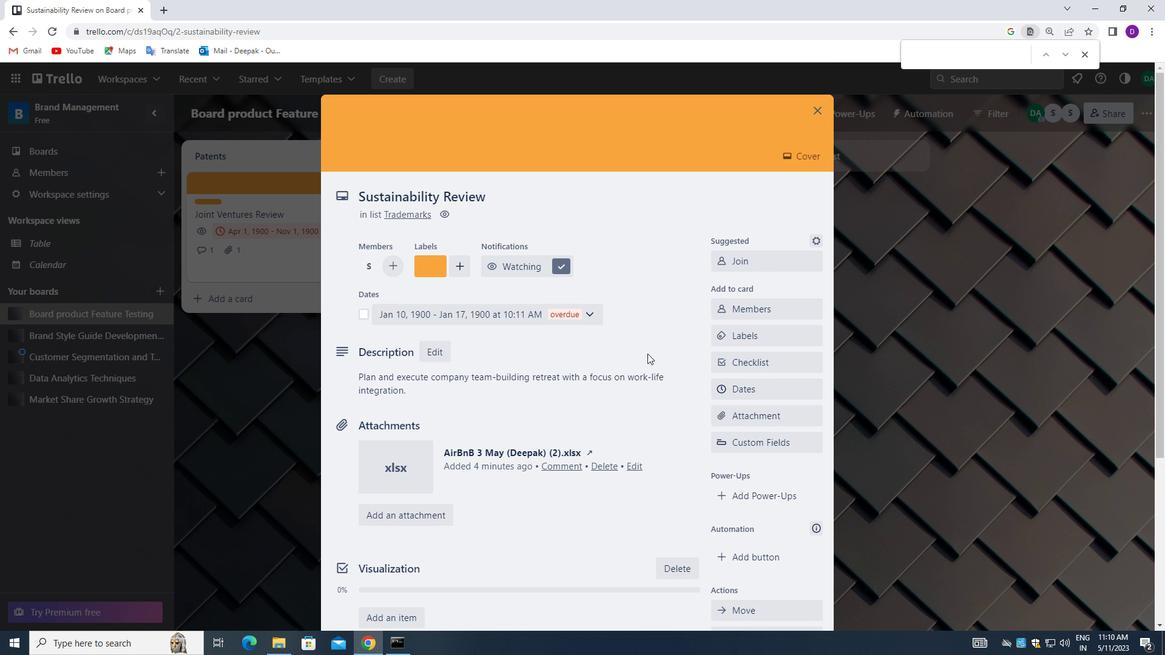 
Action: Mouse moved to (817, 112)
Screenshot: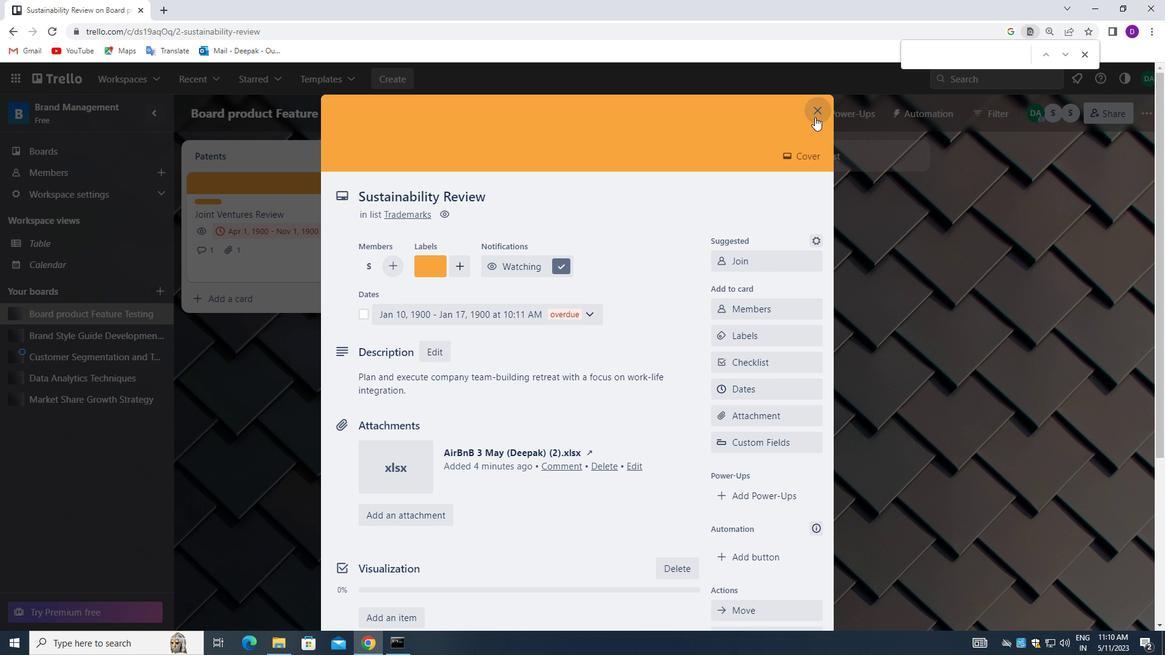 
Action: Mouse pressed left at (817, 112)
Screenshot: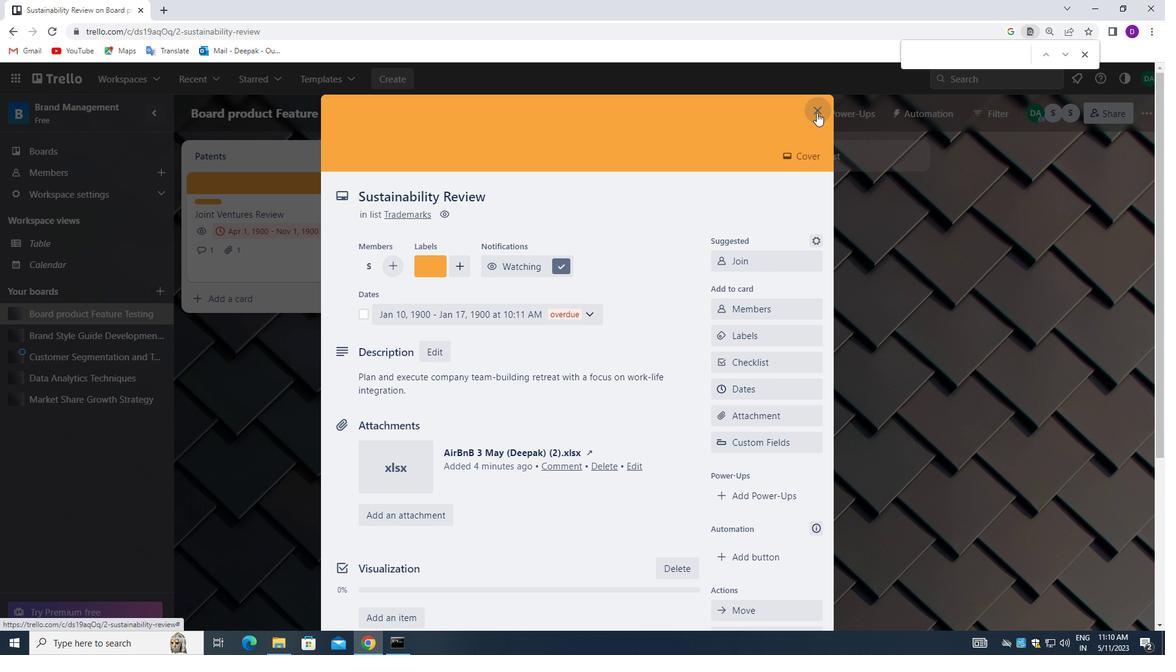 
Action: Mouse moved to (503, 381)
Screenshot: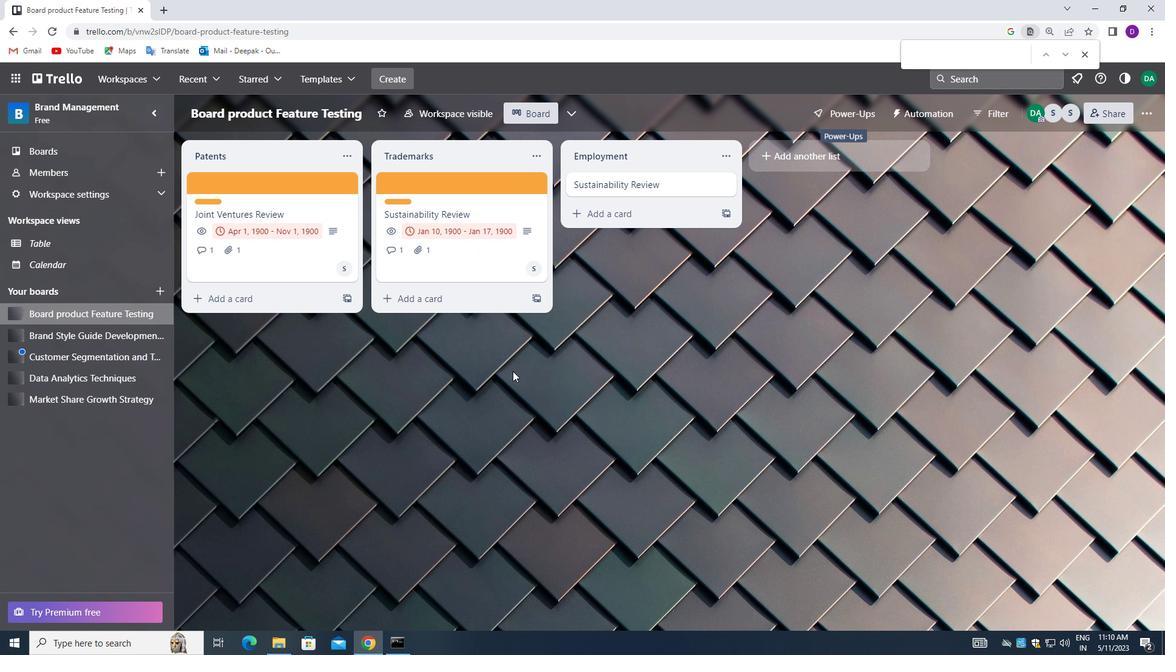 
Action: Mouse scrolled (503, 381) with delta (0, 0)
Screenshot: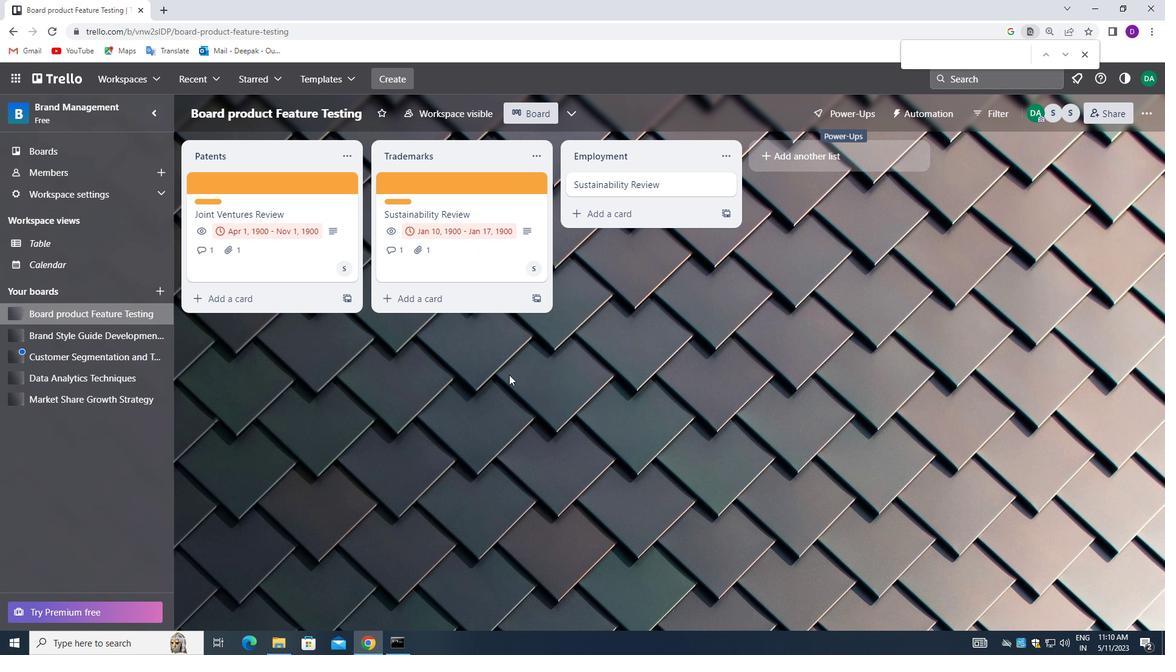 
Action: Mouse scrolled (503, 381) with delta (0, 0)
Screenshot: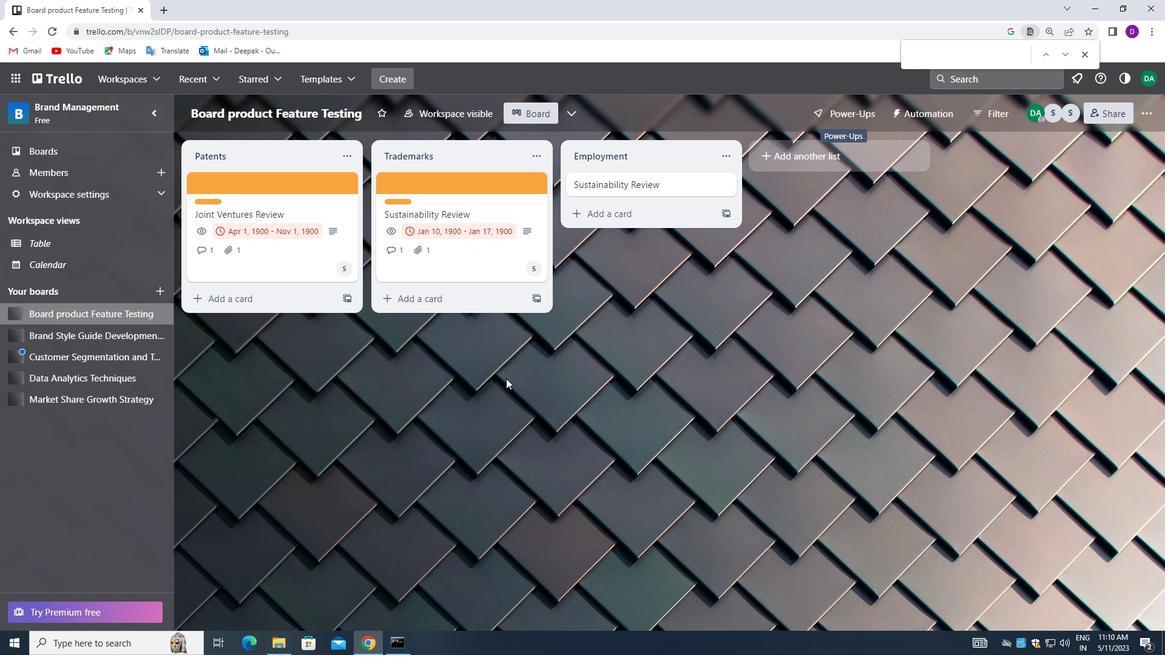 
Action: Mouse scrolled (503, 381) with delta (0, 0)
Screenshot: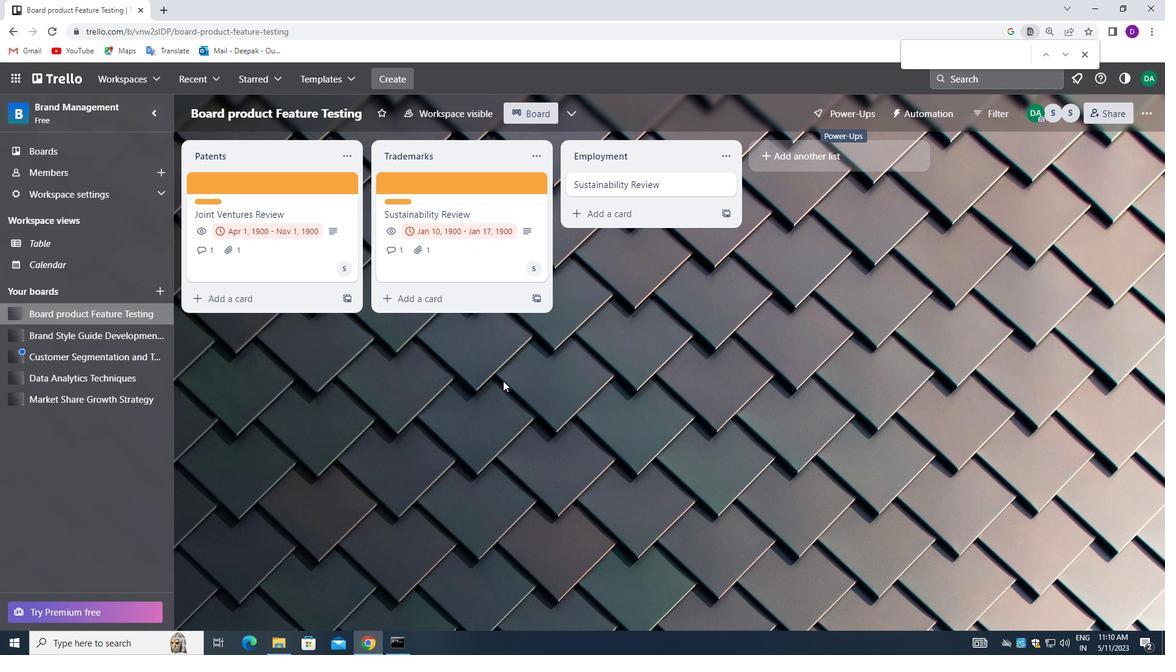 
Action: Mouse scrolled (503, 381) with delta (0, 0)
Screenshot: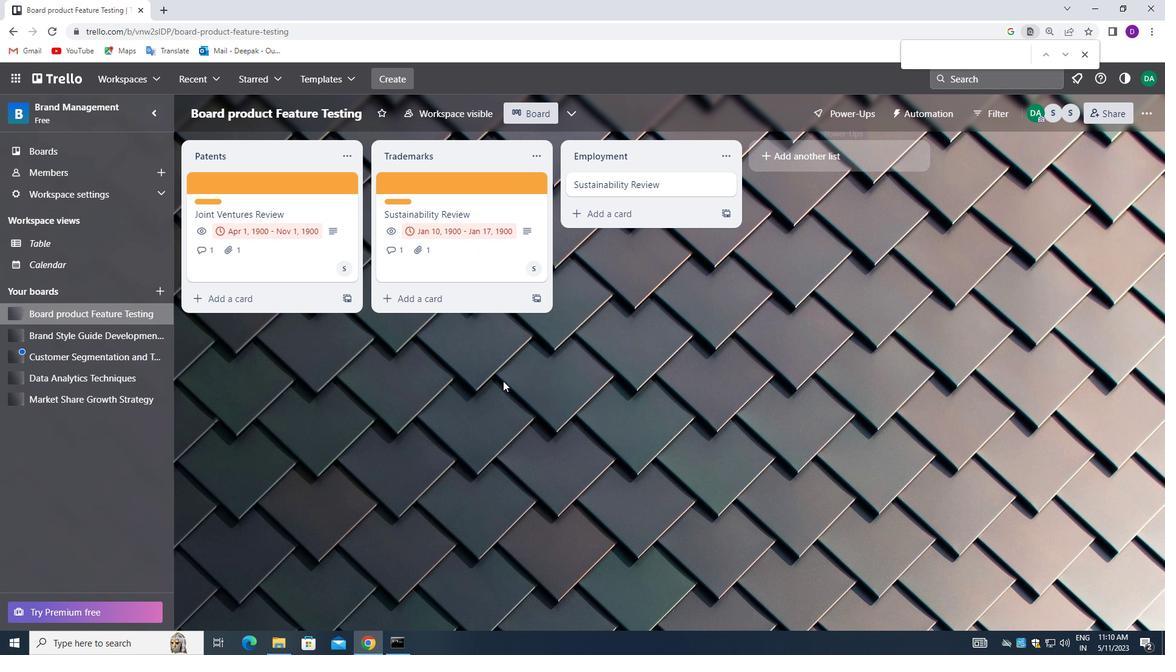 
